 Task: Find connections with filter location Theniet el Had with filter topic #businesscoachwith filter profile language German with filter current company Flutter App Development  with filter school Punjab Engineering College with filter industry Retail Art Dealers with filter service category Customer Service with filter keywords title UX Designer & UI Developer
Action: Mouse moved to (571, 71)
Screenshot: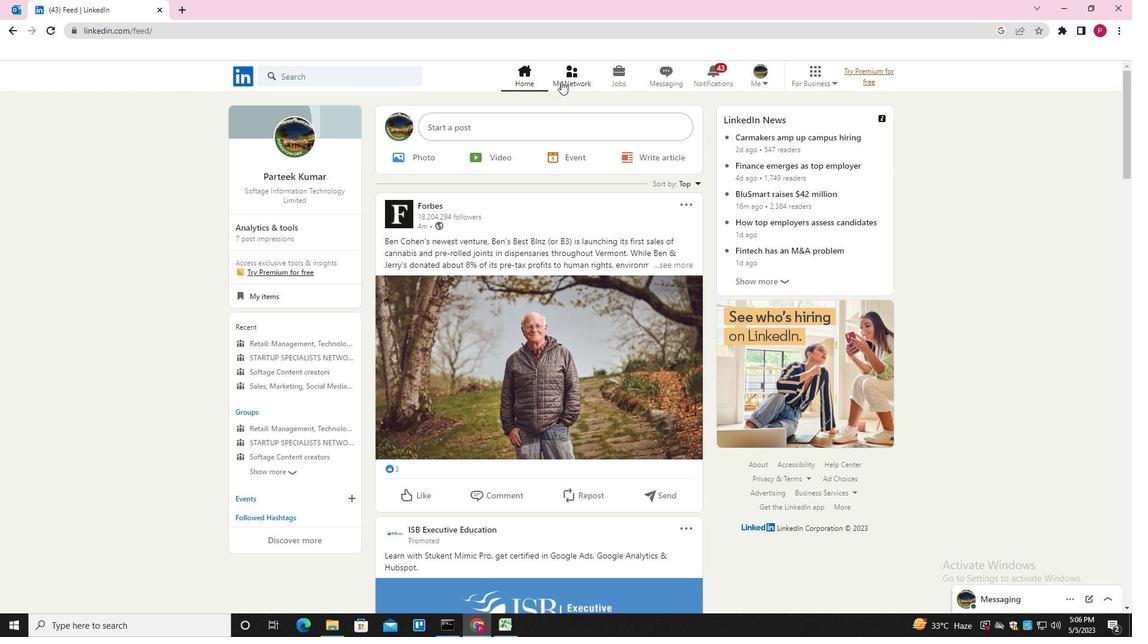 
Action: Mouse pressed left at (571, 71)
Screenshot: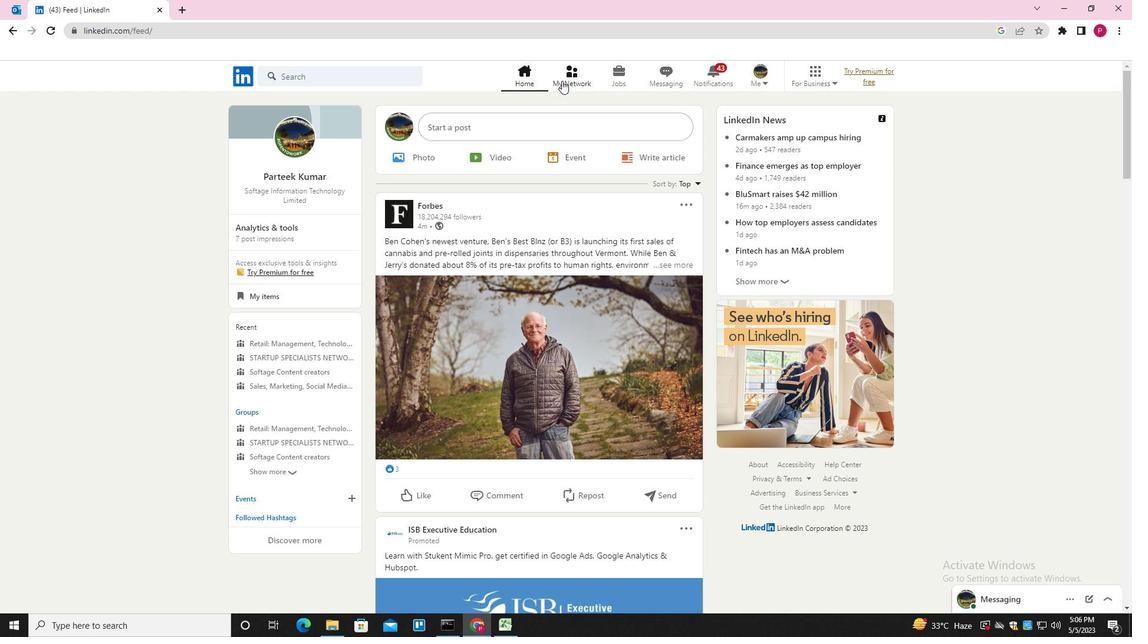 
Action: Mouse moved to (375, 141)
Screenshot: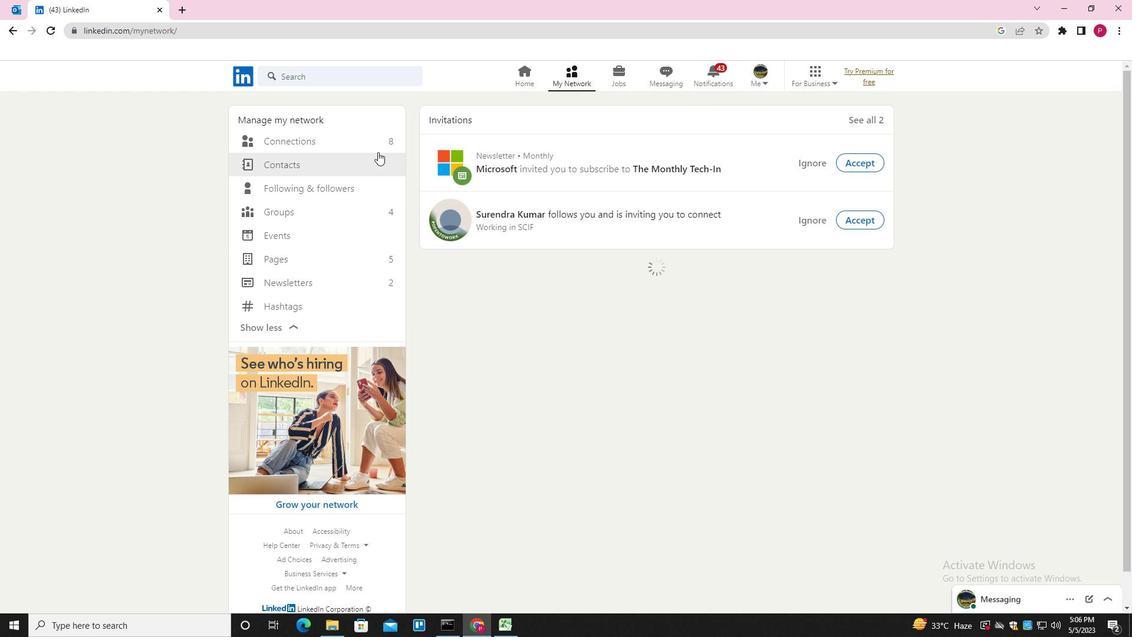 
Action: Mouse pressed left at (375, 141)
Screenshot: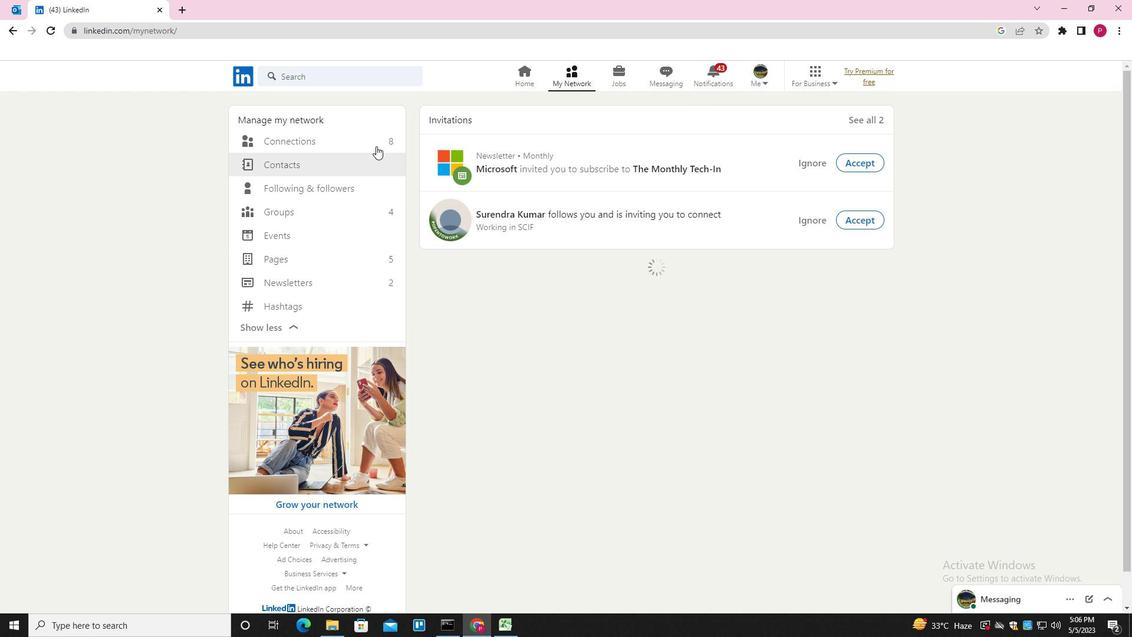 
Action: Mouse moved to (655, 138)
Screenshot: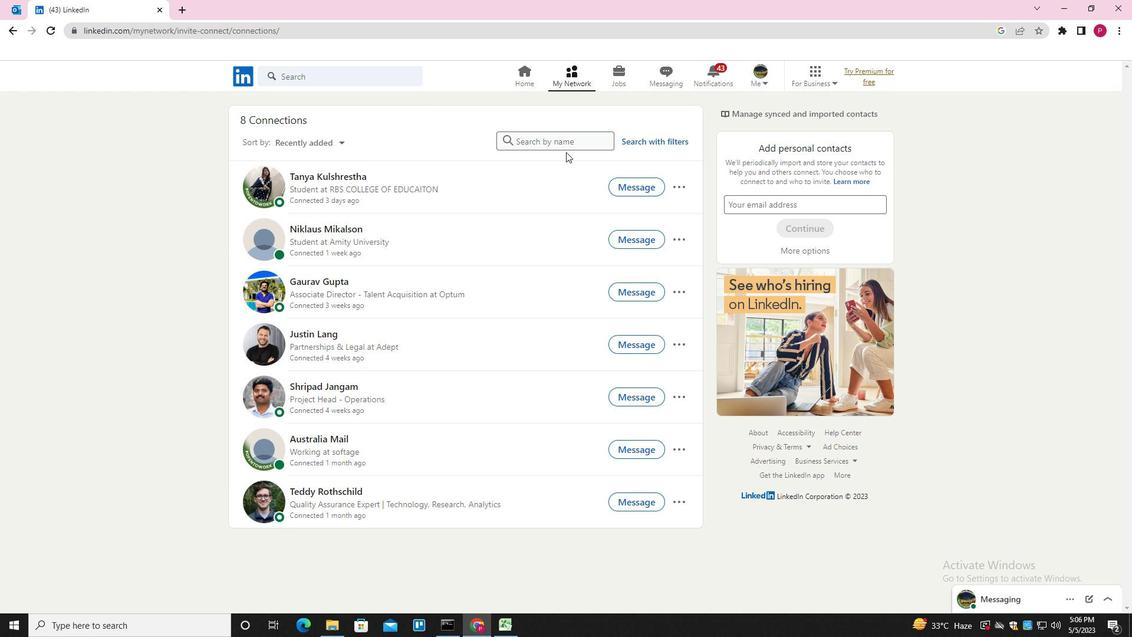 
Action: Mouse pressed left at (655, 138)
Screenshot: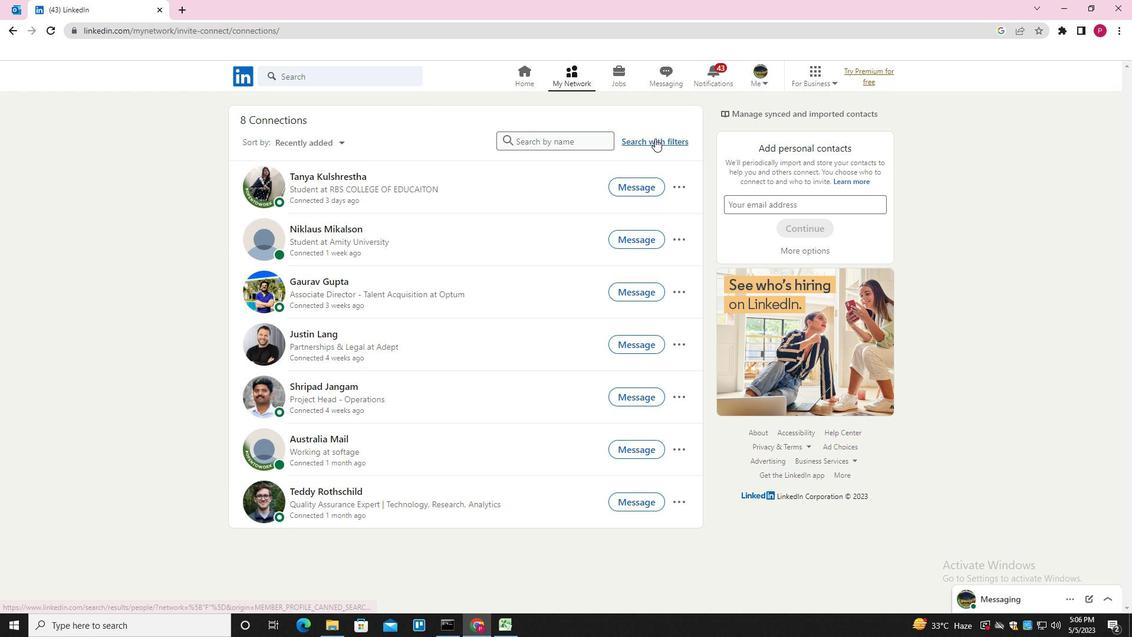 
Action: Mouse moved to (604, 110)
Screenshot: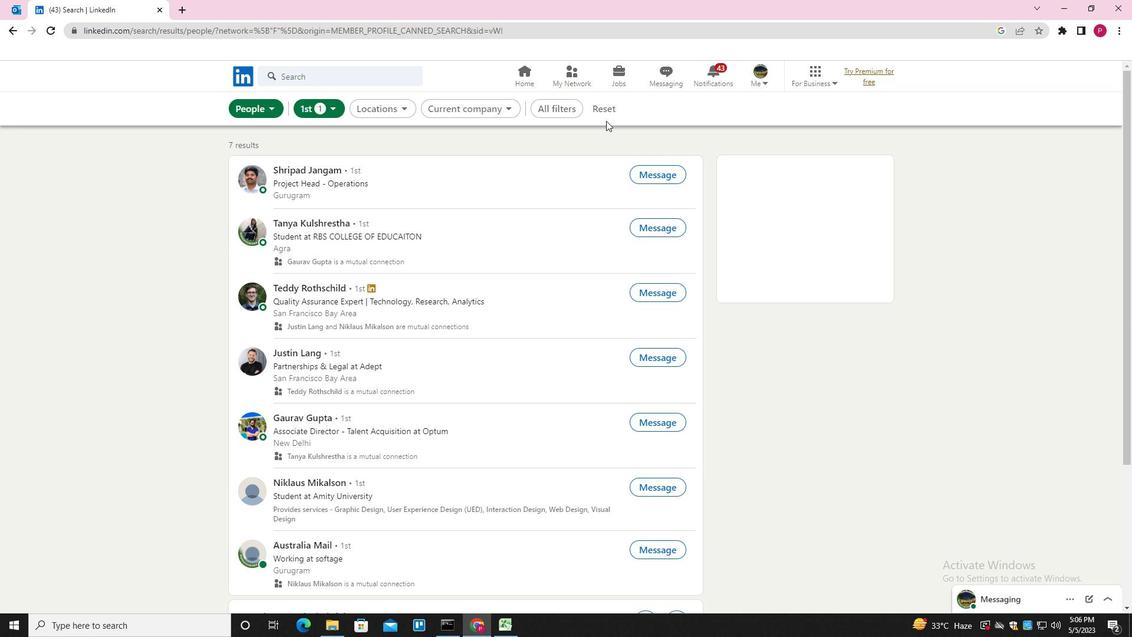 
Action: Mouse pressed left at (604, 110)
Screenshot: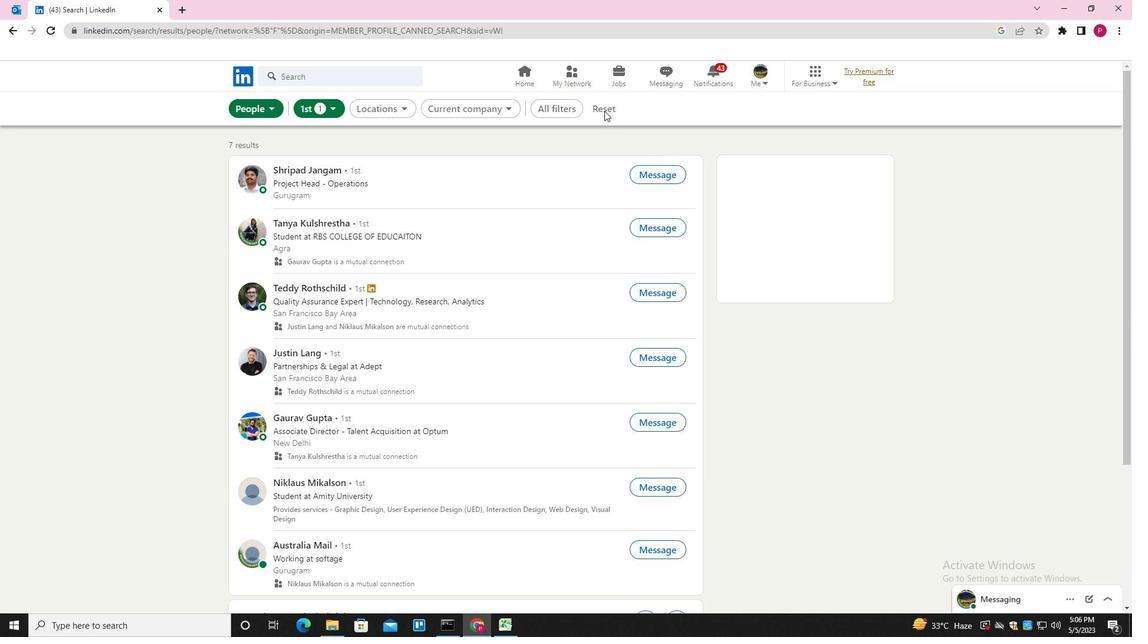 
Action: Mouse moved to (589, 109)
Screenshot: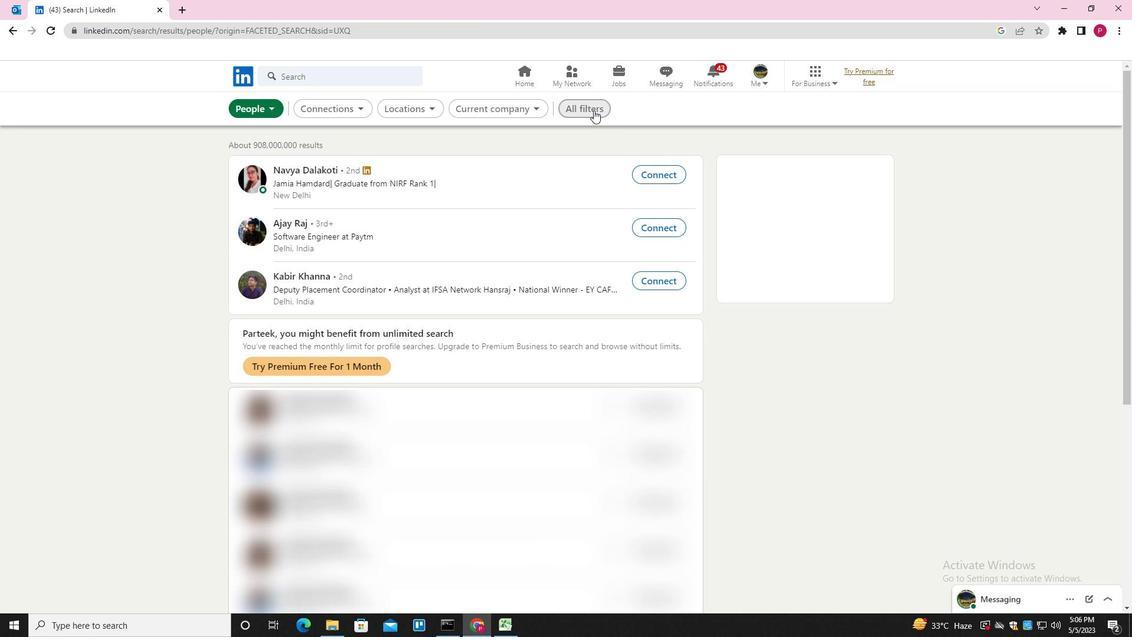 
Action: Mouse pressed left at (589, 109)
Screenshot: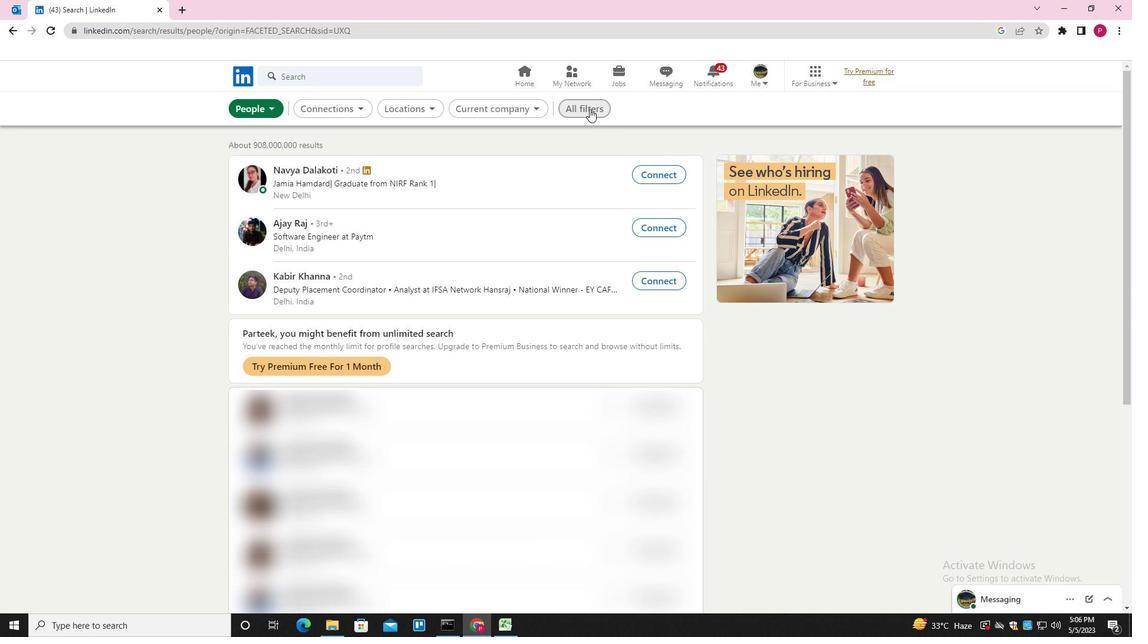 
Action: Mouse moved to (944, 407)
Screenshot: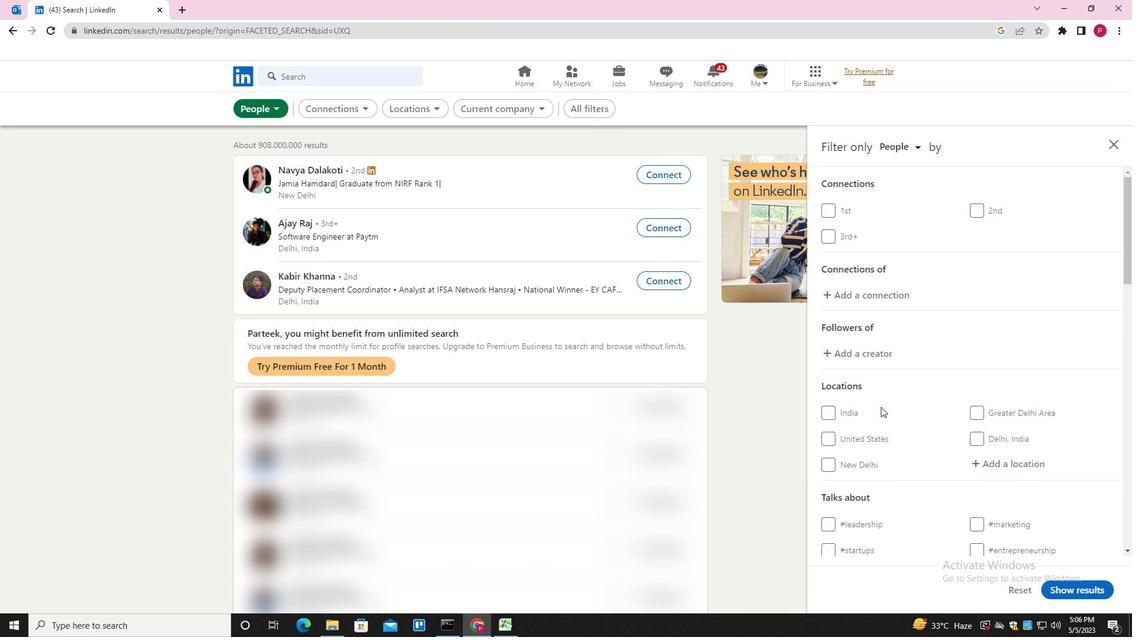 
Action: Mouse scrolled (944, 406) with delta (0, 0)
Screenshot: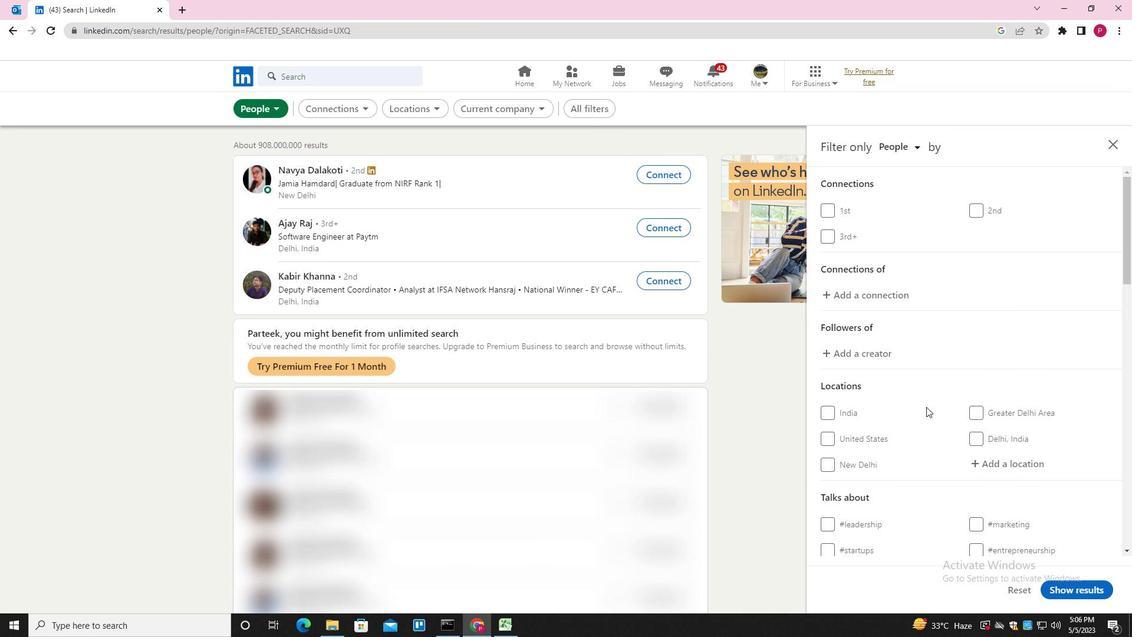 
Action: Mouse moved to (945, 407)
Screenshot: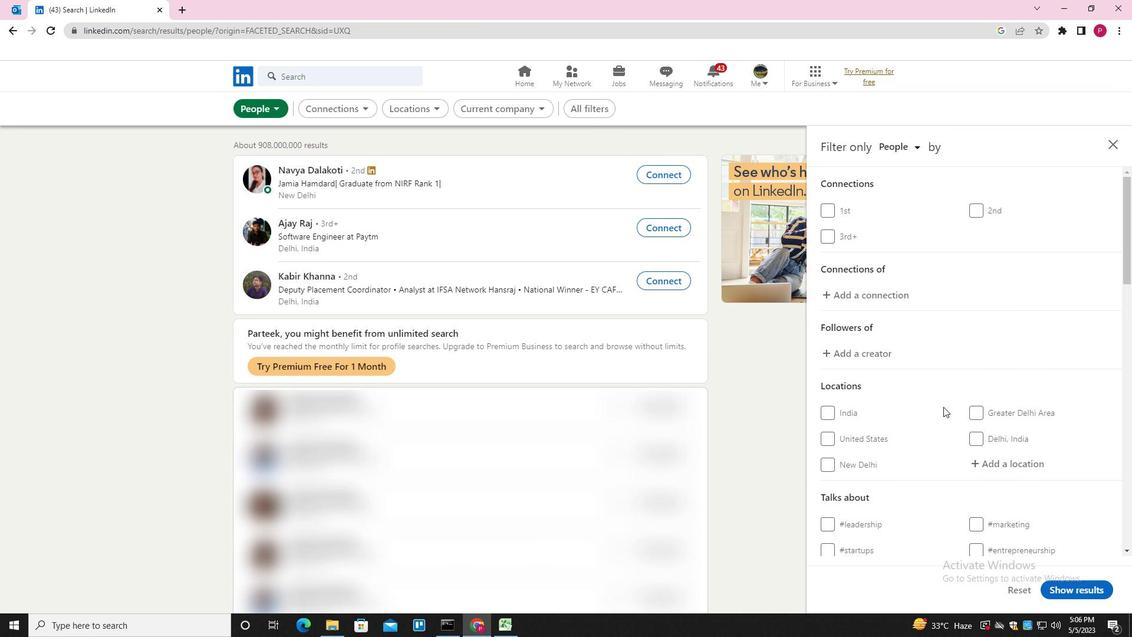 
Action: Mouse scrolled (945, 406) with delta (0, 0)
Screenshot: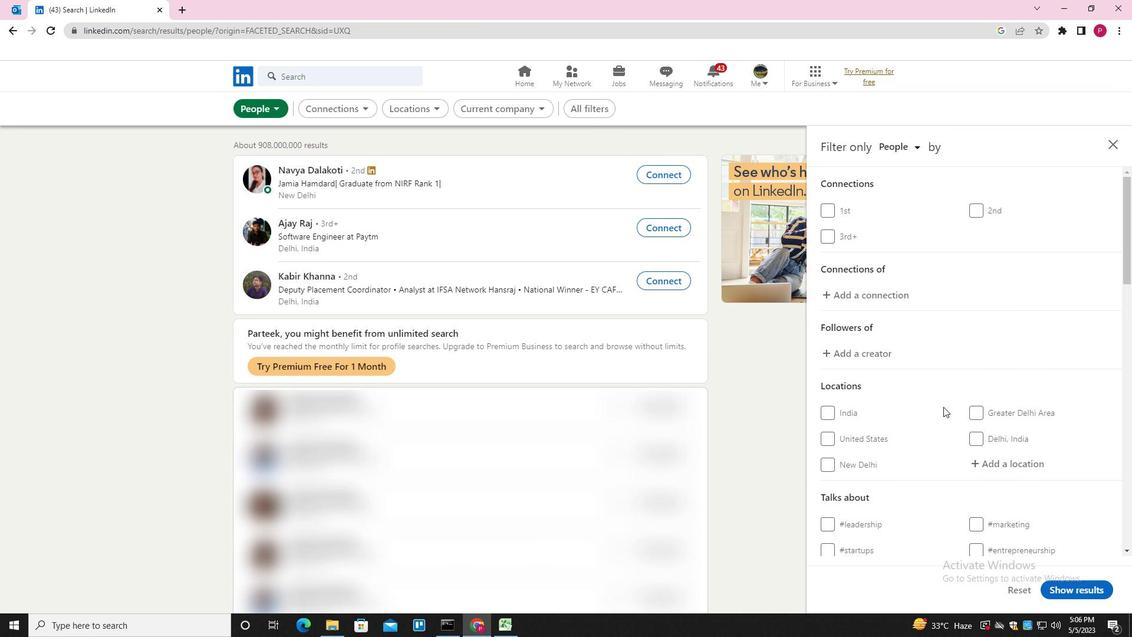 
Action: Mouse moved to (1012, 343)
Screenshot: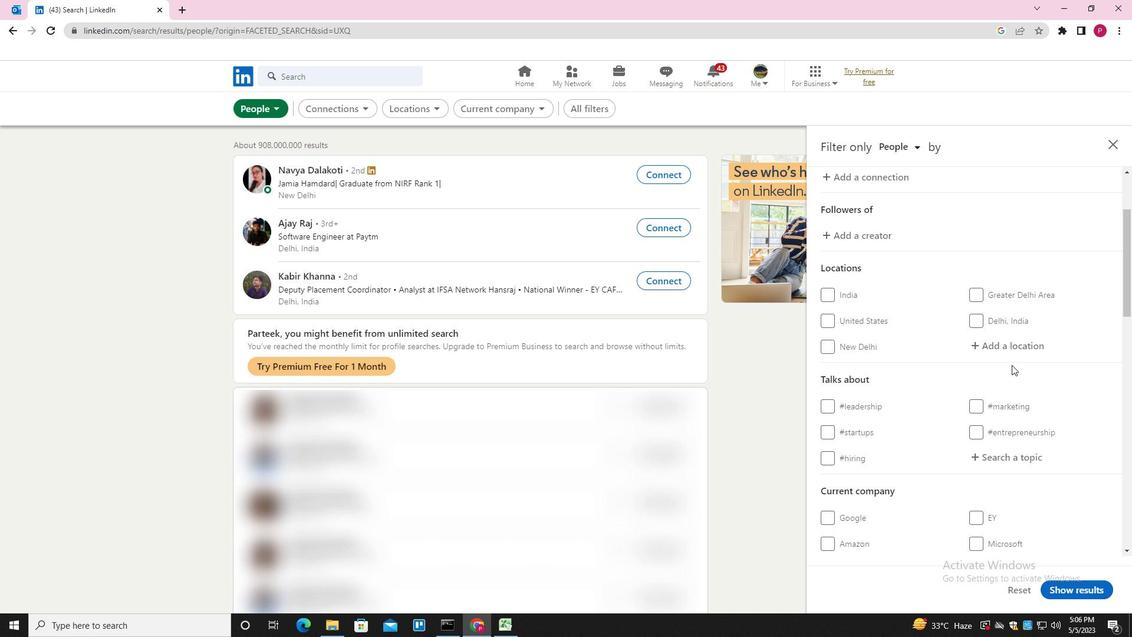 
Action: Mouse pressed left at (1012, 343)
Screenshot: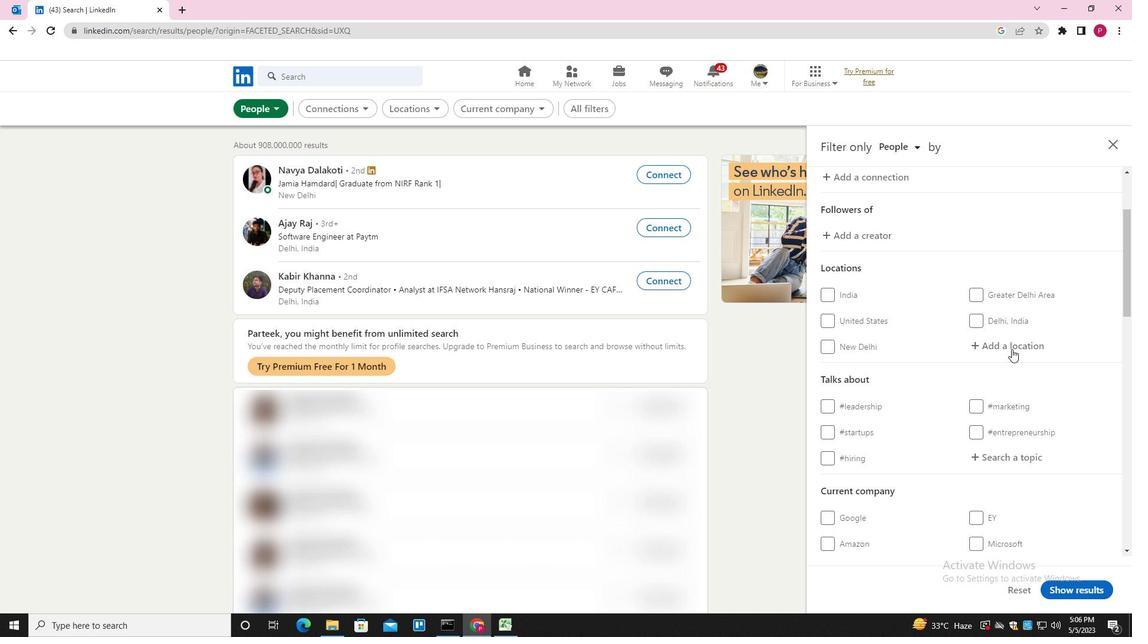
Action: Key pressed <Key.shift>THENIET<Key.down><Key.enter>
Screenshot: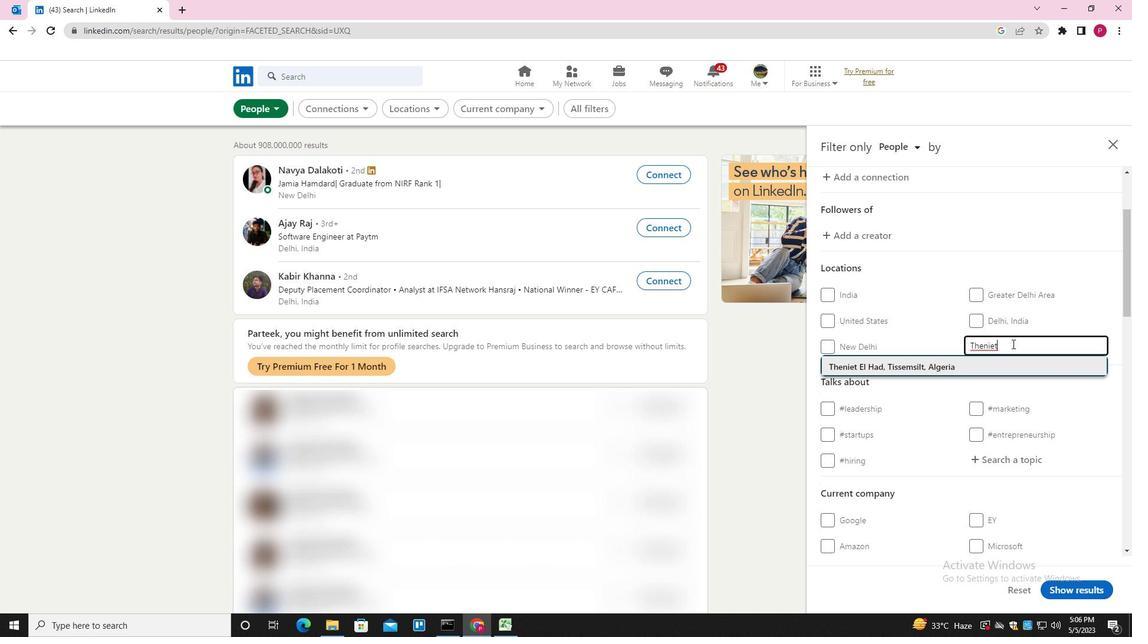 
Action: Mouse moved to (967, 432)
Screenshot: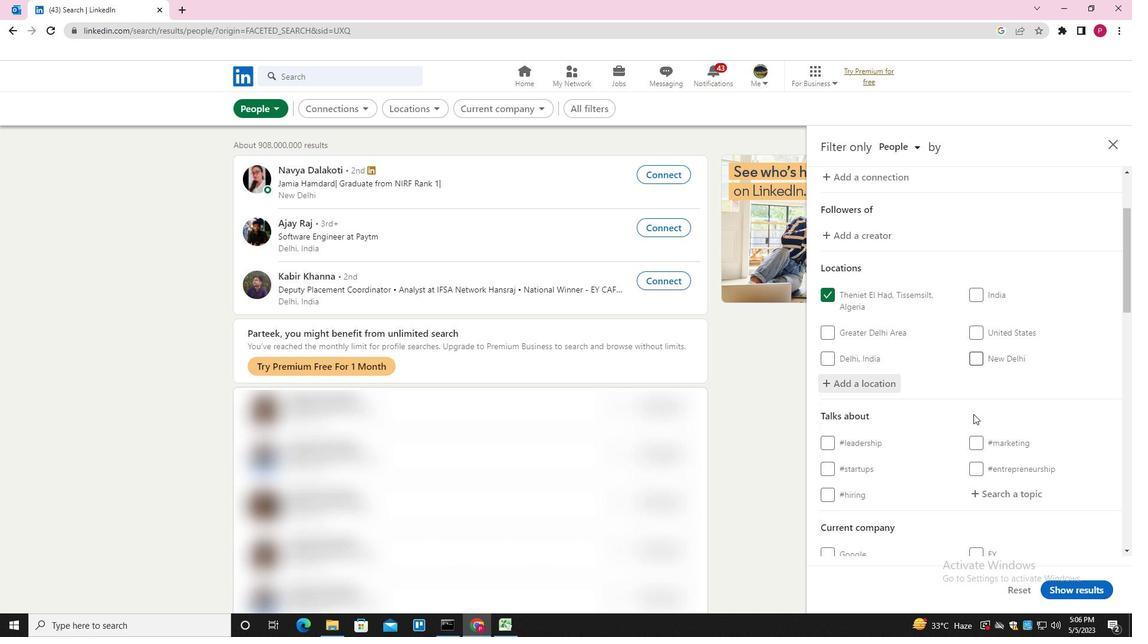 
Action: Mouse scrolled (967, 431) with delta (0, 0)
Screenshot: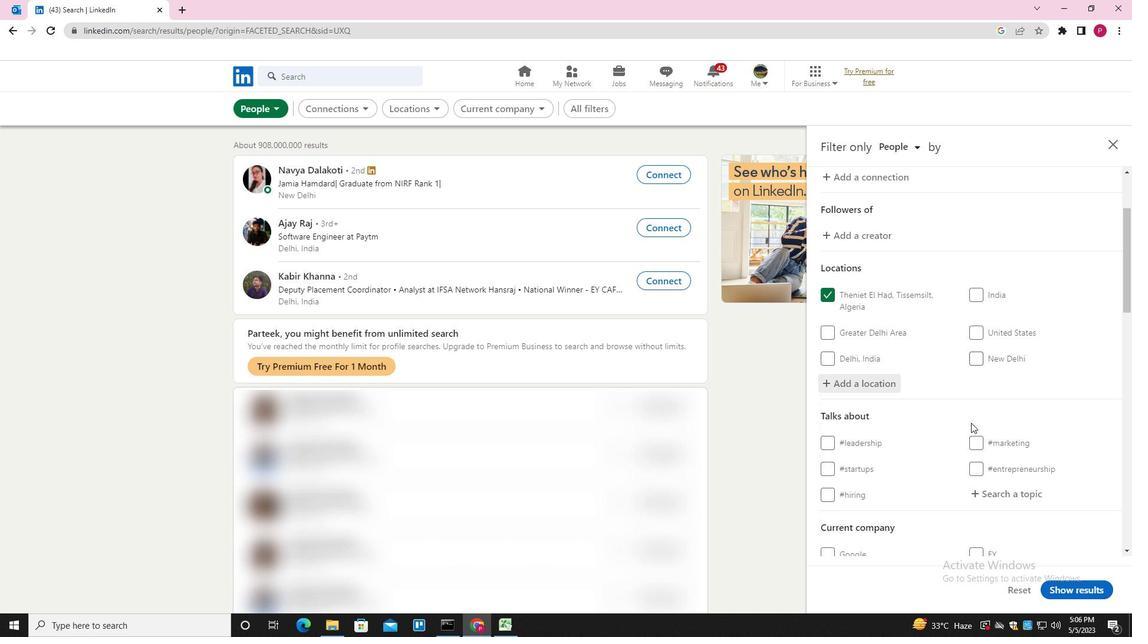 
Action: Mouse scrolled (967, 431) with delta (0, 0)
Screenshot: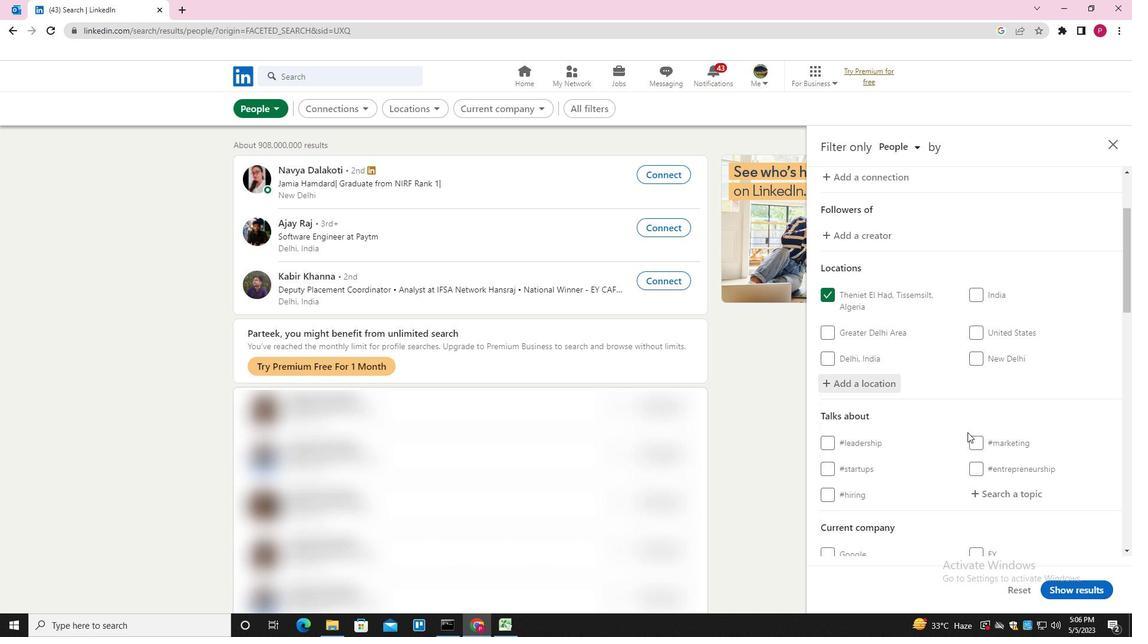 
Action: Mouse moved to (993, 381)
Screenshot: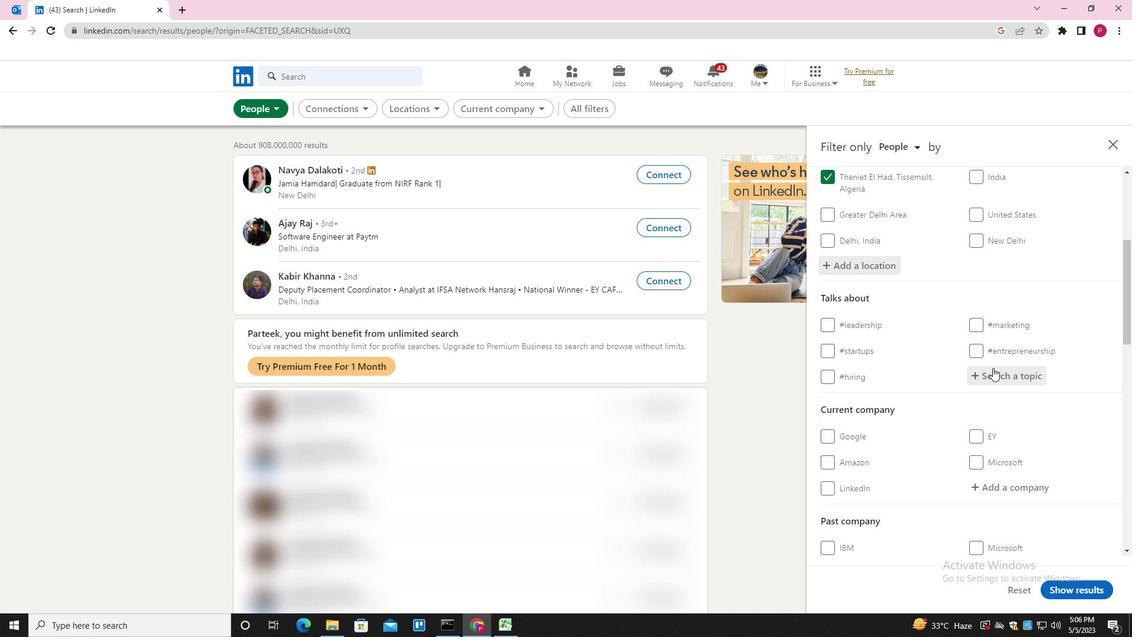
Action: Mouse pressed left at (993, 381)
Screenshot: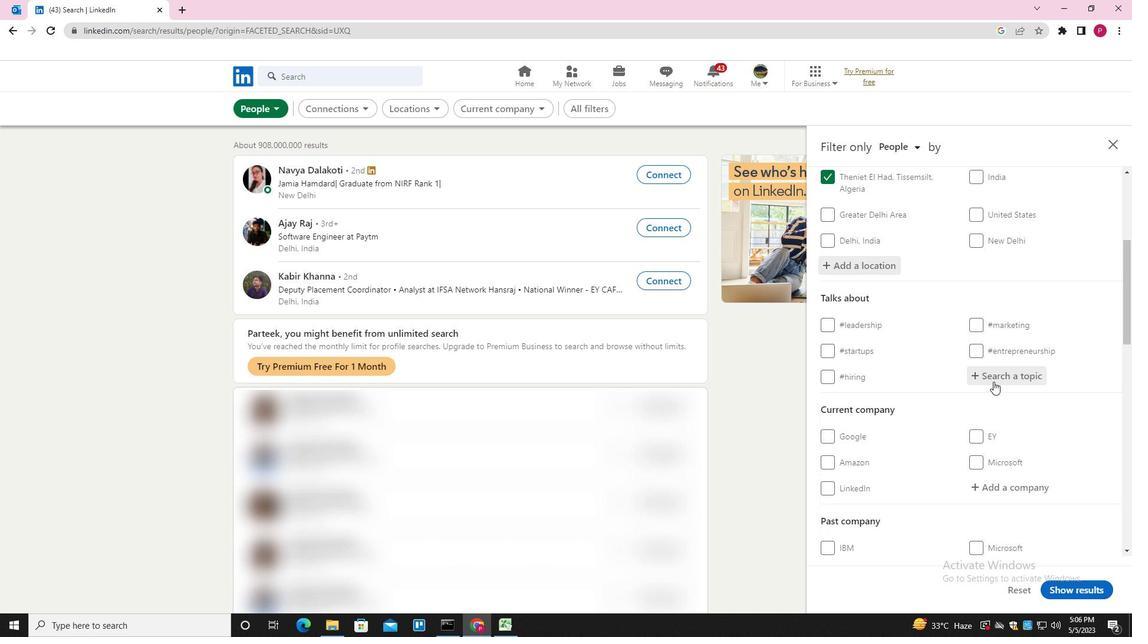 
Action: Key pressed <Key.shift>BUSINESSCOACJ<Key.backspace>H<Key.down><Key.enter>
Screenshot: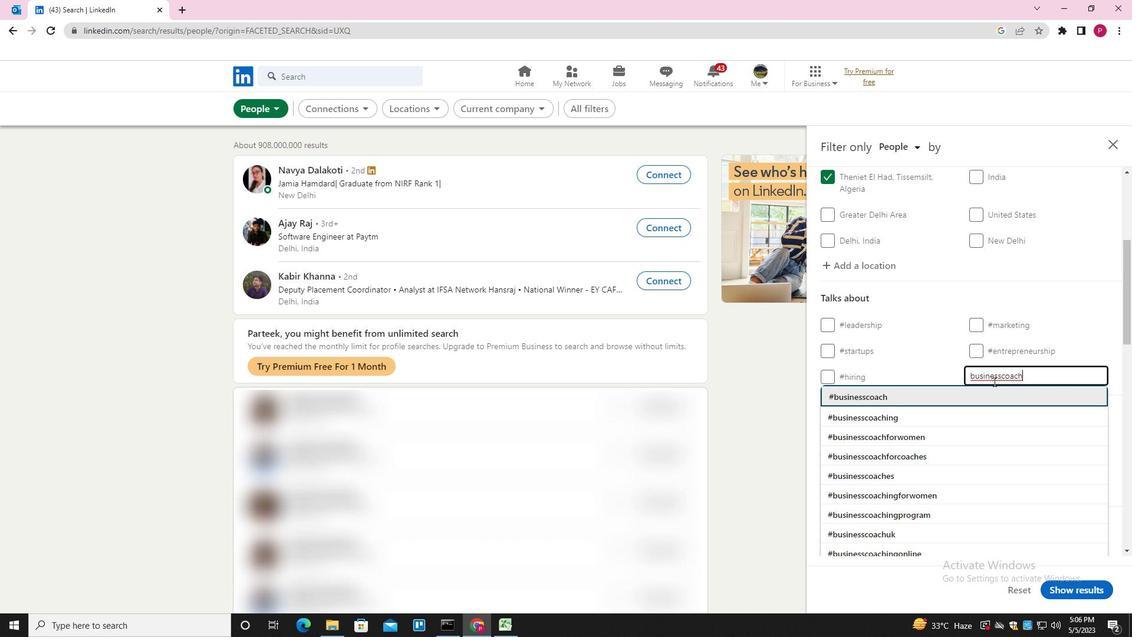 
Action: Mouse moved to (967, 376)
Screenshot: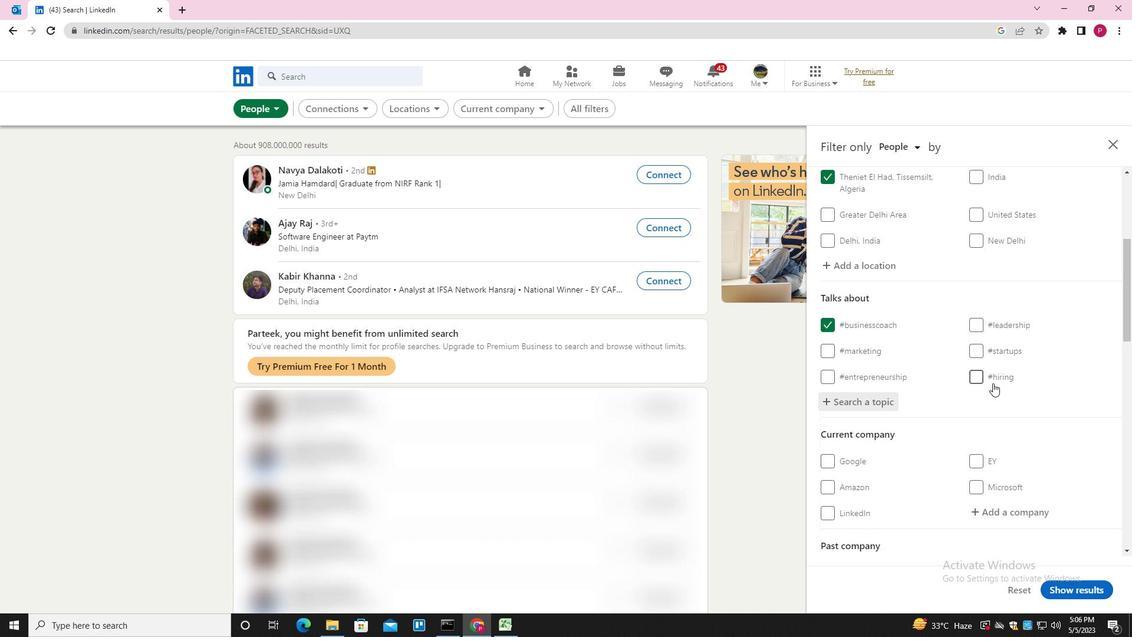 
Action: Mouse scrolled (967, 375) with delta (0, 0)
Screenshot: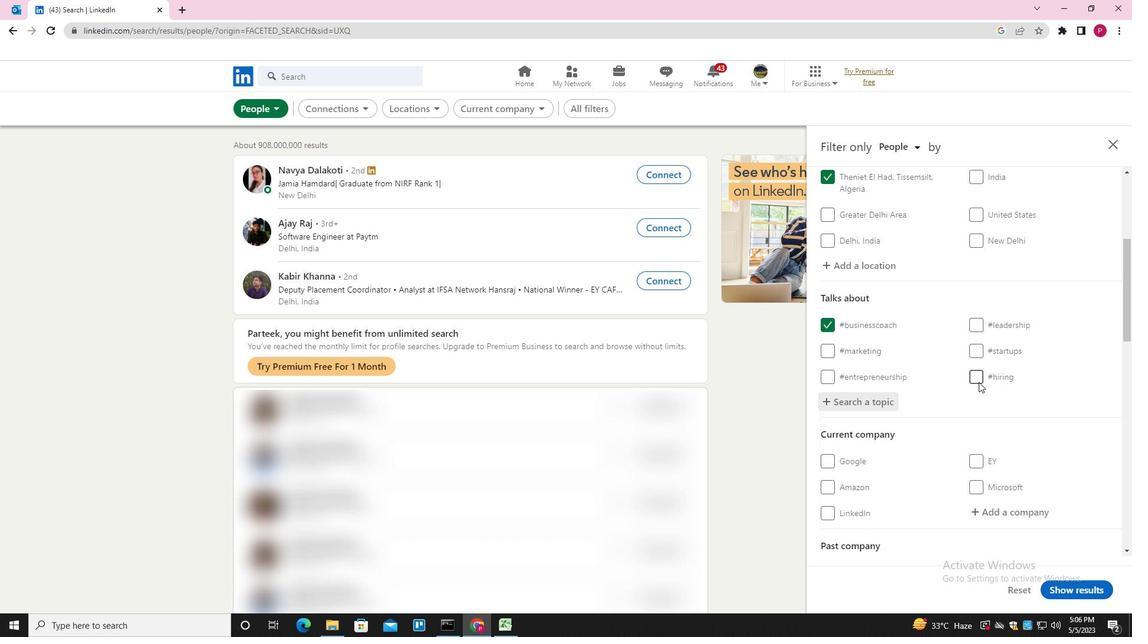 
Action: Mouse moved to (966, 376)
Screenshot: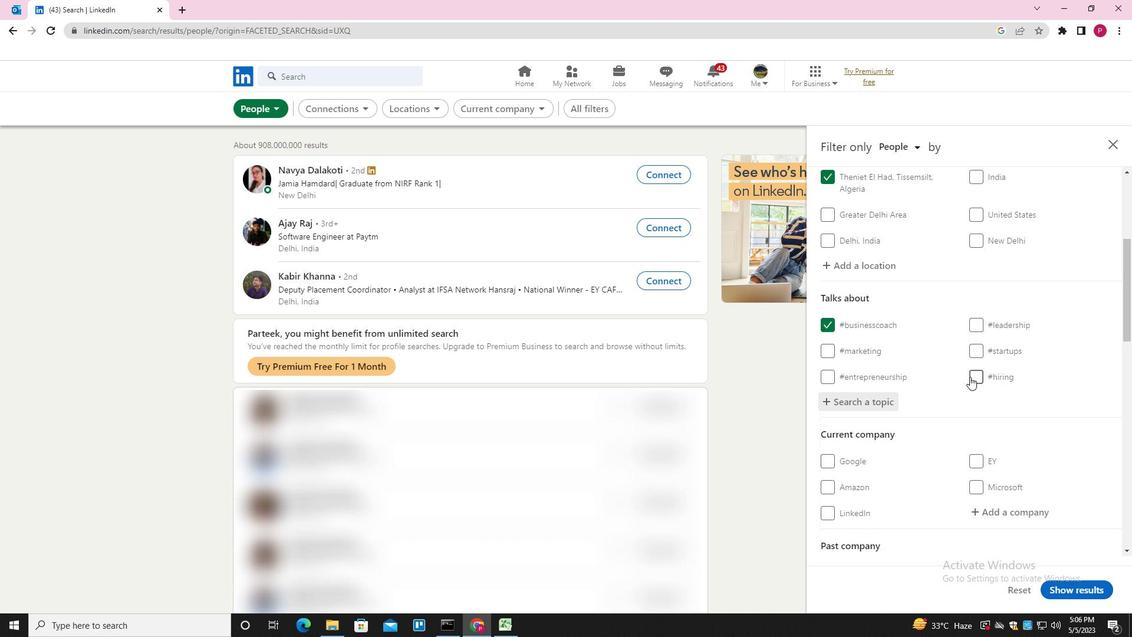 
Action: Mouse scrolled (966, 375) with delta (0, 0)
Screenshot: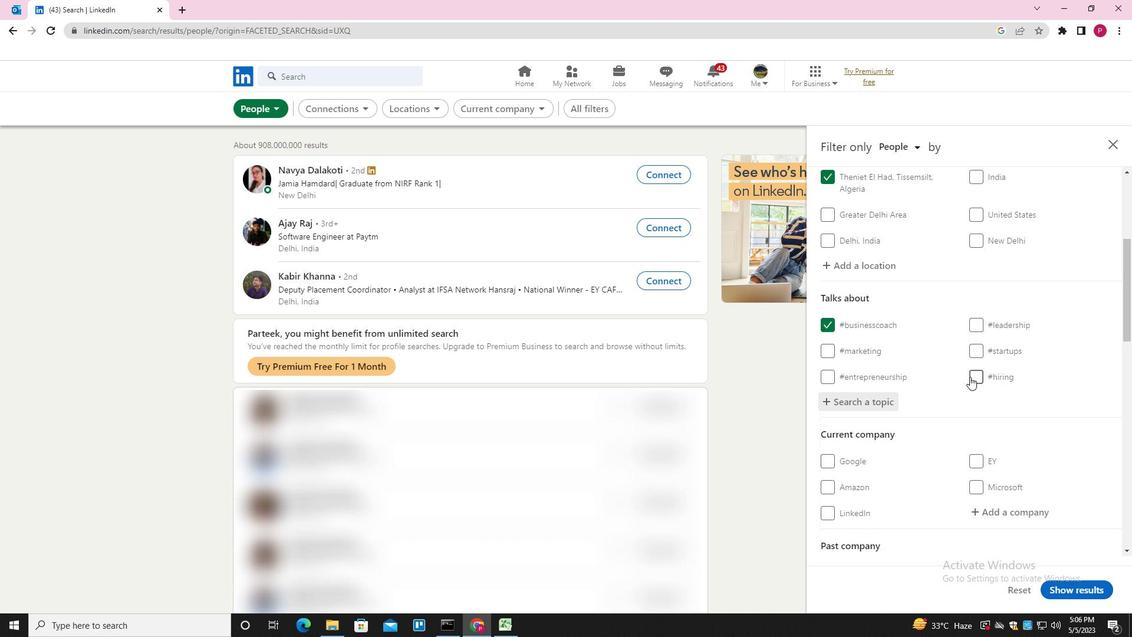 
Action: Mouse moved to (955, 375)
Screenshot: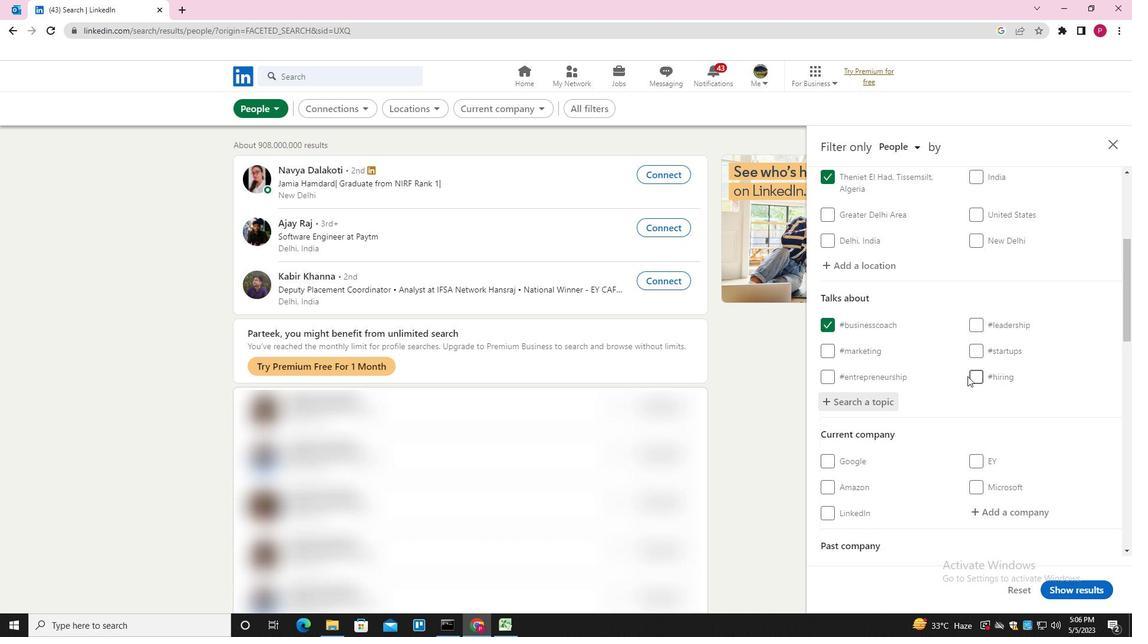 
Action: Mouse scrolled (955, 374) with delta (0, 0)
Screenshot: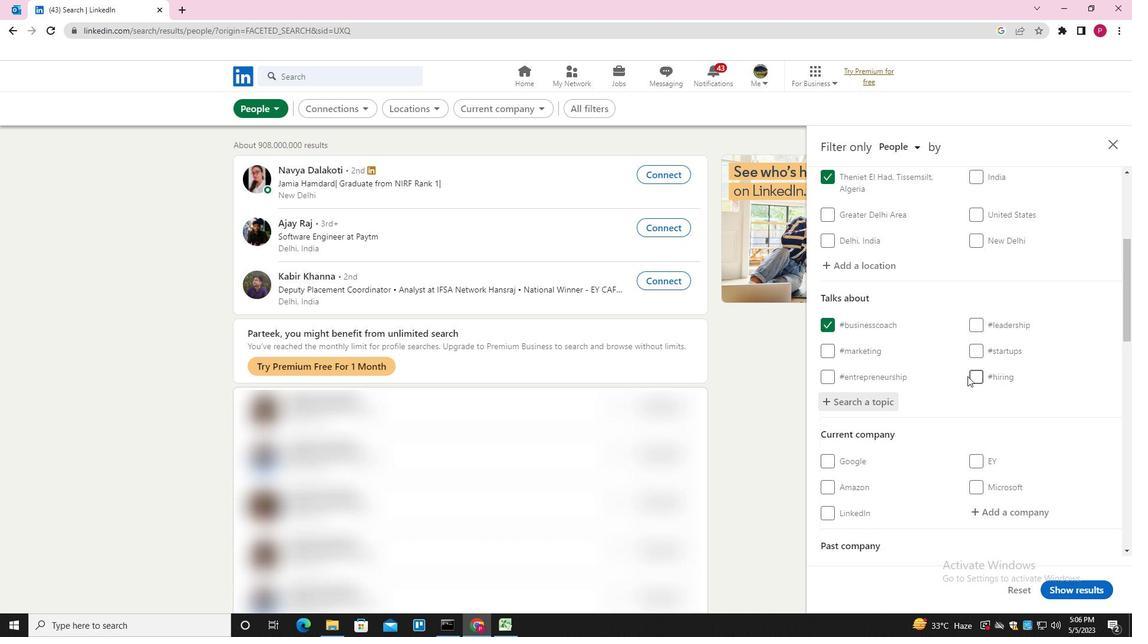 
Action: Mouse moved to (954, 375)
Screenshot: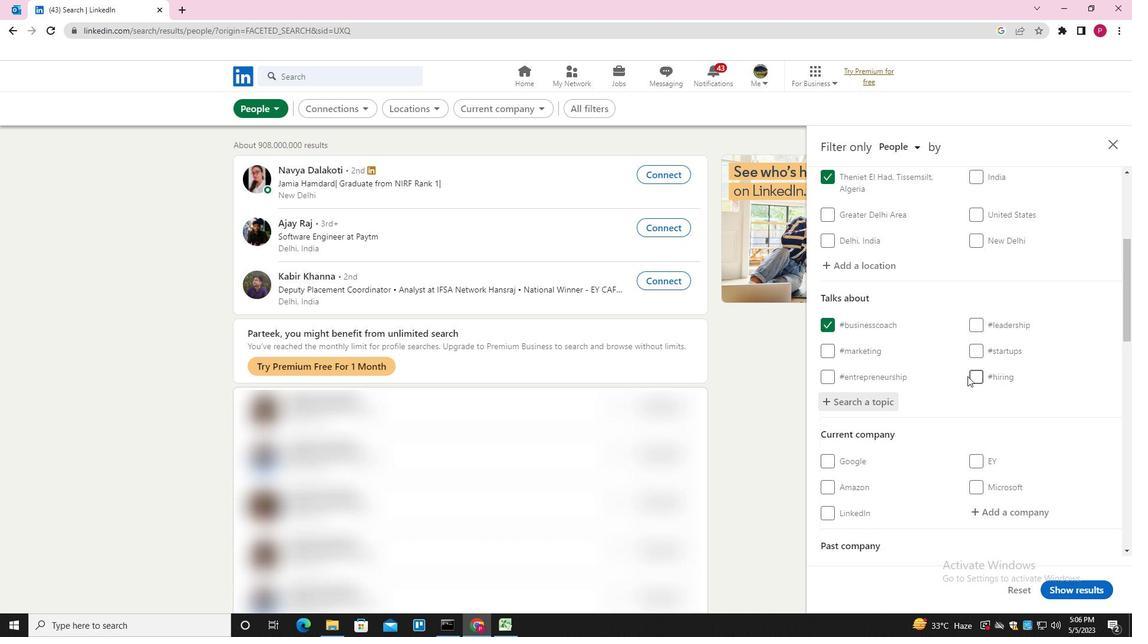 
Action: Mouse scrolled (954, 374) with delta (0, 0)
Screenshot: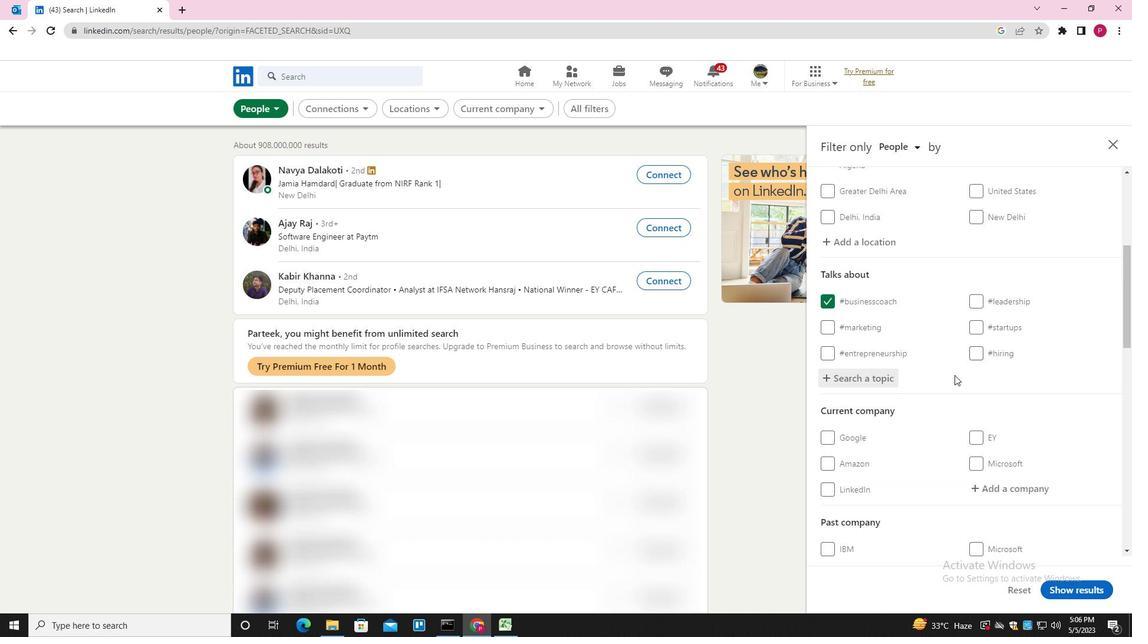 
Action: Mouse scrolled (954, 374) with delta (0, 0)
Screenshot: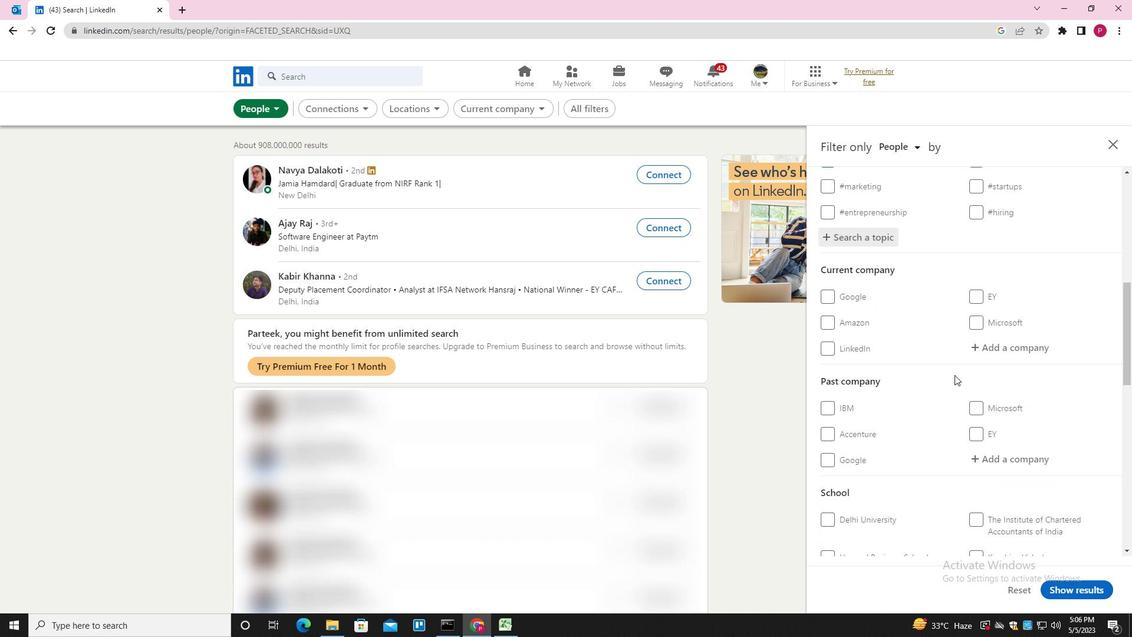 
Action: Mouse scrolled (954, 374) with delta (0, 0)
Screenshot: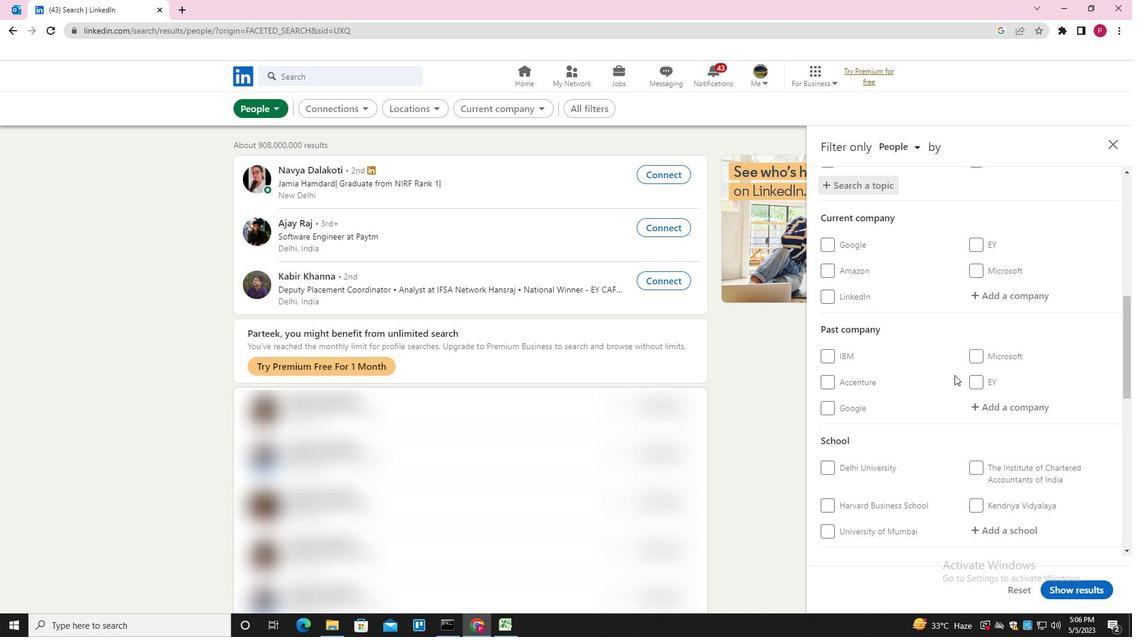 
Action: Mouse moved to (976, 350)
Screenshot: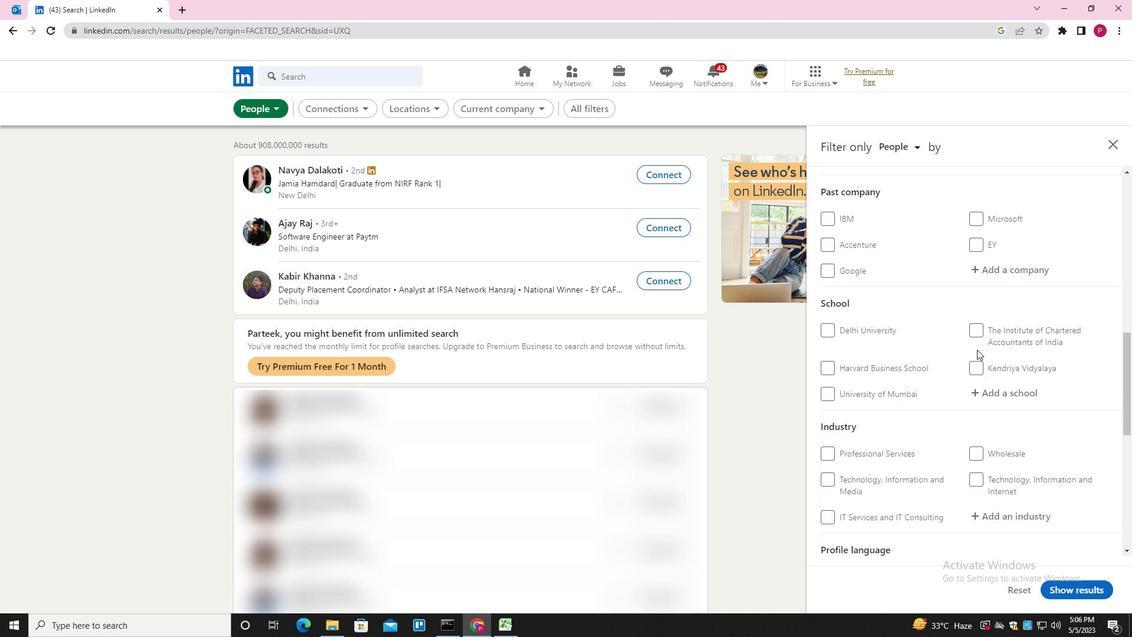 
Action: Mouse scrolled (976, 349) with delta (0, 0)
Screenshot: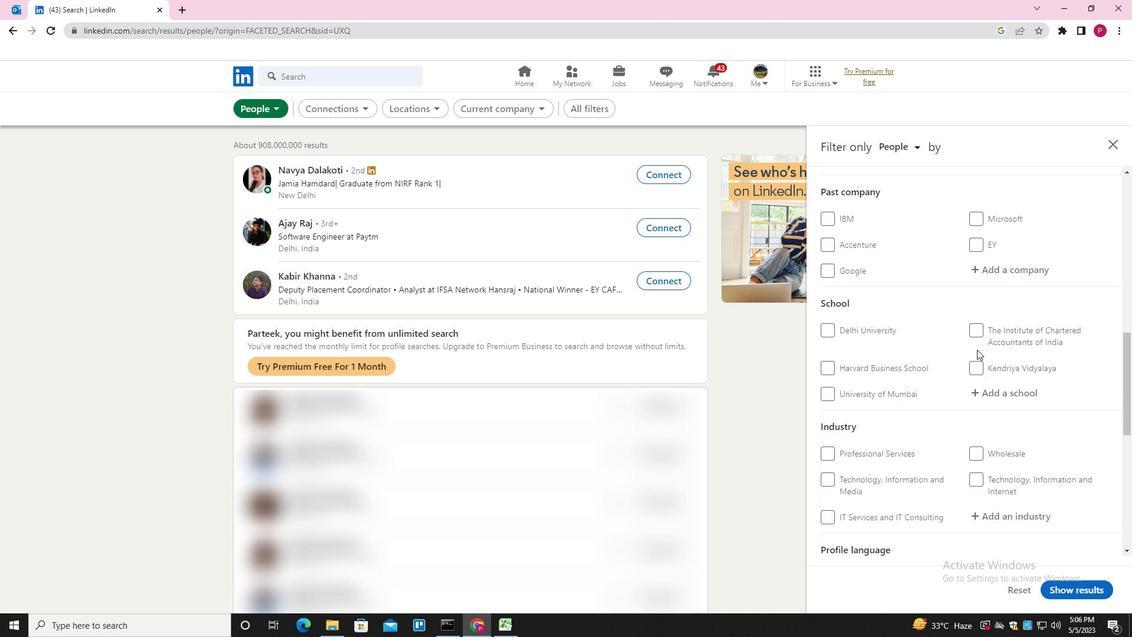 
Action: Mouse moved to (975, 350)
Screenshot: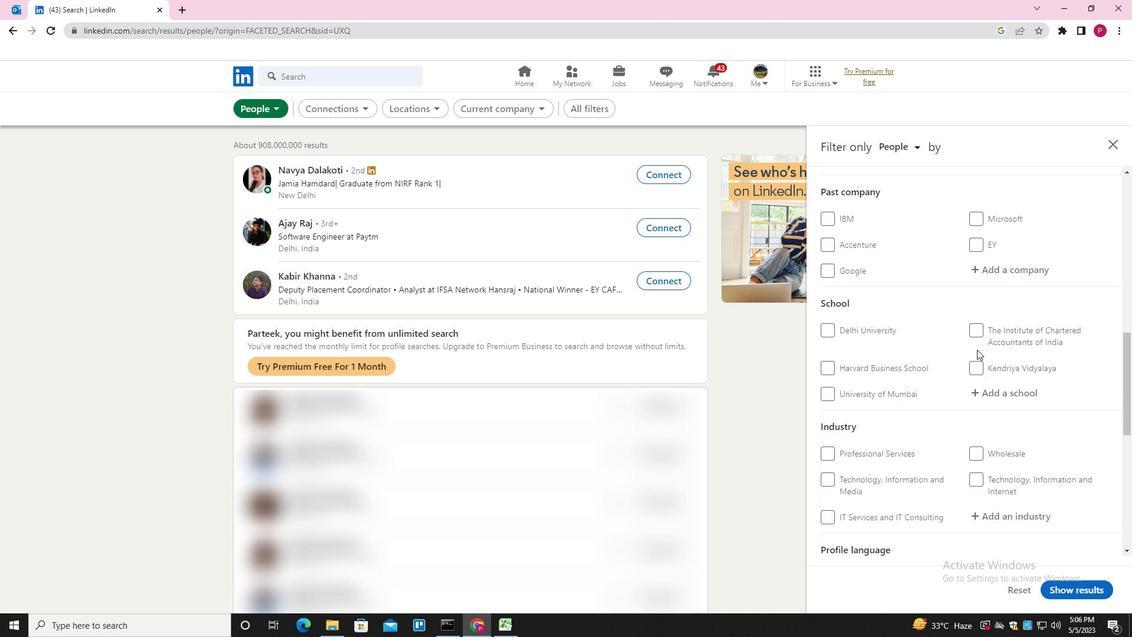 
Action: Mouse scrolled (975, 350) with delta (0, 0)
Screenshot: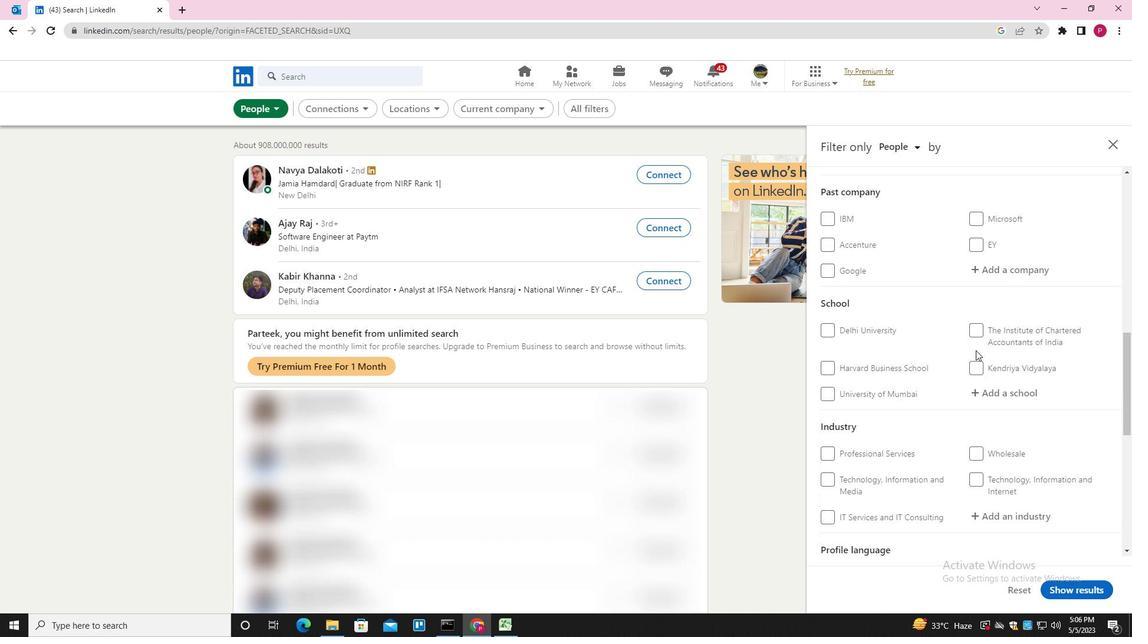 
Action: Mouse moved to (975, 351)
Screenshot: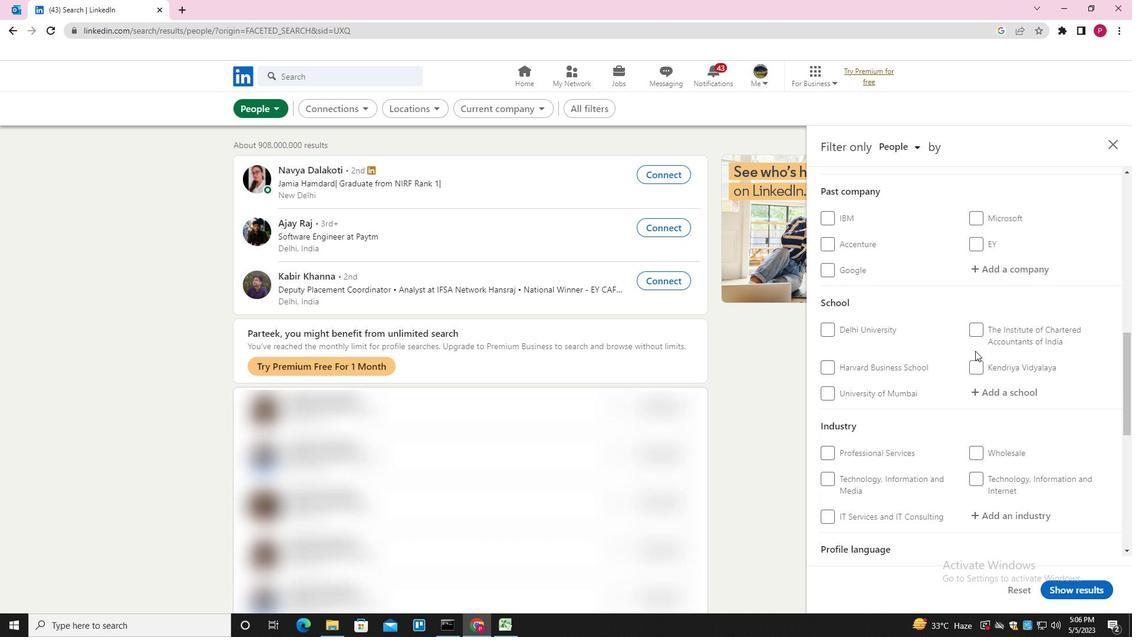
Action: Mouse scrolled (975, 350) with delta (0, 0)
Screenshot: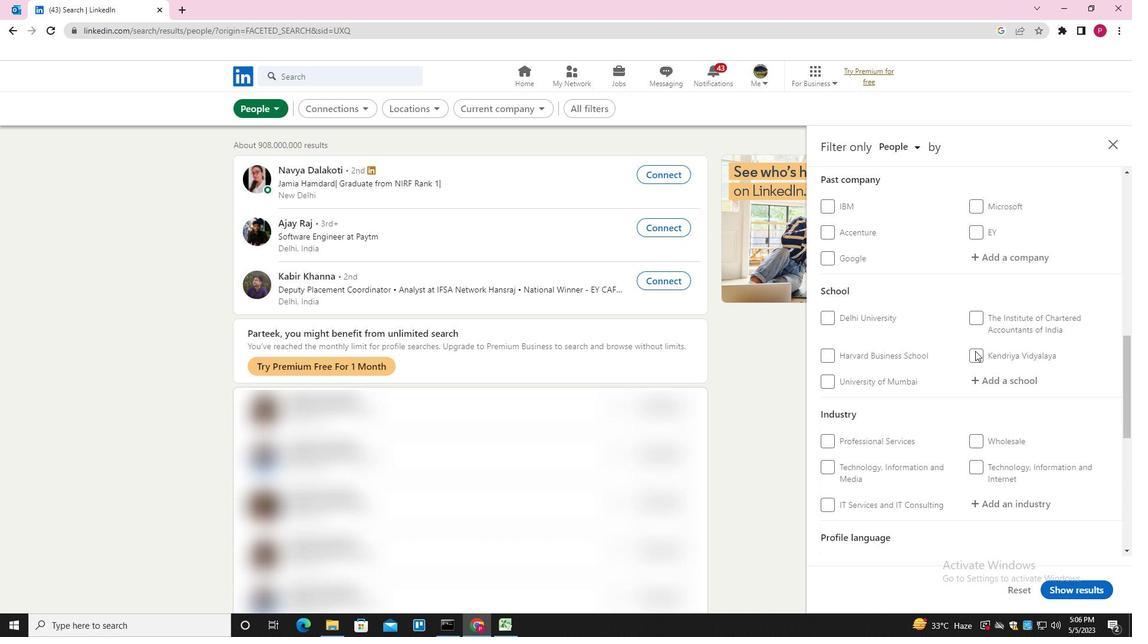 
Action: Mouse moved to (975, 358)
Screenshot: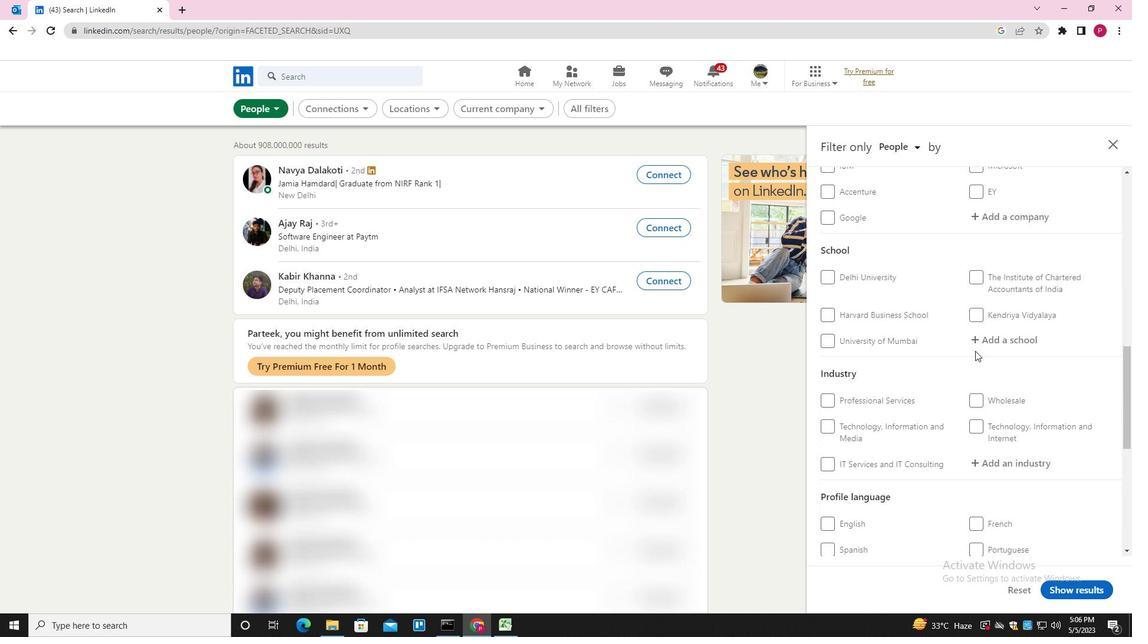 
Action: Mouse scrolled (975, 358) with delta (0, 0)
Screenshot: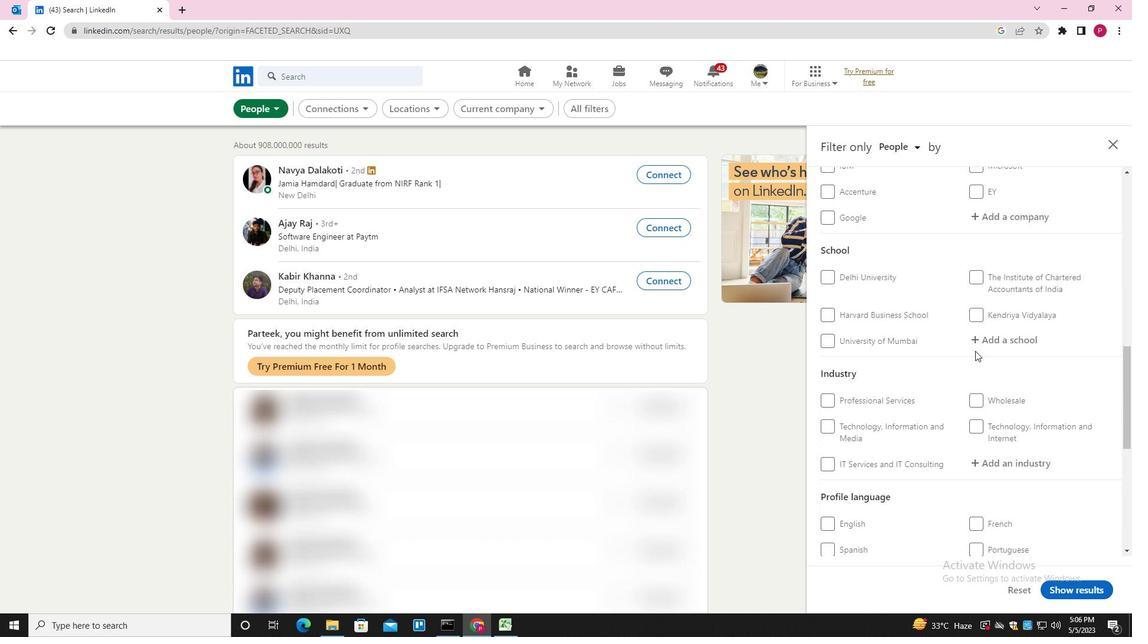 
Action: Mouse moved to (972, 370)
Screenshot: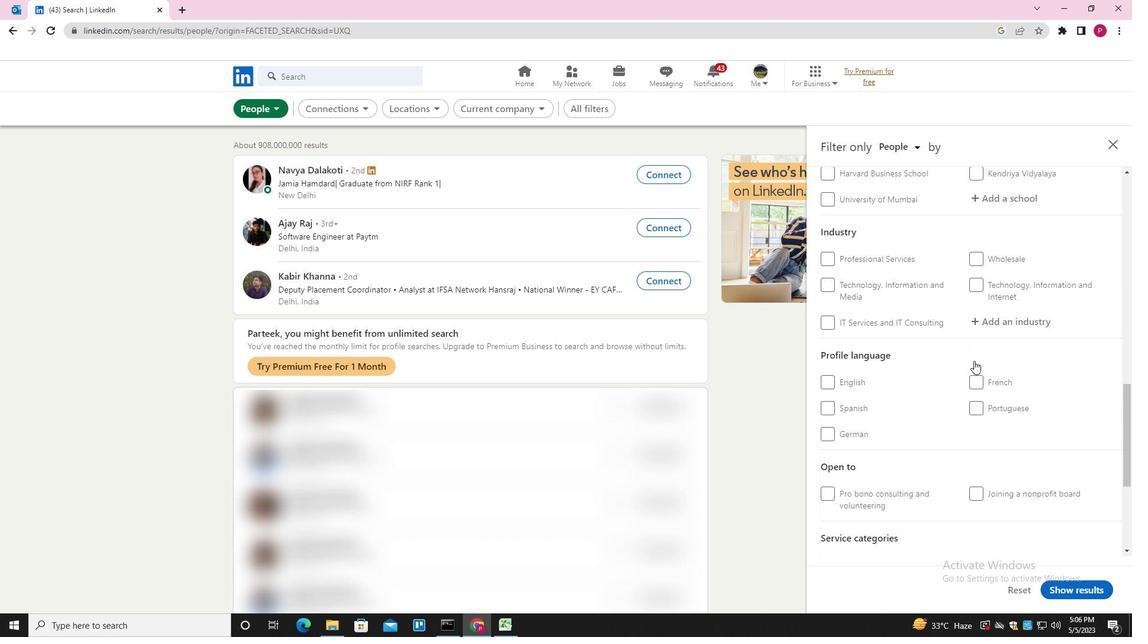 
Action: Mouse scrolled (972, 369) with delta (0, 0)
Screenshot: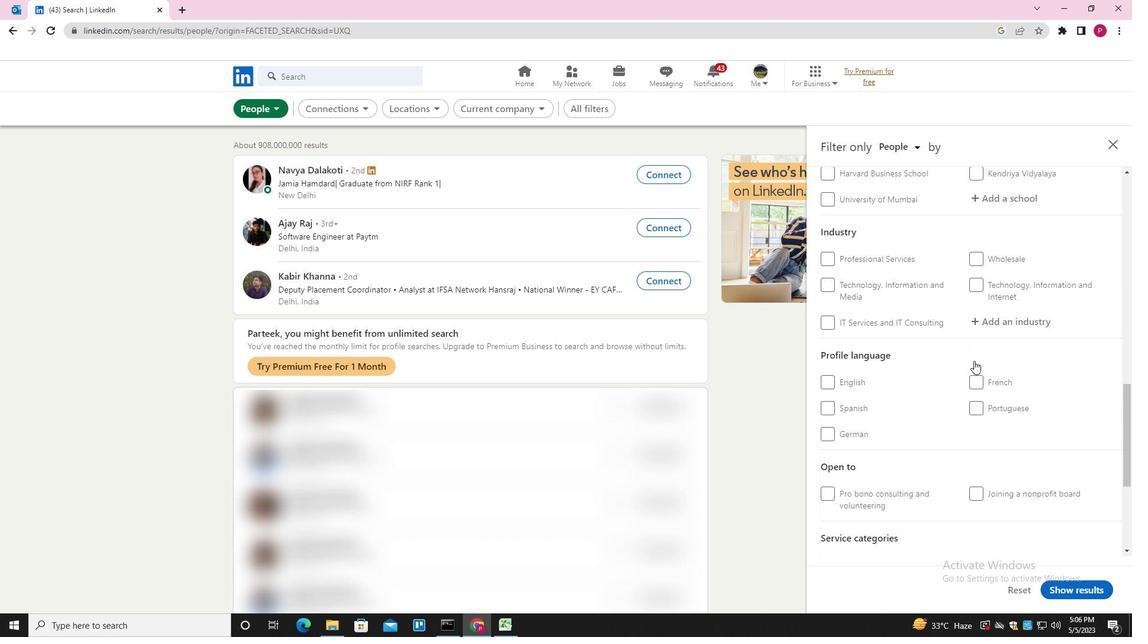 
Action: Mouse moved to (833, 334)
Screenshot: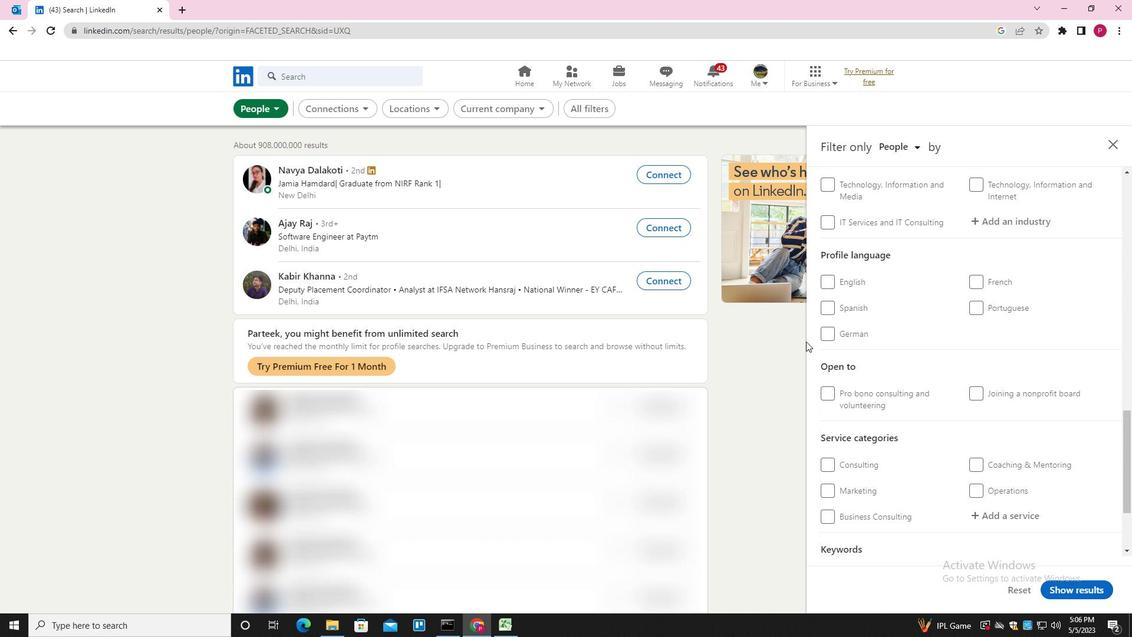 
Action: Mouse pressed left at (833, 334)
Screenshot: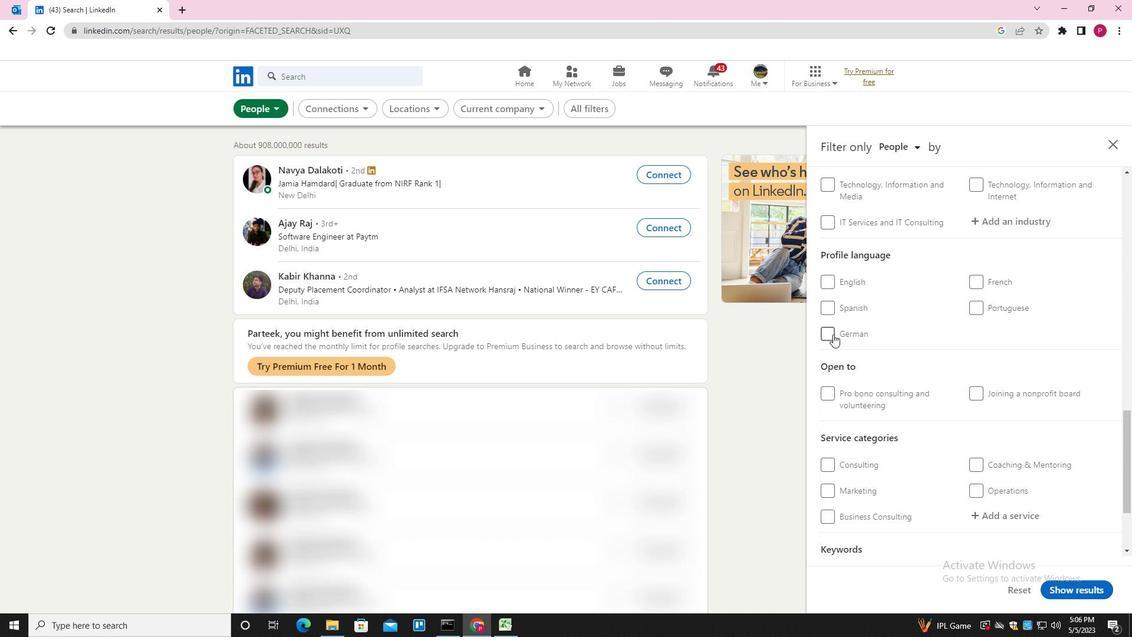 
Action: Mouse moved to (881, 339)
Screenshot: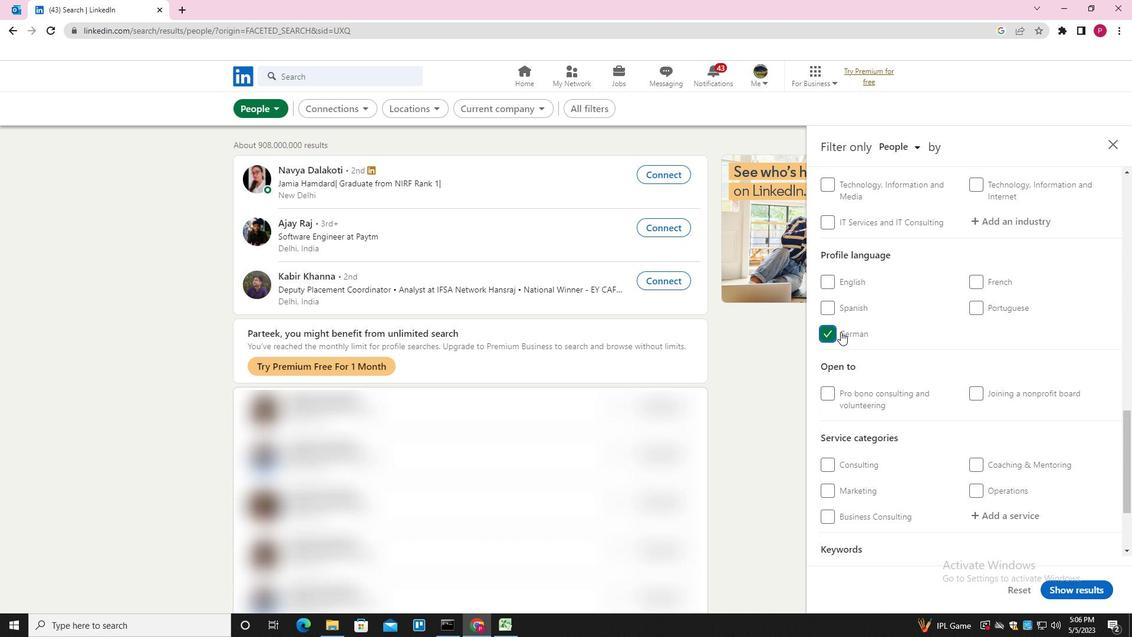 
Action: Mouse scrolled (881, 339) with delta (0, 0)
Screenshot: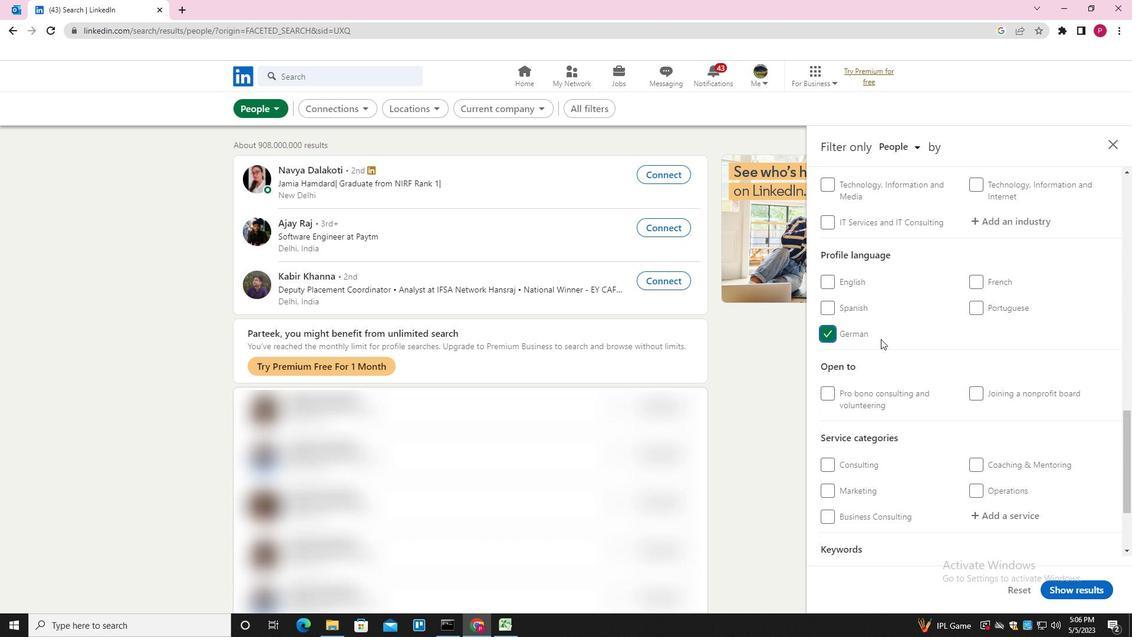 
Action: Mouse scrolled (881, 339) with delta (0, 0)
Screenshot: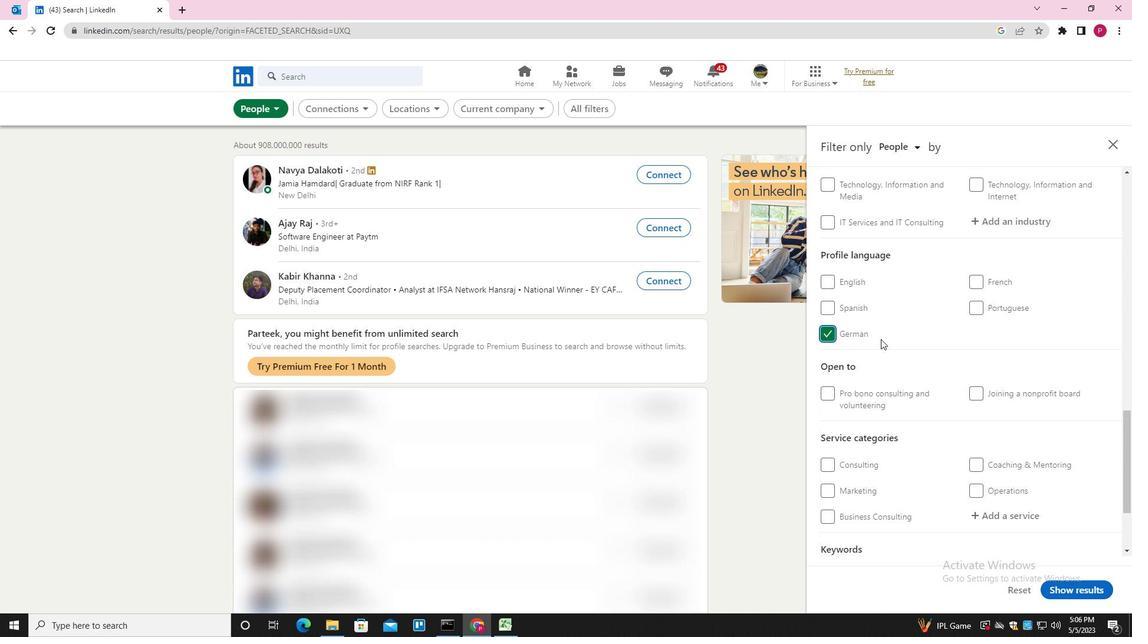 
Action: Mouse scrolled (881, 339) with delta (0, 0)
Screenshot: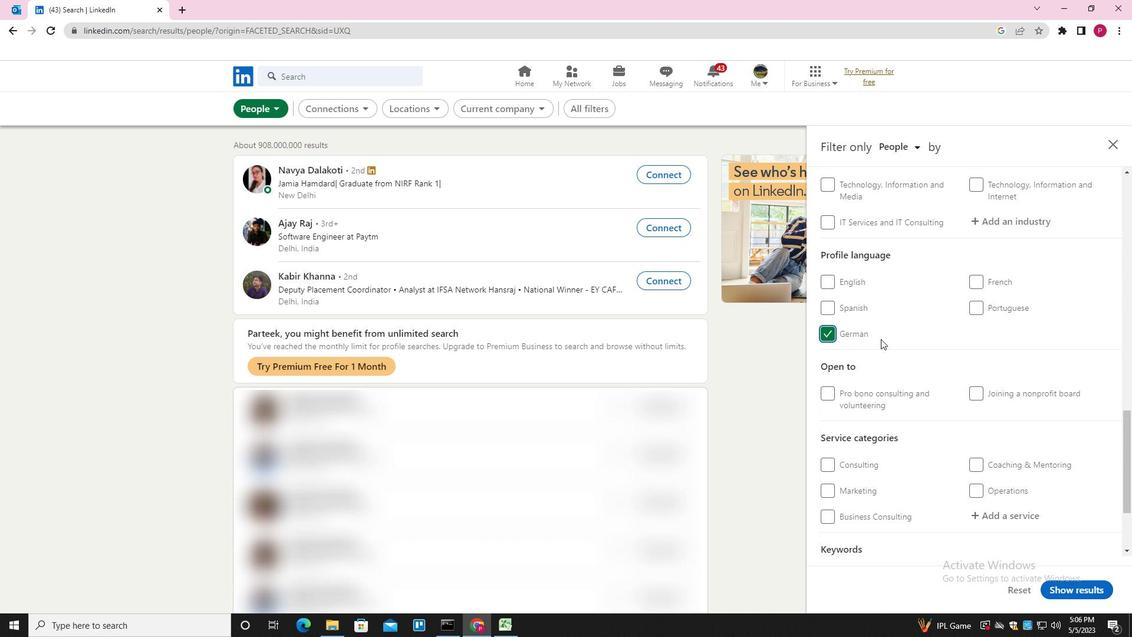 
Action: Mouse scrolled (881, 339) with delta (0, 0)
Screenshot: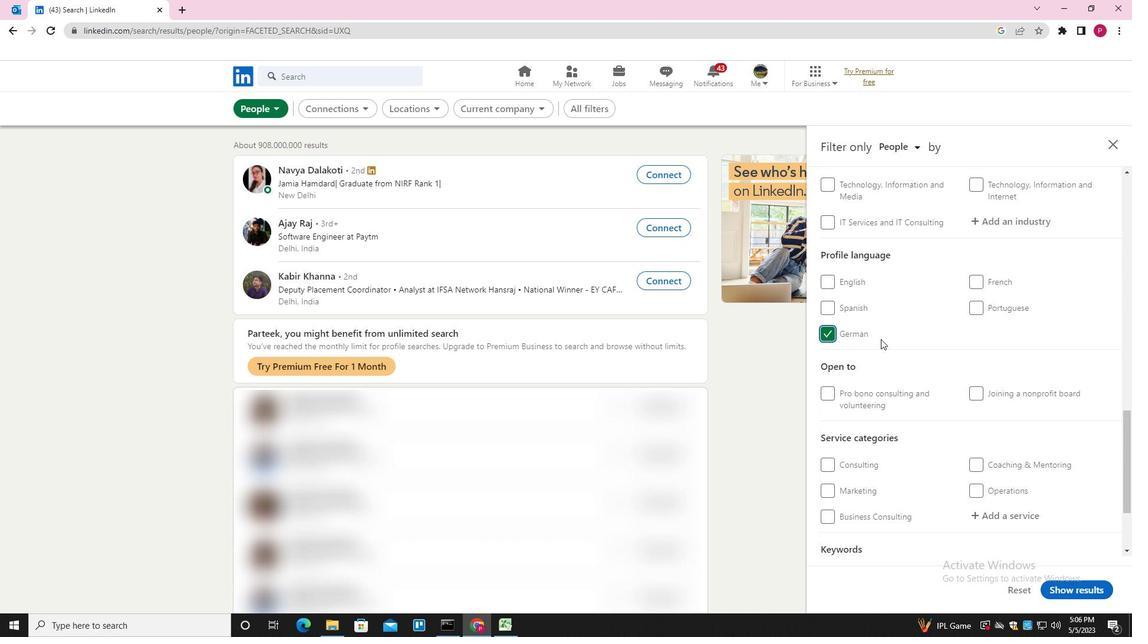 
Action: Mouse moved to (881, 342)
Screenshot: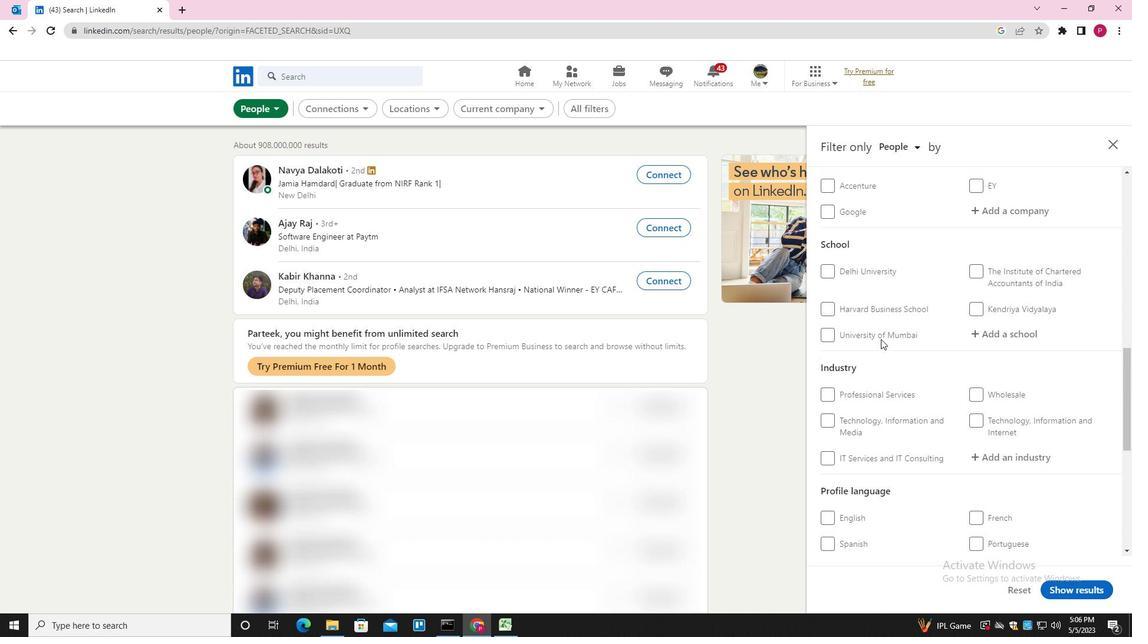 
Action: Mouse scrolled (881, 343) with delta (0, 0)
Screenshot: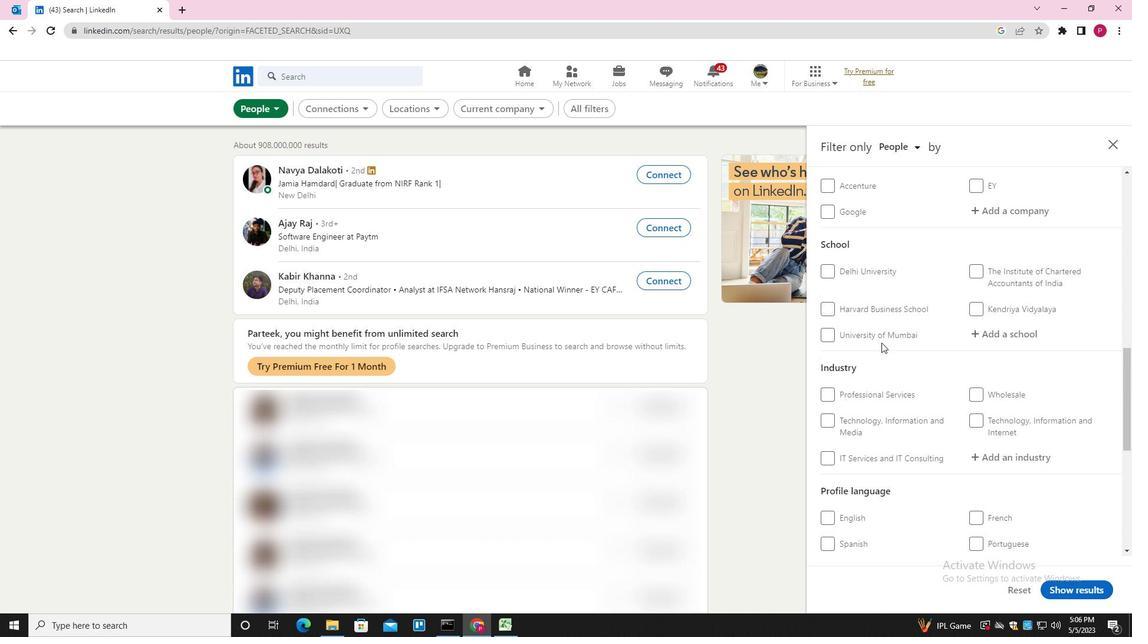 
Action: Mouse scrolled (881, 343) with delta (0, 0)
Screenshot: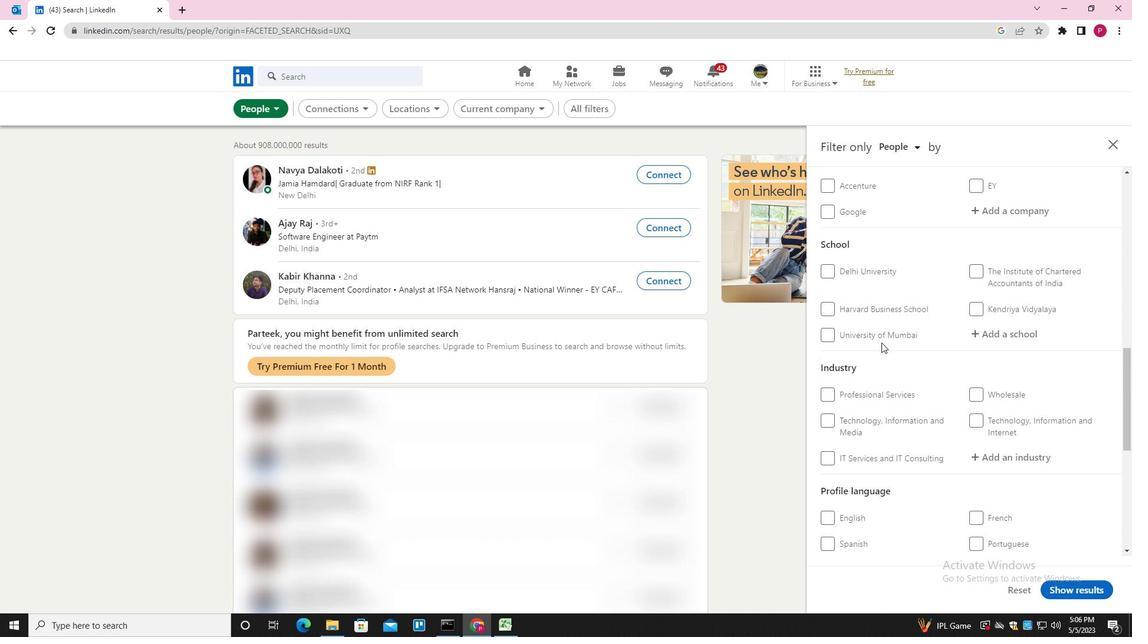 
Action: Mouse scrolled (881, 343) with delta (0, 0)
Screenshot: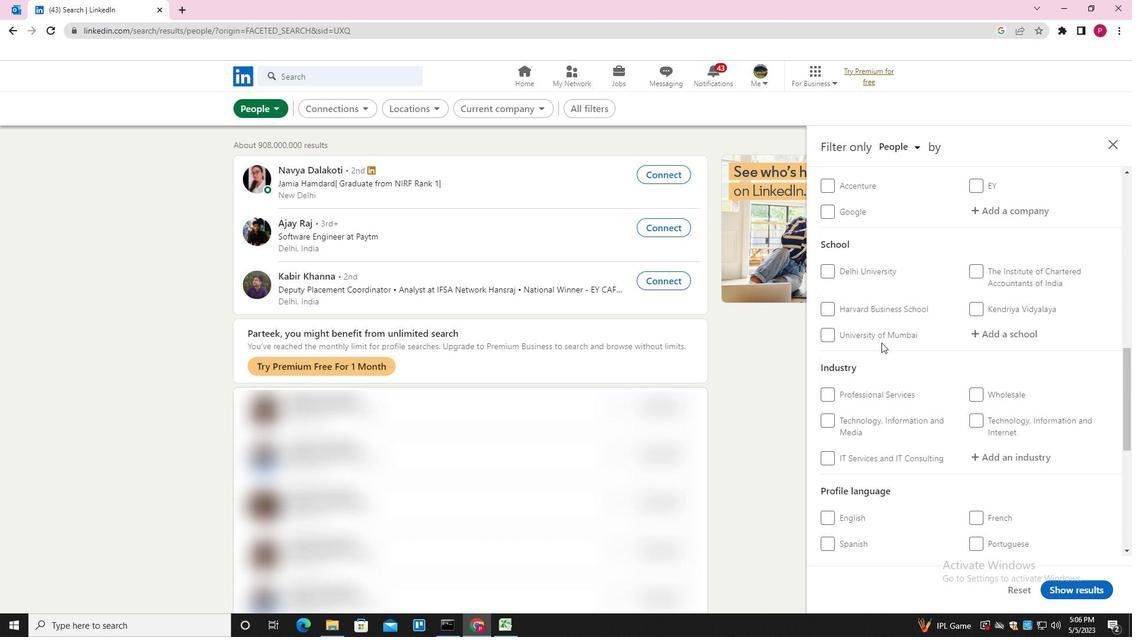 
Action: Mouse scrolled (881, 343) with delta (0, 0)
Screenshot: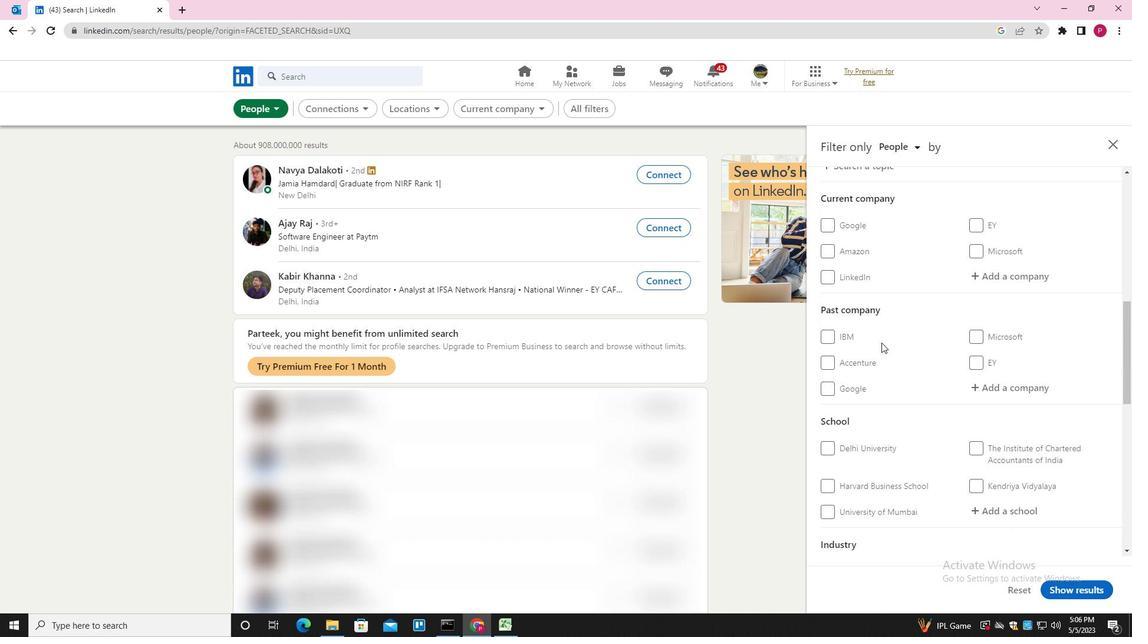 
Action: Mouse scrolled (881, 343) with delta (0, 0)
Screenshot: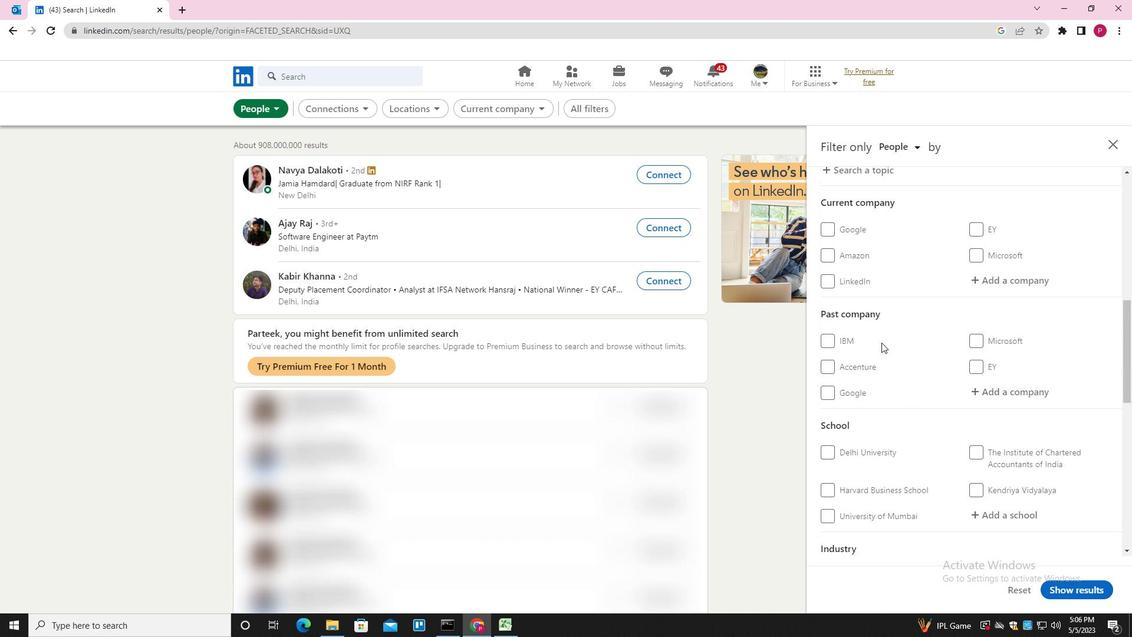 
Action: Mouse moved to (991, 391)
Screenshot: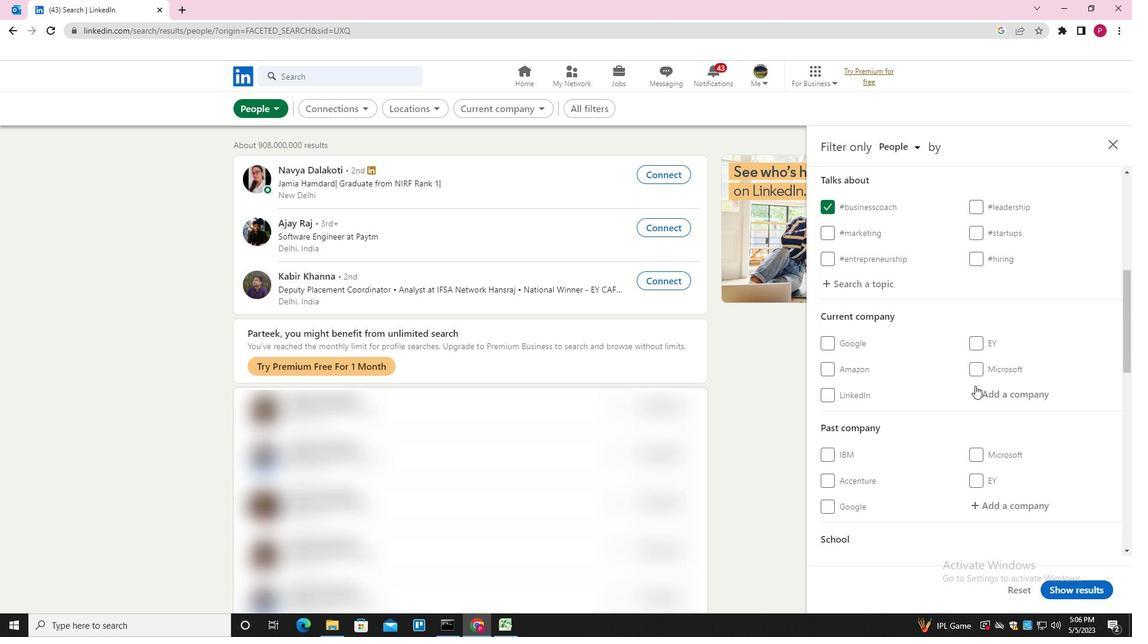 
Action: Mouse pressed left at (991, 391)
Screenshot: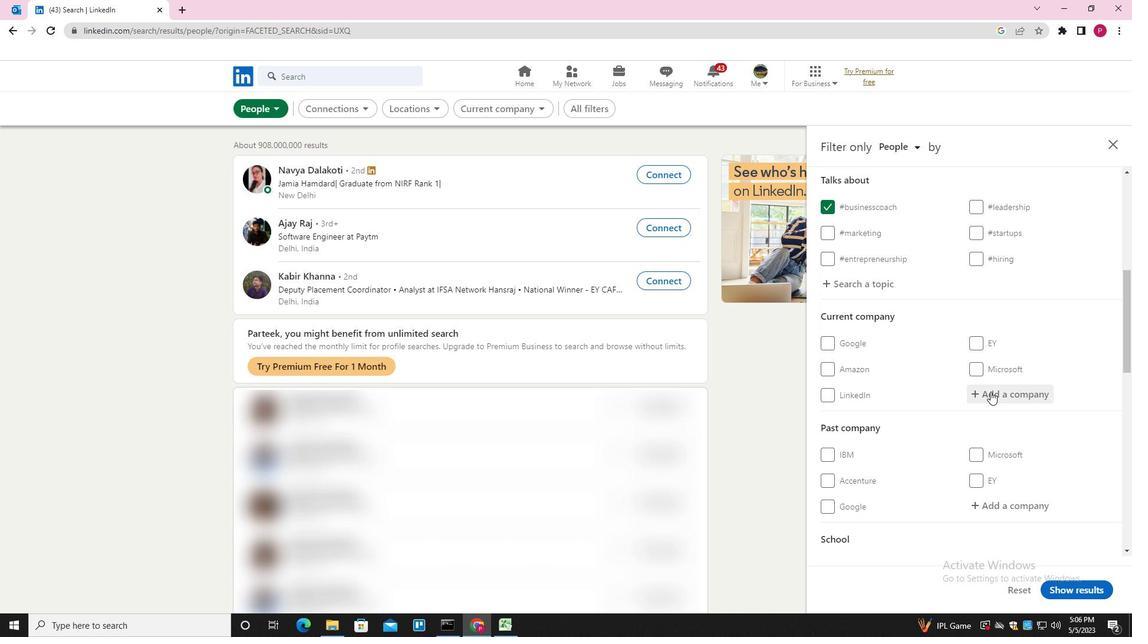 
Action: Key pressed <Key.shift><Key.shift><Key.shift><Key.shift>FLUTTER<Key.space><Key.shift>APP<Key.space><Key.shift><Key.shift><Key.shift><Key.shift><Key.shift><Key.shift><Key.shift><Key.shift><Key.shift><Key.shift>DEVELOPMENT<Key.down><Key.enter>
Screenshot: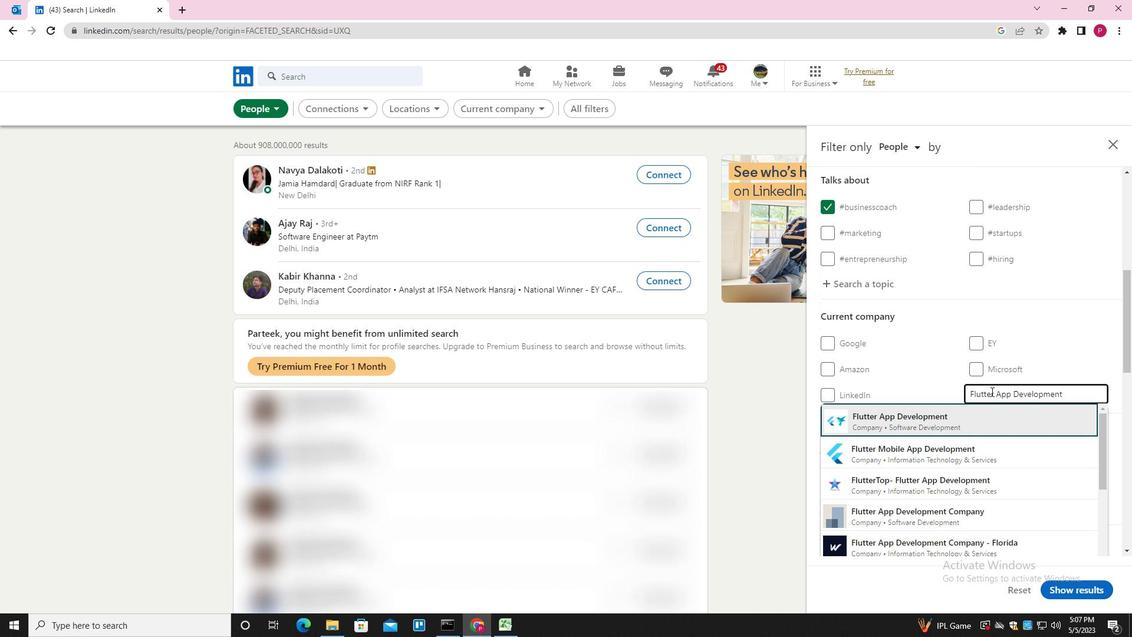 
Action: Mouse moved to (954, 375)
Screenshot: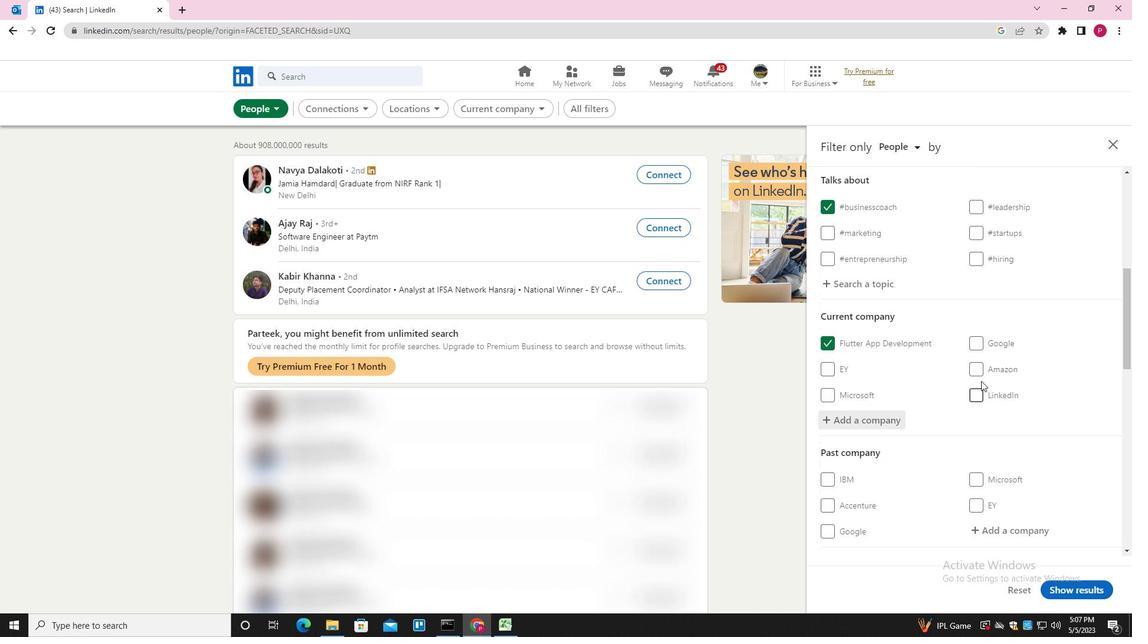 
Action: Mouse scrolled (954, 374) with delta (0, 0)
Screenshot: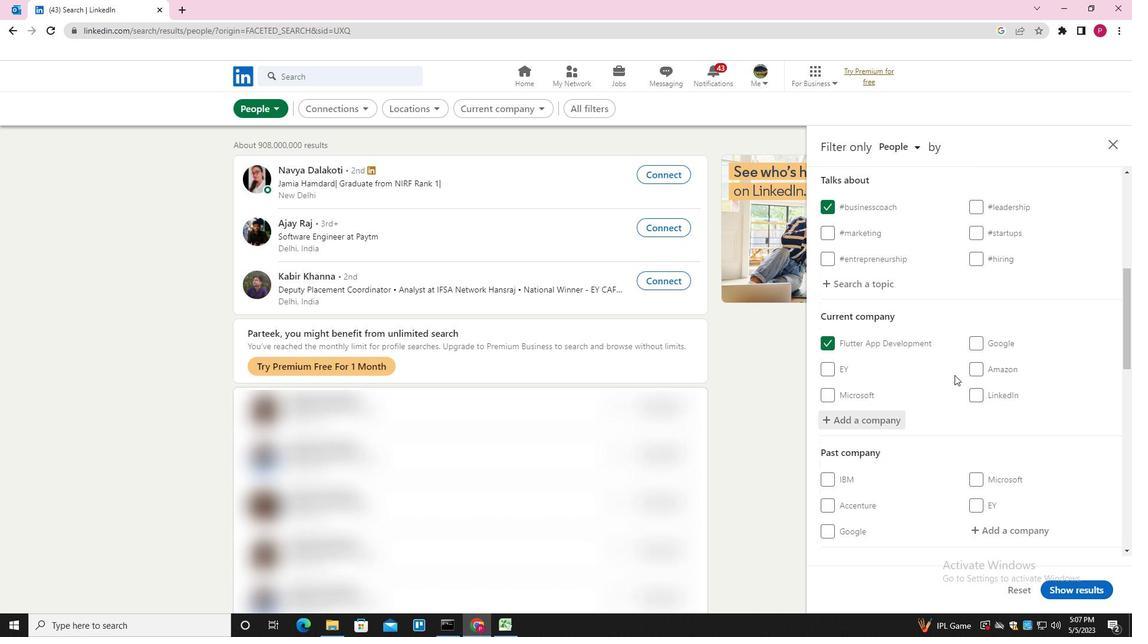 
Action: Mouse scrolled (954, 374) with delta (0, 0)
Screenshot: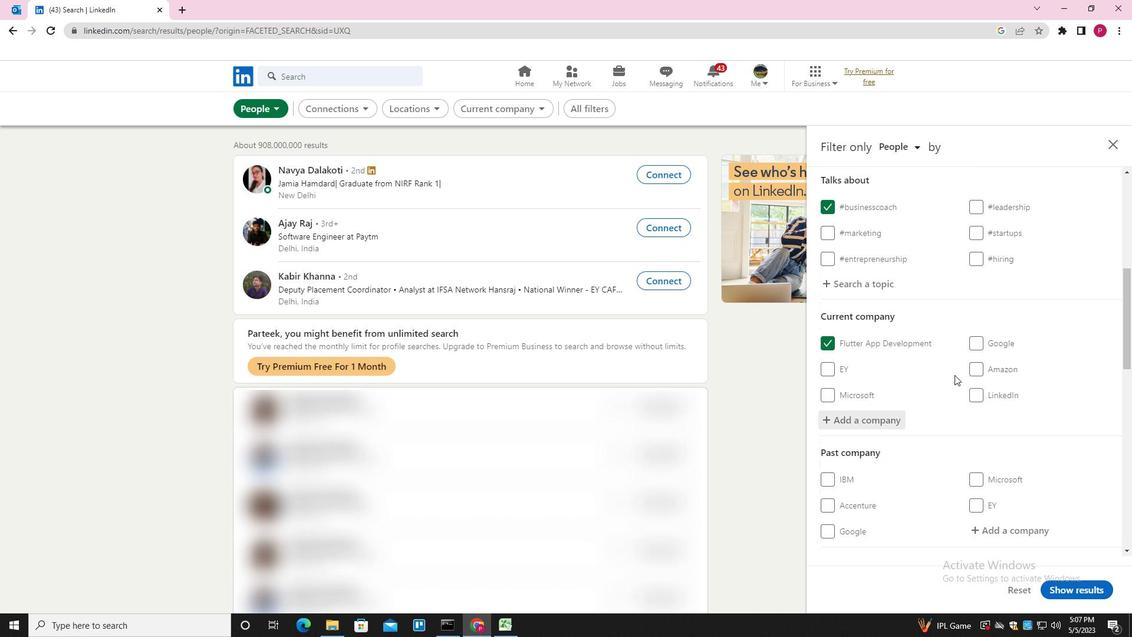 
Action: Mouse scrolled (954, 374) with delta (0, 0)
Screenshot: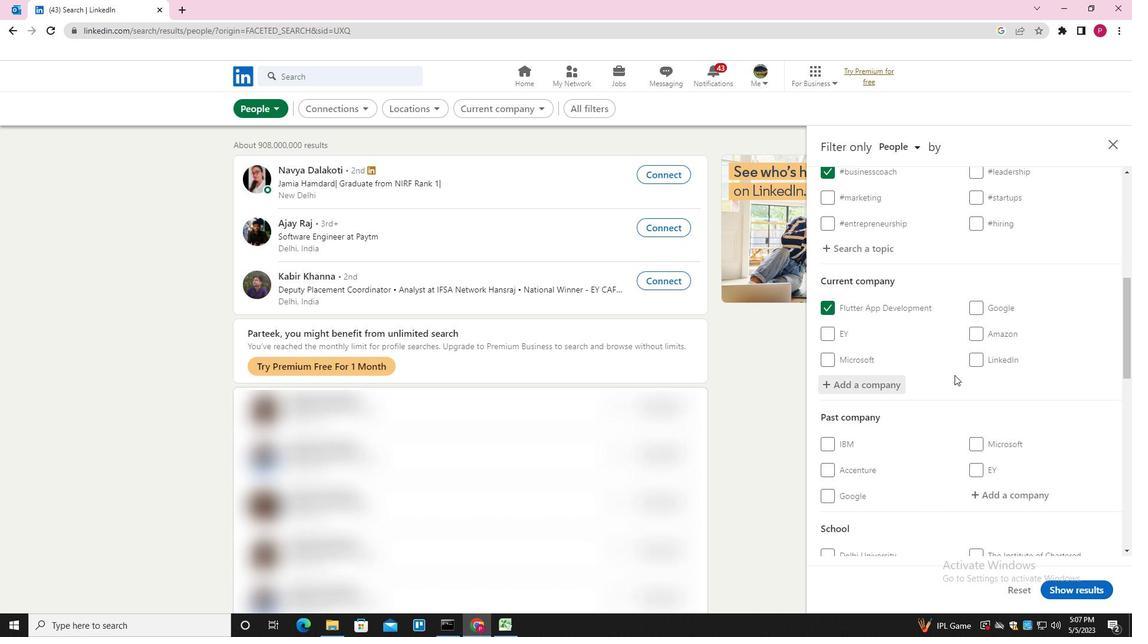 
Action: Mouse moved to (949, 378)
Screenshot: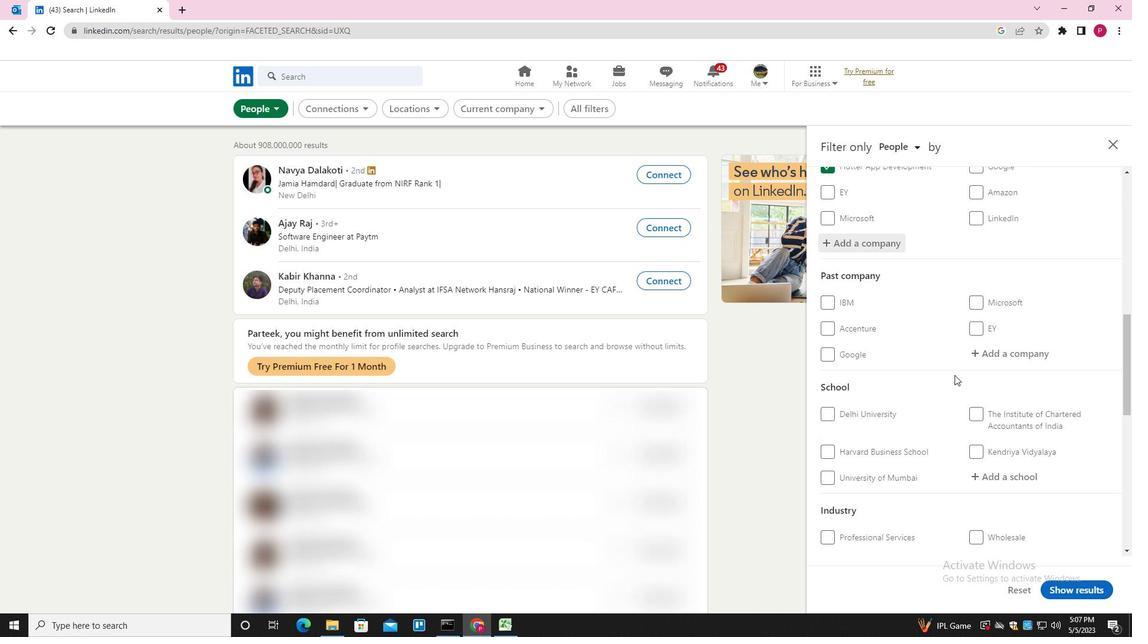 
Action: Mouse scrolled (949, 378) with delta (0, 0)
Screenshot: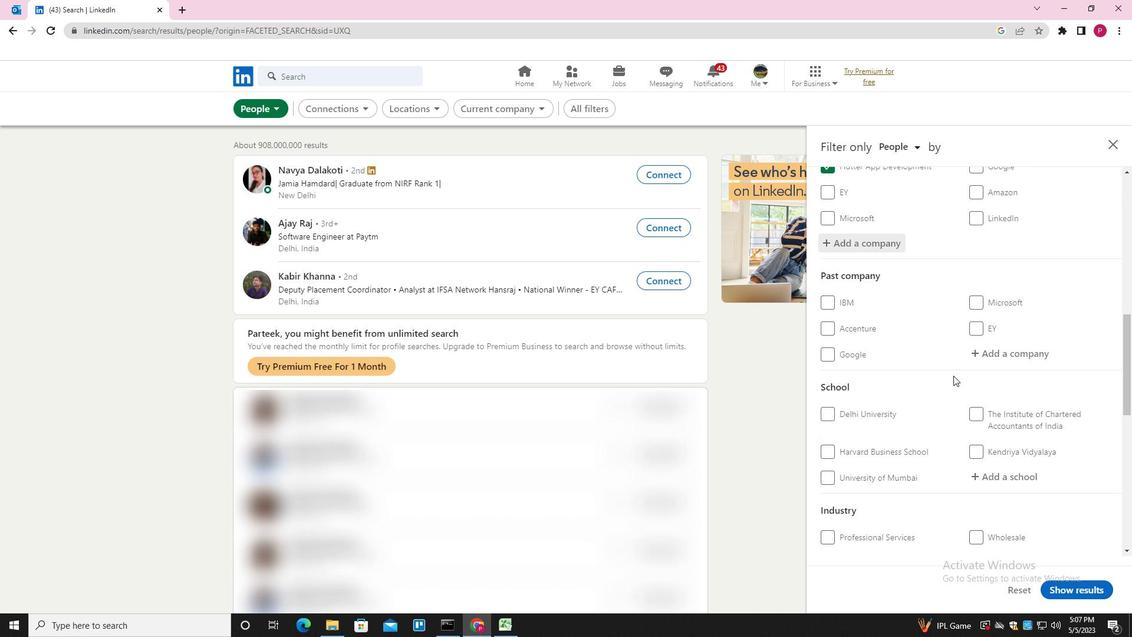 
Action: Mouse scrolled (949, 378) with delta (0, 0)
Screenshot: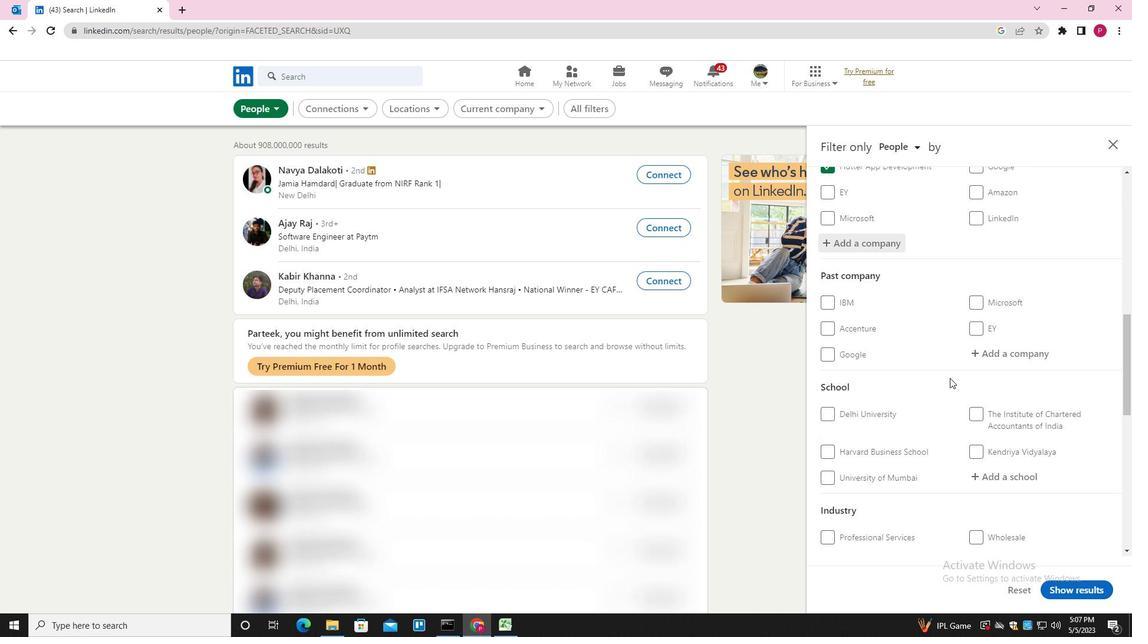 
Action: Mouse scrolled (949, 378) with delta (0, 0)
Screenshot: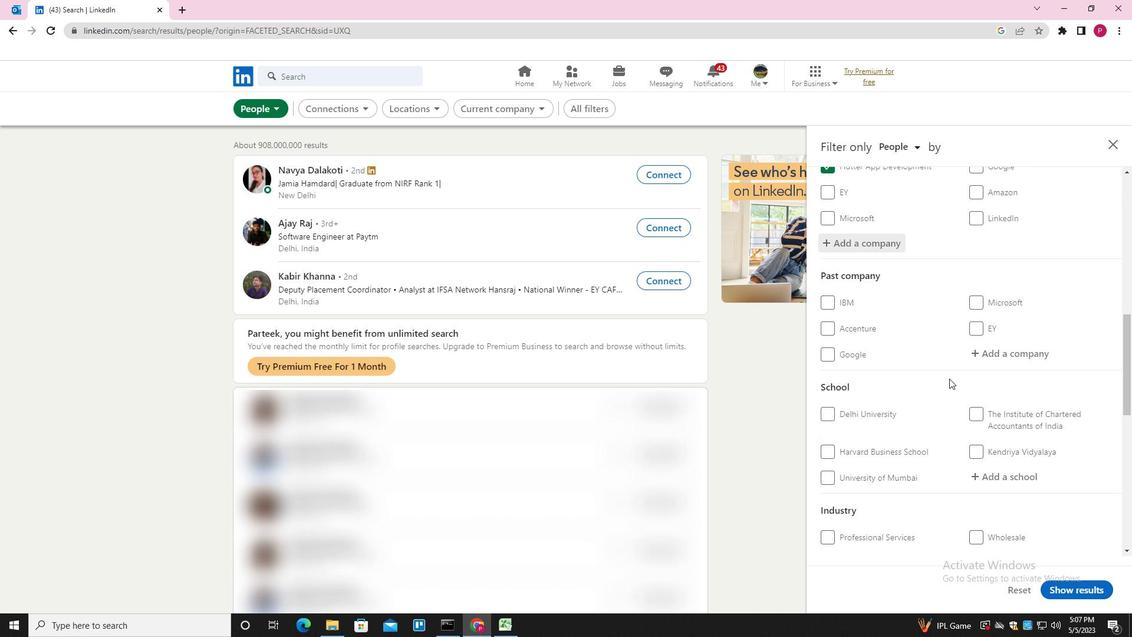 
Action: Mouse moved to (1002, 301)
Screenshot: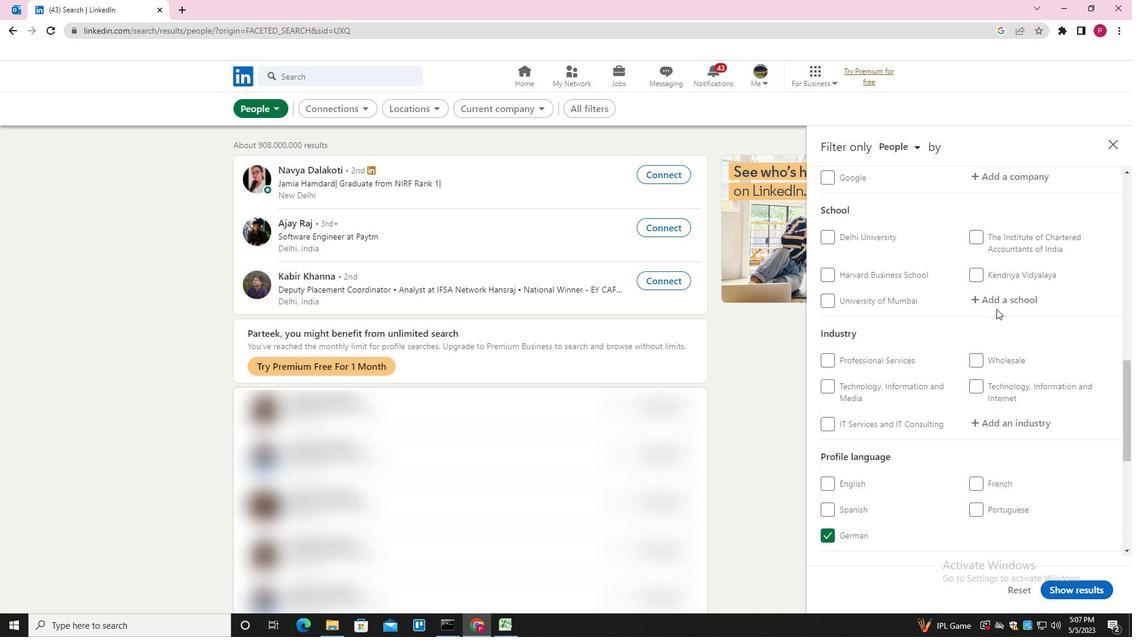 
Action: Mouse pressed left at (1002, 301)
Screenshot: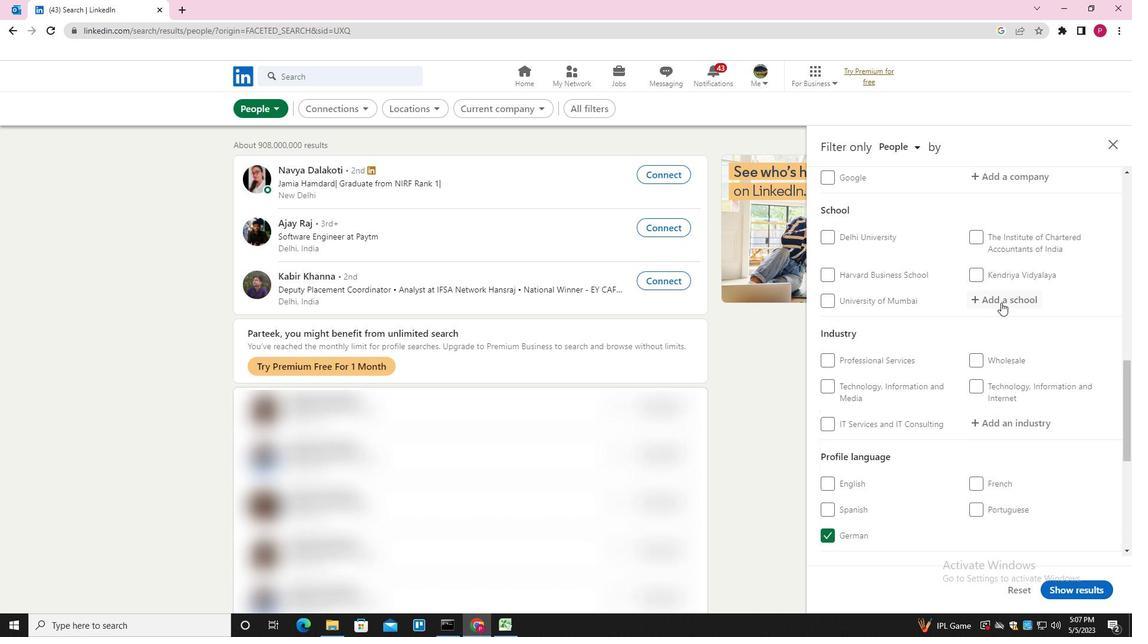 
Action: Key pressed <Key.shift><Key.shift><Key.shift><Key.shift><Key.shift><Key.shift><Key.shift><Key.shift><Key.shift><Key.shift><Key.shift><Key.shift><Key.shift>PUNJAB<Key.space><Key.shift><Key.shift><Key.shift><Key.shift><Key.shift>ENGINEERING<Key.space><Key.down><Key.enter>
Screenshot: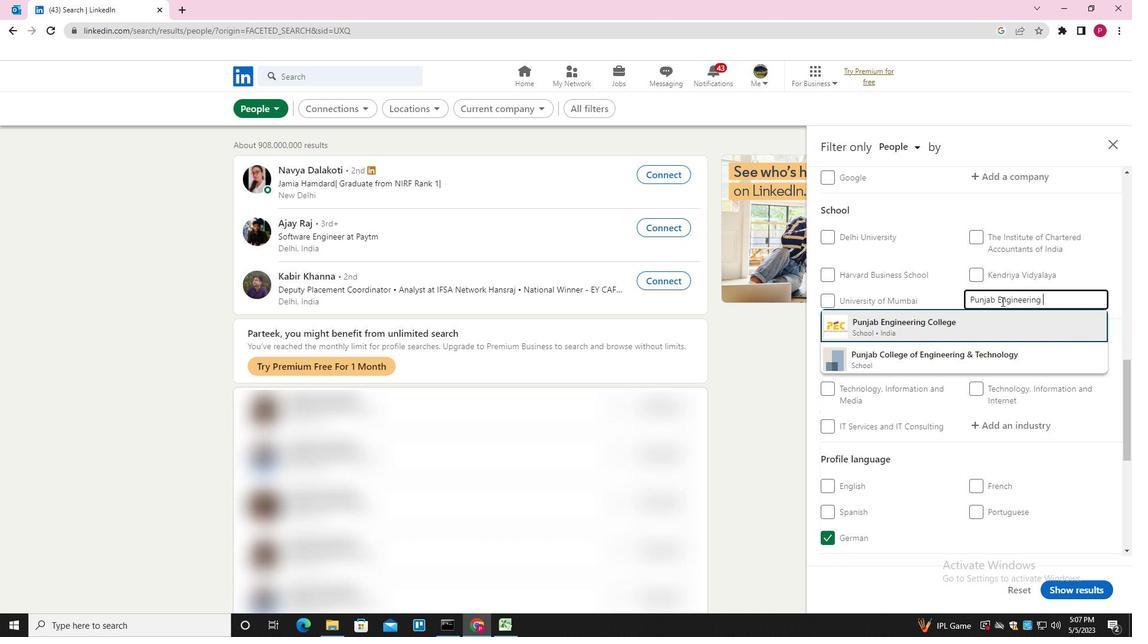 
Action: Mouse moved to (997, 316)
Screenshot: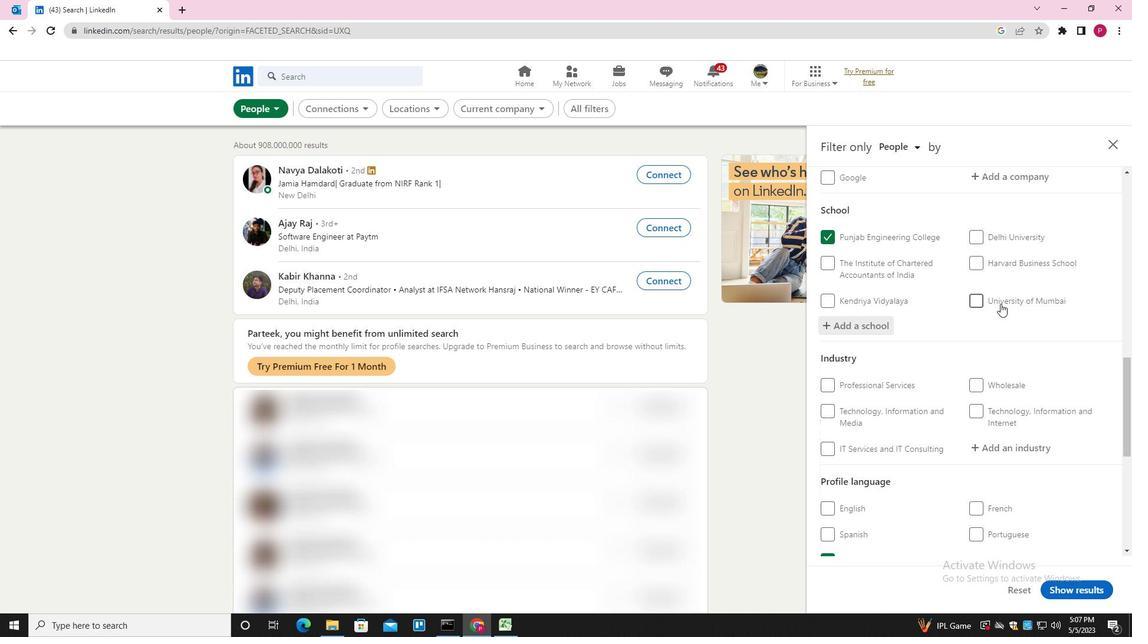 
Action: Mouse scrolled (997, 315) with delta (0, 0)
Screenshot: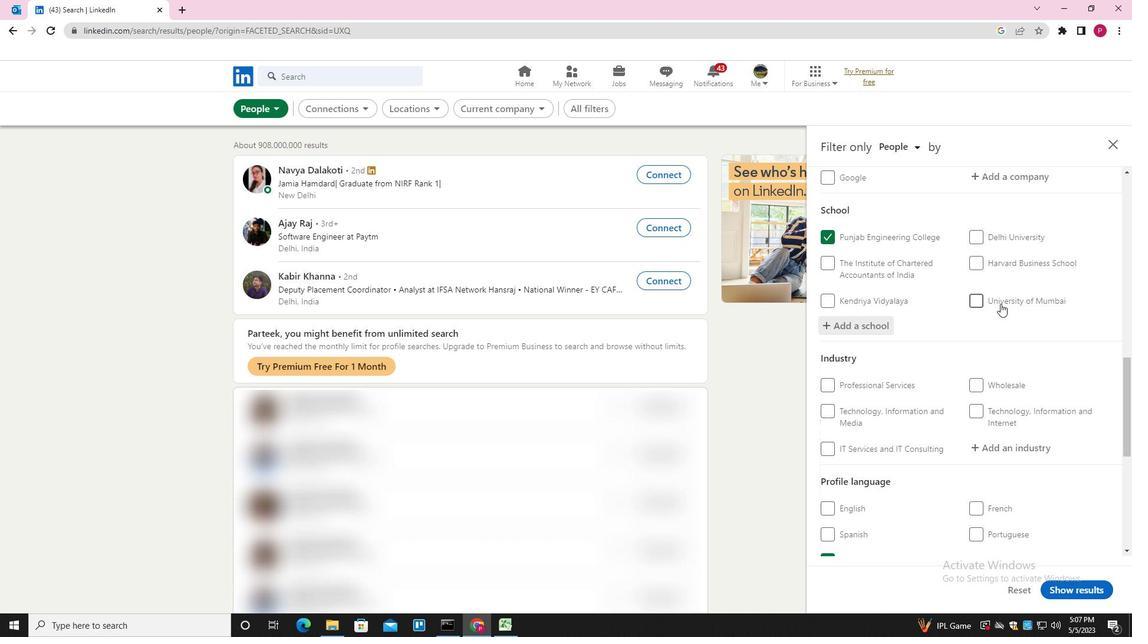 
Action: Mouse scrolled (997, 315) with delta (0, 0)
Screenshot: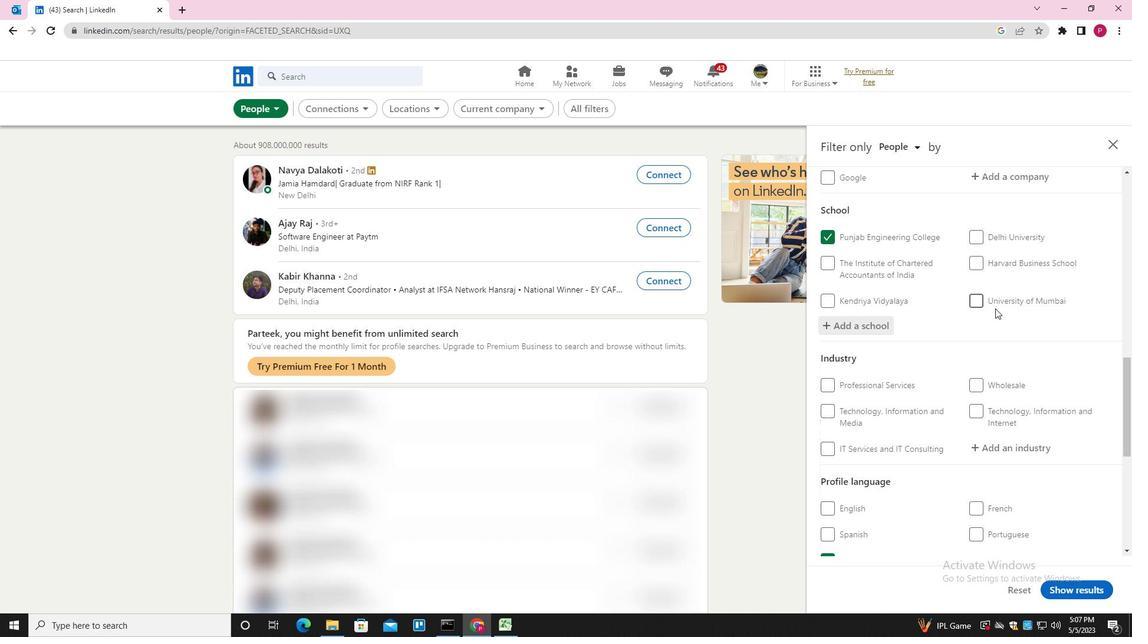 
Action: Mouse scrolled (997, 315) with delta (0, 0)
Screenshot: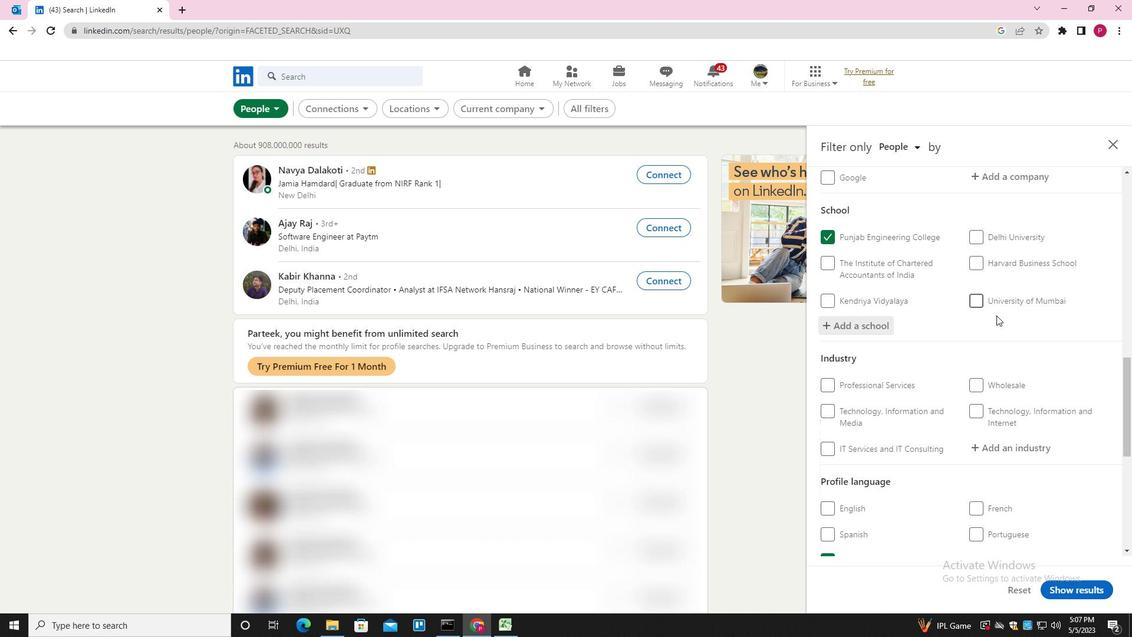 
Action: Mouse moved to (1026, 264)
Screenshot: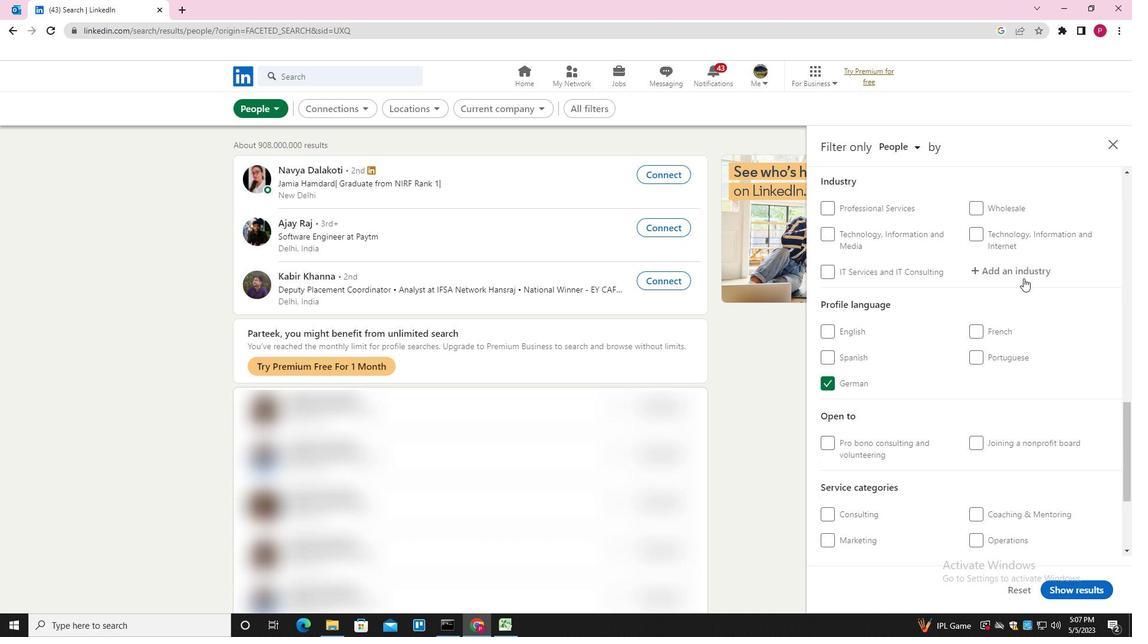 
Action: Mouse pressed left at (1026, 264)
Screenshot: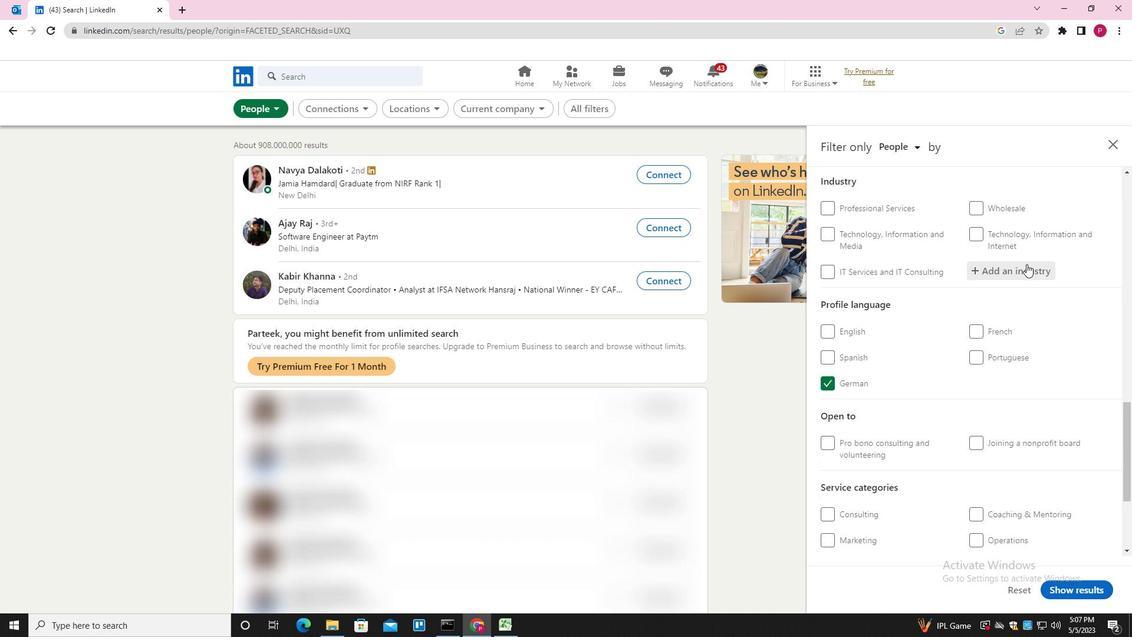 
Action: Mouse moved to (998, 342)
Screenshot: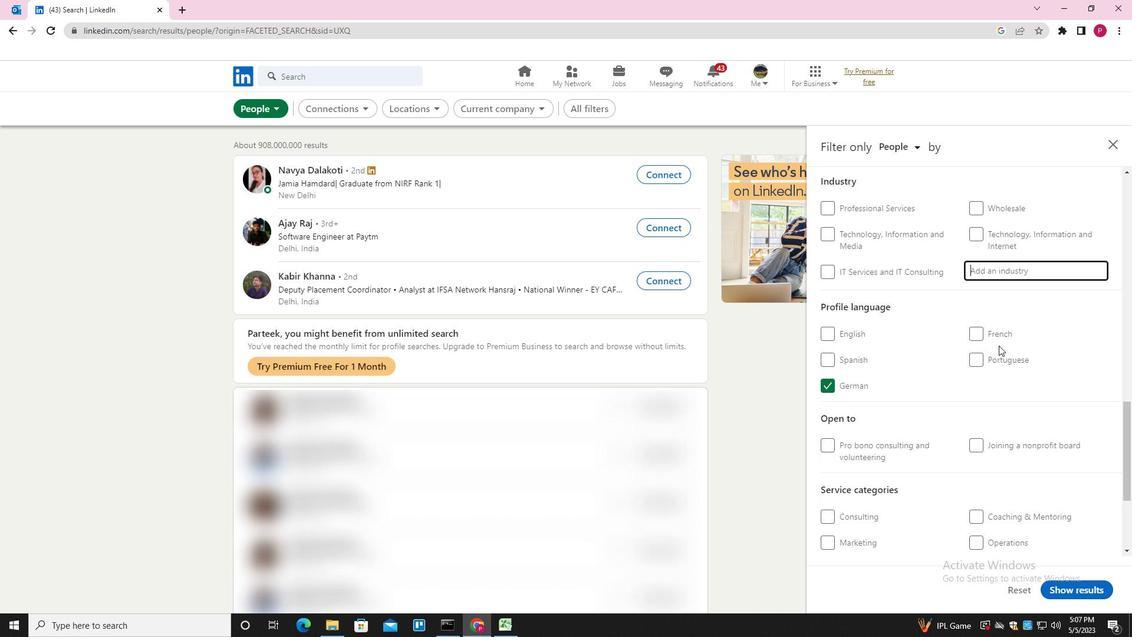 
Action: Mouse scrolled (998, 342) with delta (0, 0)
Screenshot: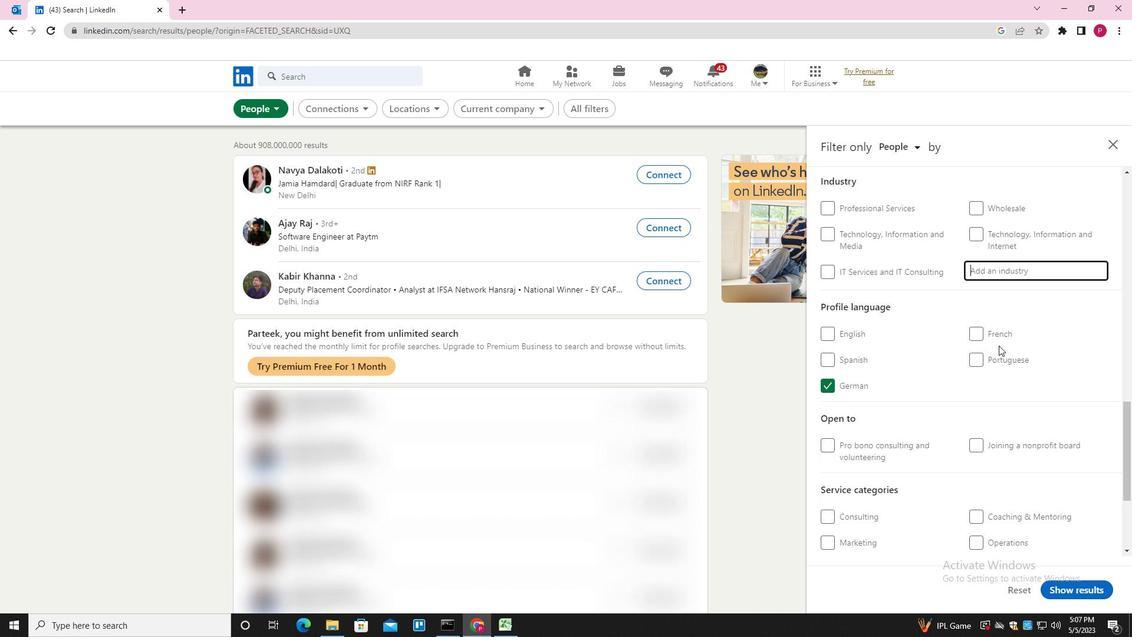 
Action: Mouse moved to (1007, 302)
Screenshot: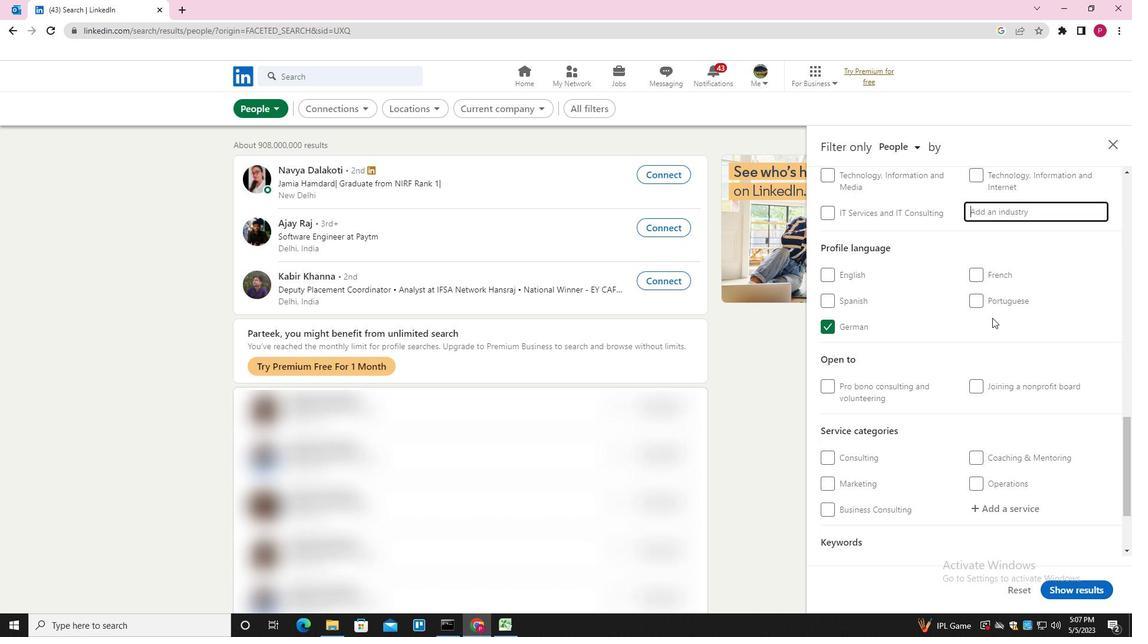 
Action: Key pressed <Key.shift>RETAIL<Key.space><Key.shift>ART<Key.space><Key.shift>DEALERS<Key.down><Key.enter>
Screenshot: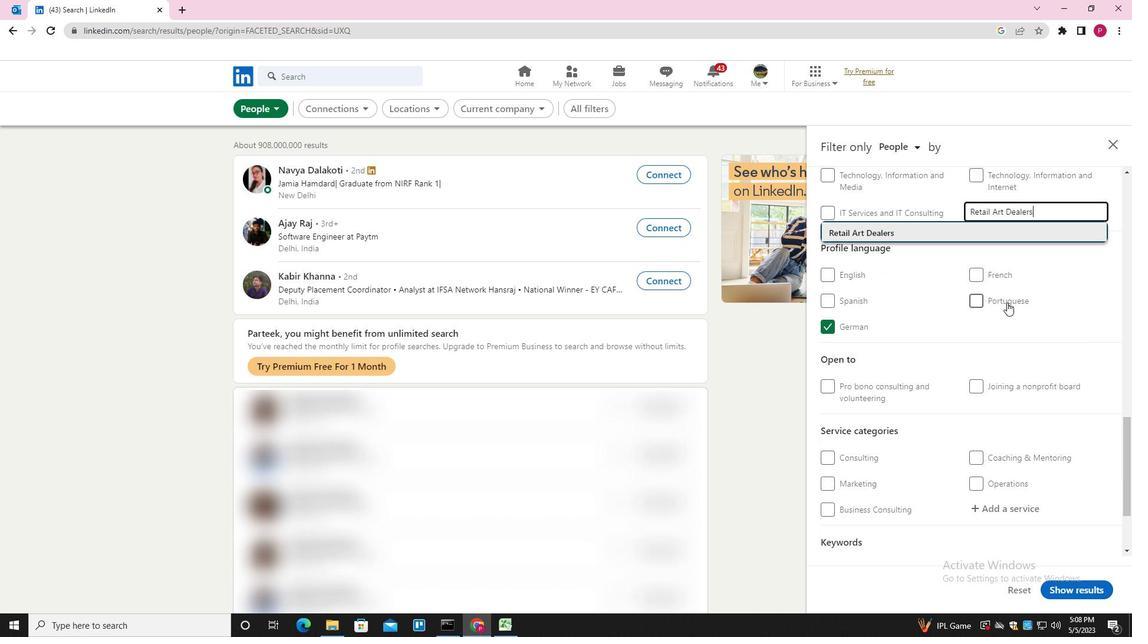 
Action: Mouse moved to (971, 330)
Screenshot: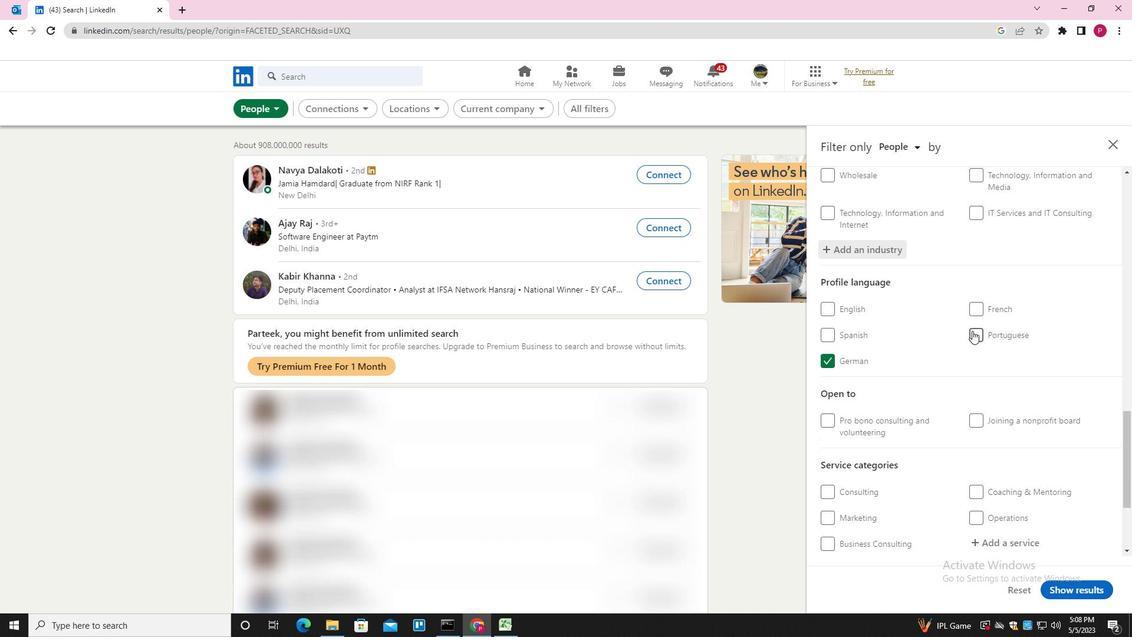 
Action: Mouse scrolled (971, 330) with delta (0, 0)
Screenshot: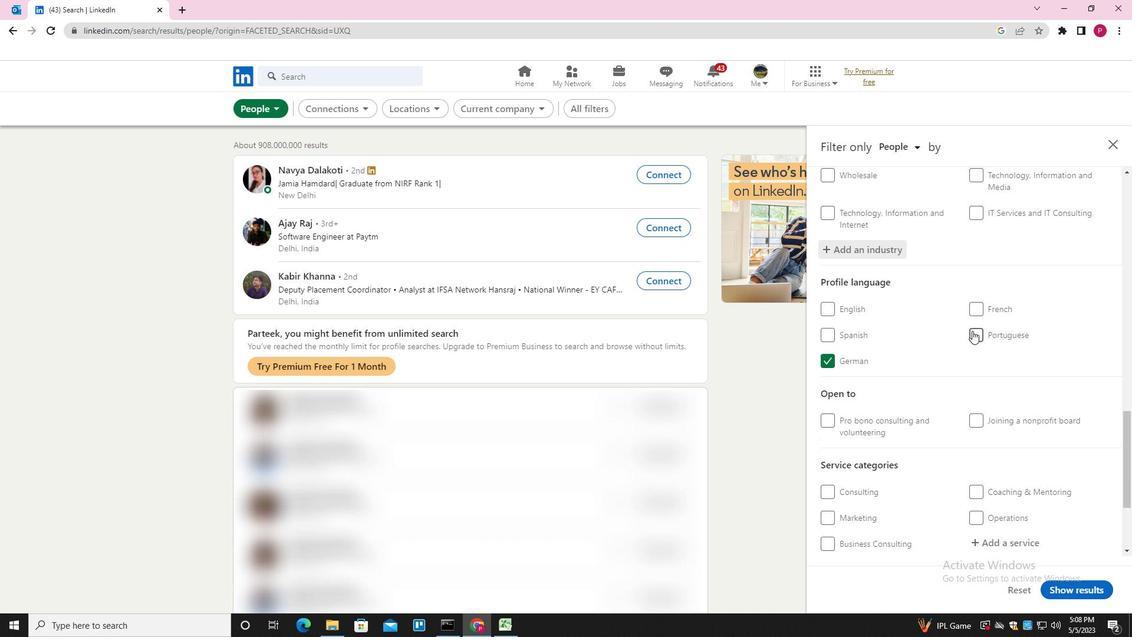 
Action: Mouse moved to (969, 331)
Screenshot: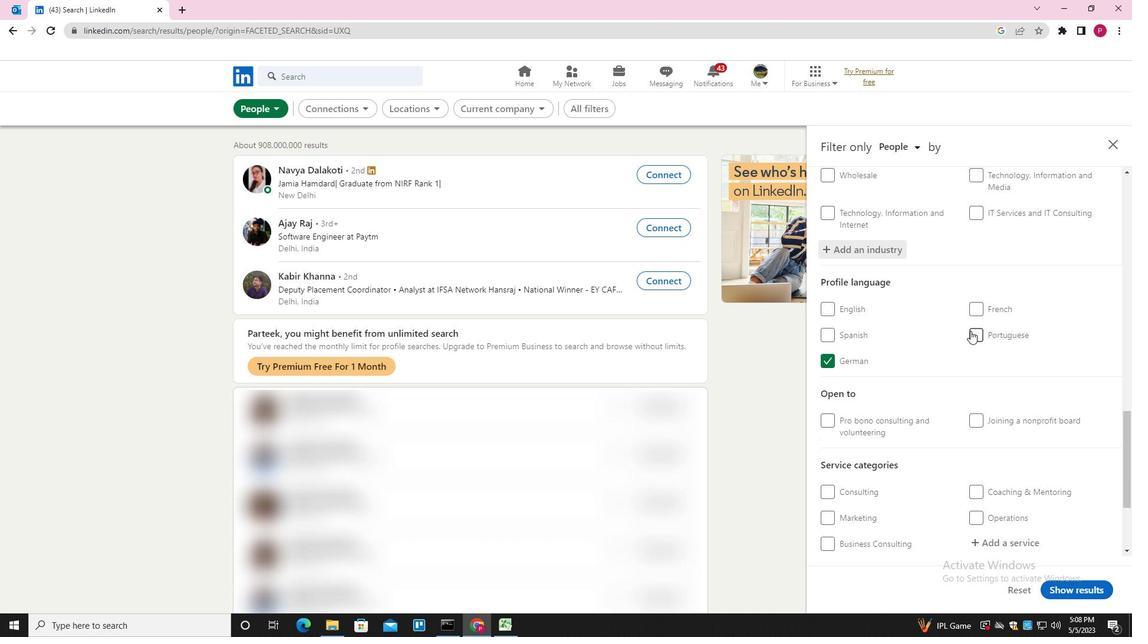 
Action: Mouse scrolled (969, 330) with delta (0, 0)
Screenshot: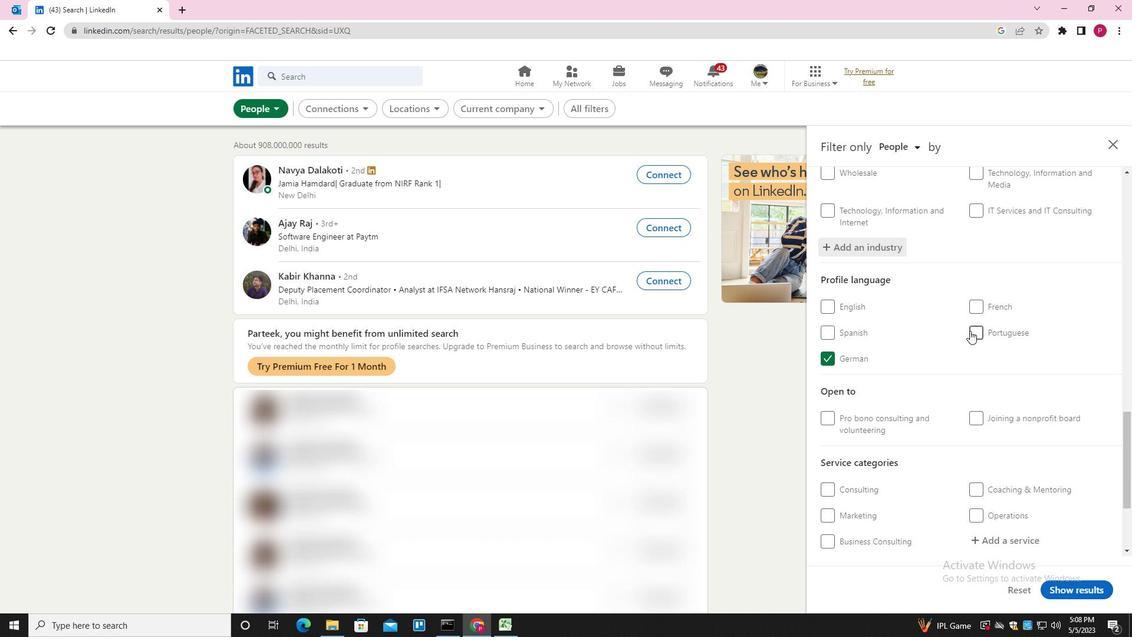 
Action: Mouse moved to (956, 352)
Screenshot: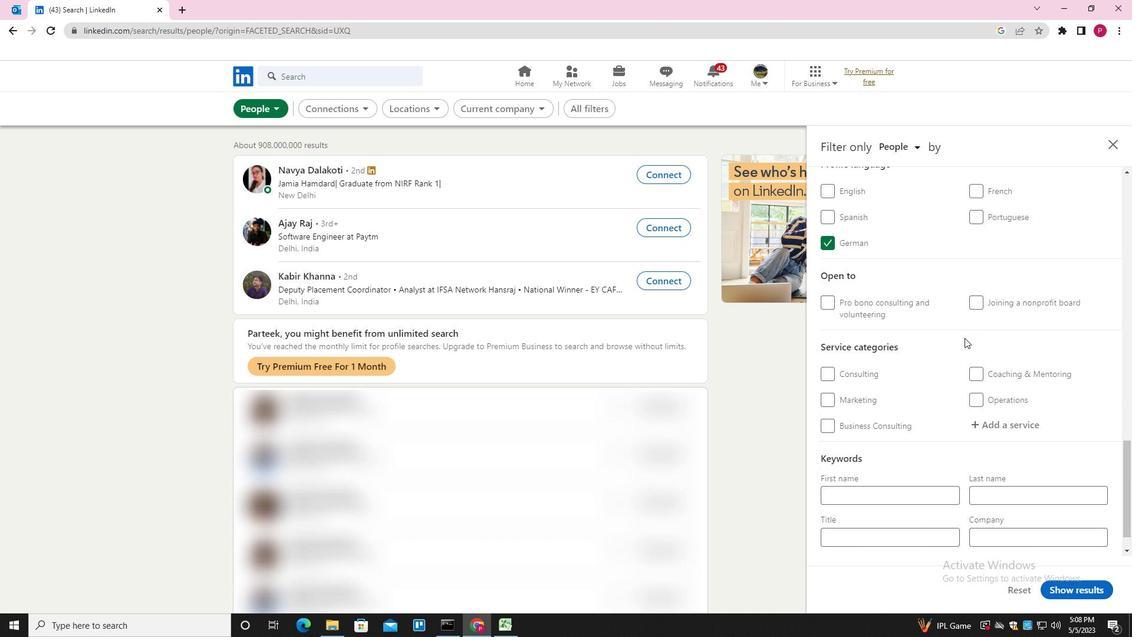 
Action: Mouse scrolled (956, 352) with delta (0, 0)
Screenshot: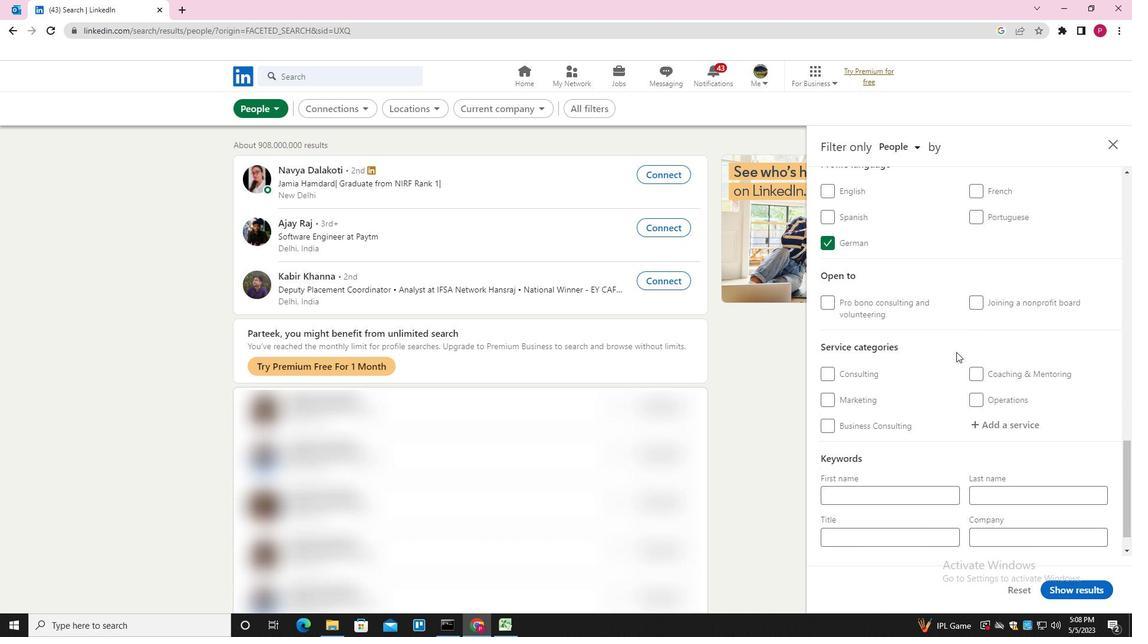 
Action: Mouse scrolled (956, 352) with delta (0, 0)
Screenshot: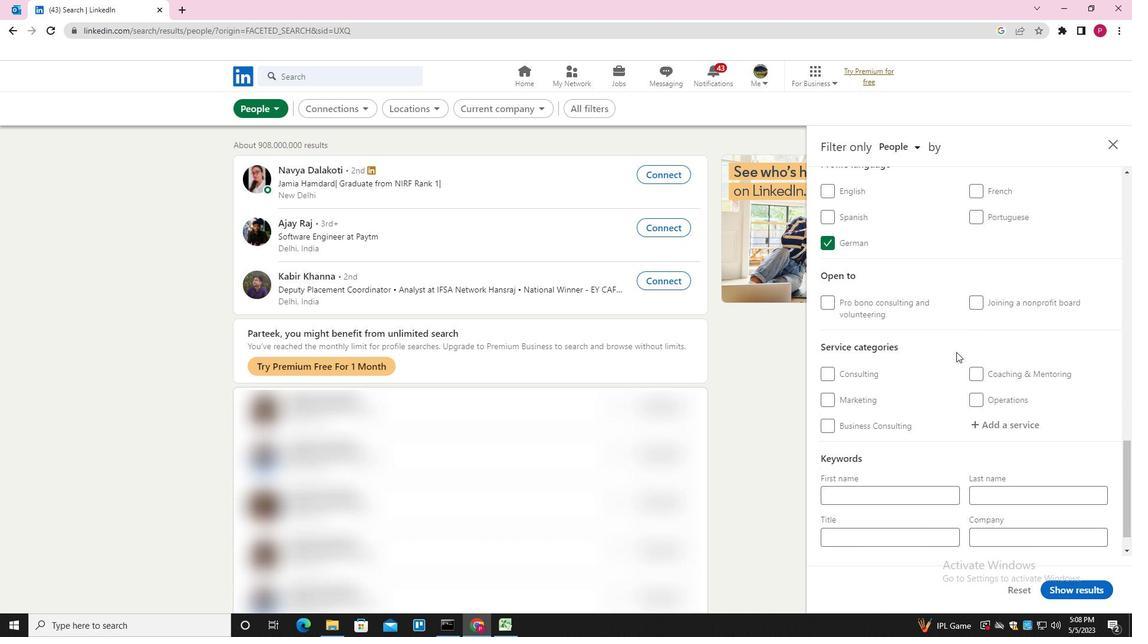 
Action: Mouse scrolled (956, 351) with delta (0, 0)
Screenshot: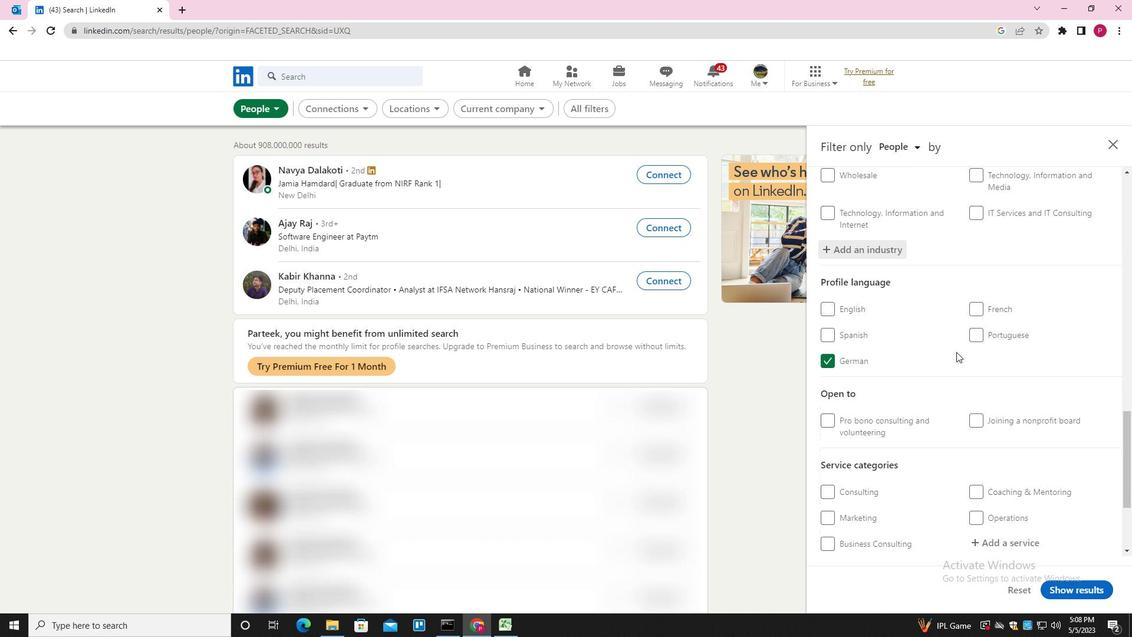 
Action: Mouse scrolled (956, 351) with delta (0, 0)
Screenshot: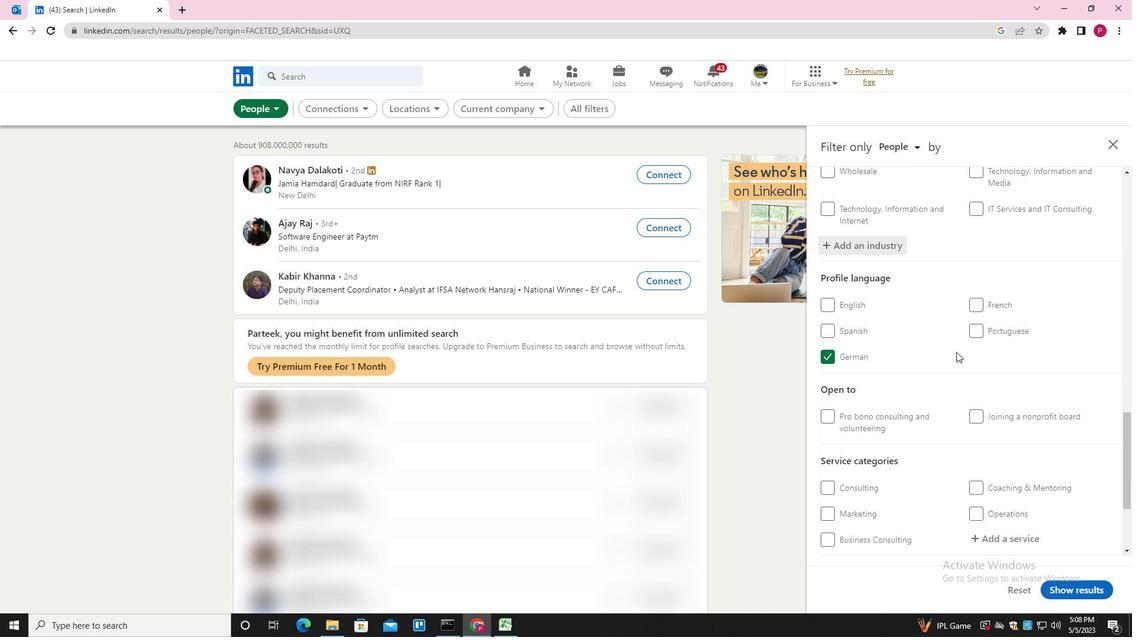 
Action: Mouse scrolled (956, 351) with delta (0, 0)
Screenshot: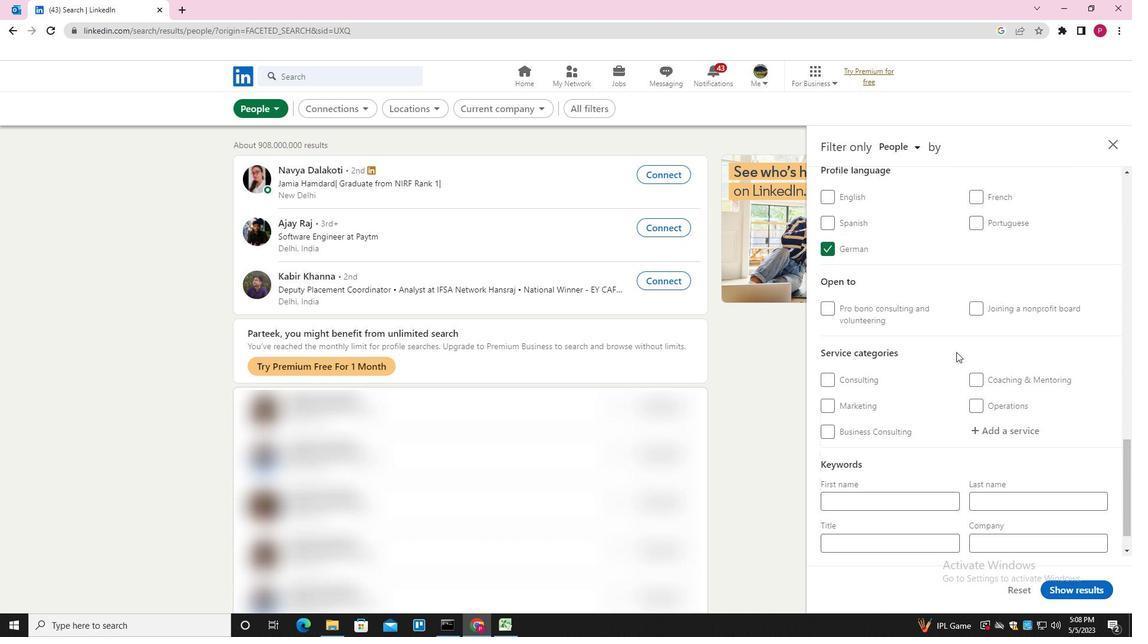
Action: Mouse moved to (1001, 384)
Screenshot: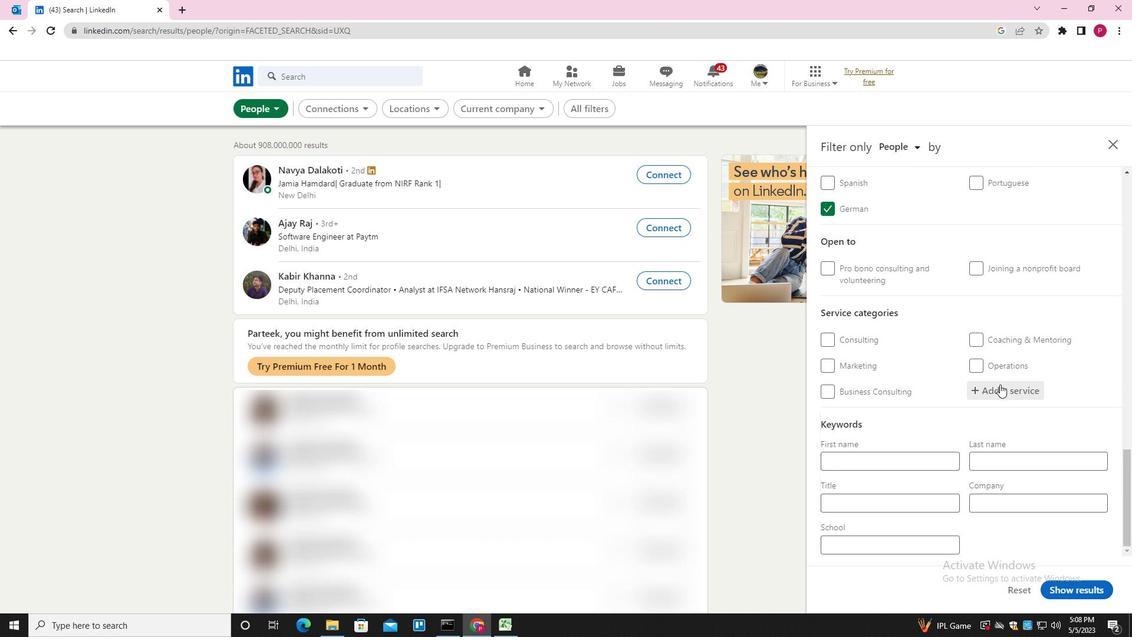 
Action: Mouse pressed left at (1001, 384)
Screenshot: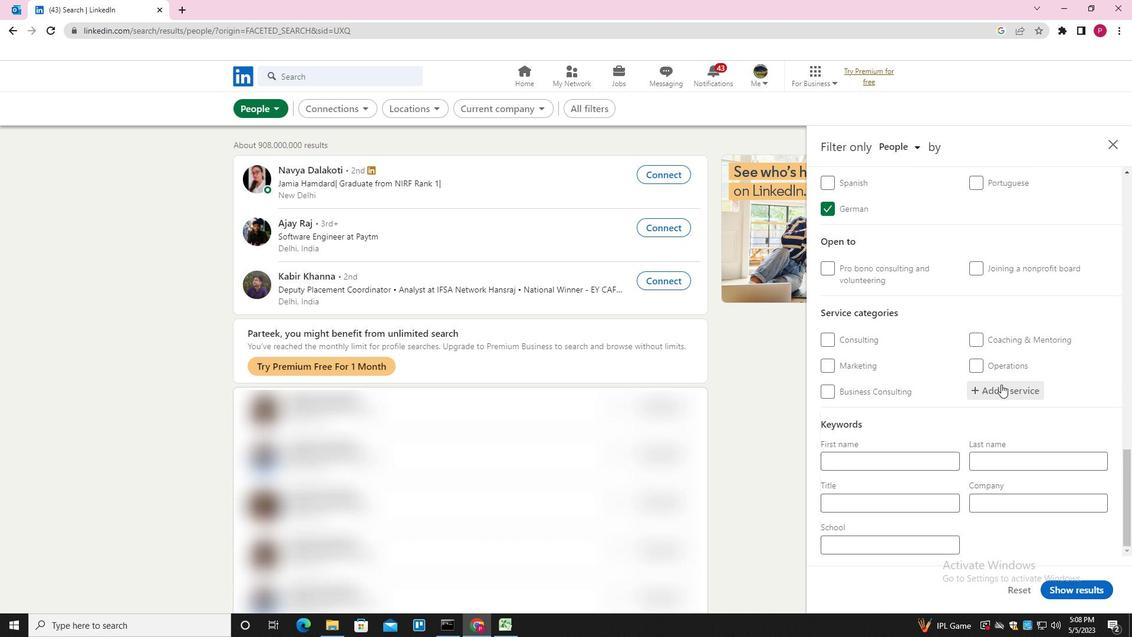 
Action: Key pressed <Key.shift>CUSTOMER<Key.space>SERVICE<Key.down><Key.enter>
Screenshot: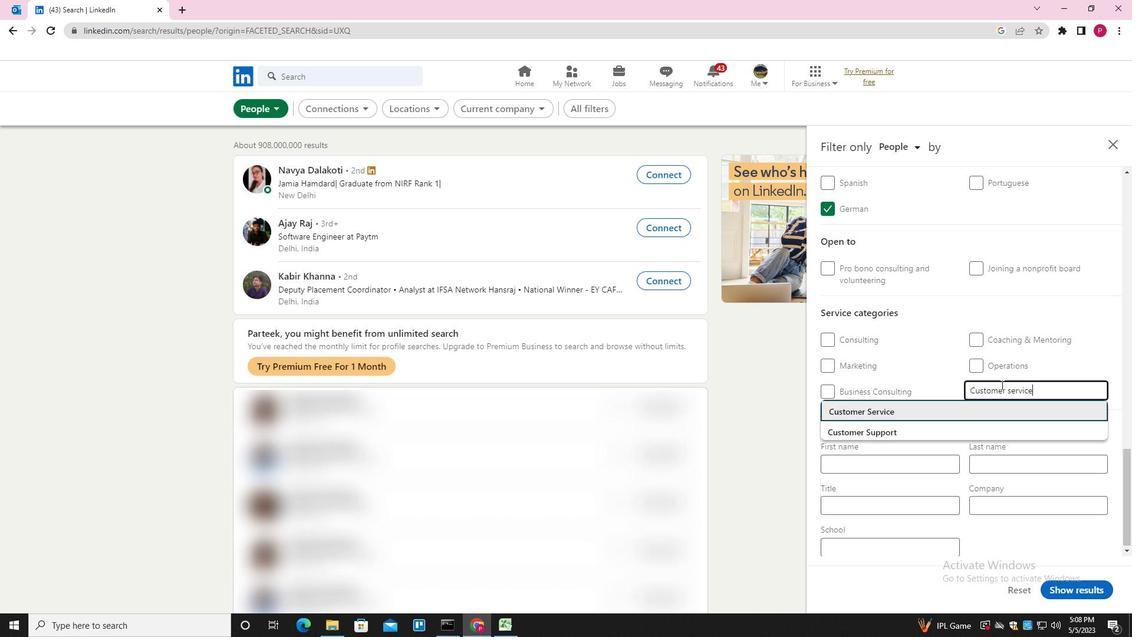 
Action: Mouse moved to (993, 386)
Screenshot: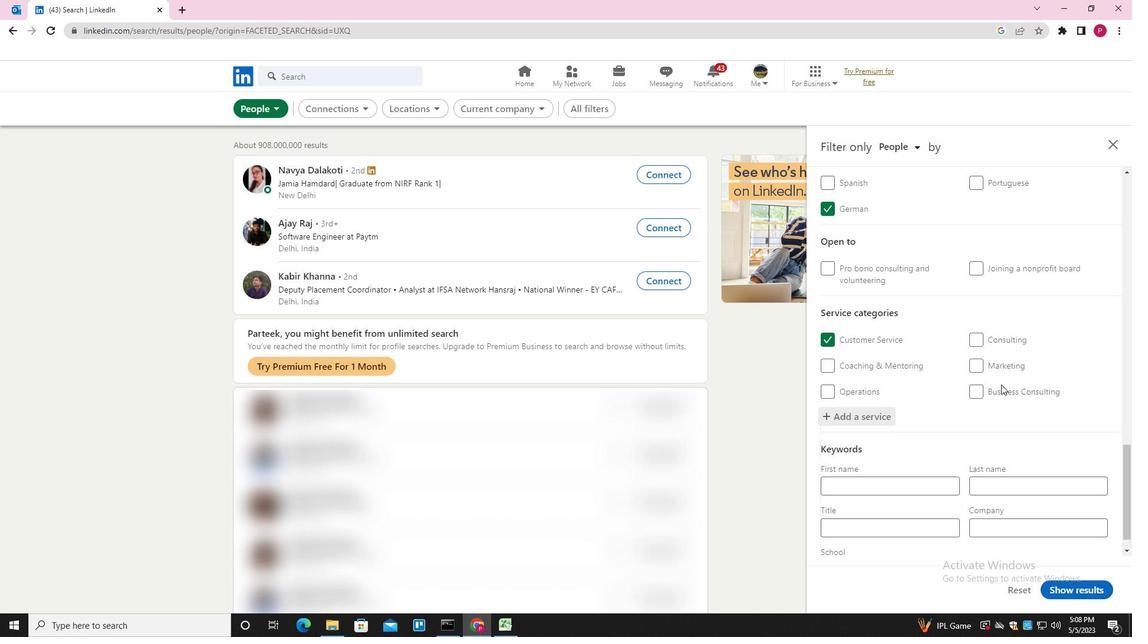 
Action: Mouse scrolled (993, 386) with delta (0, 0)
Screenshot: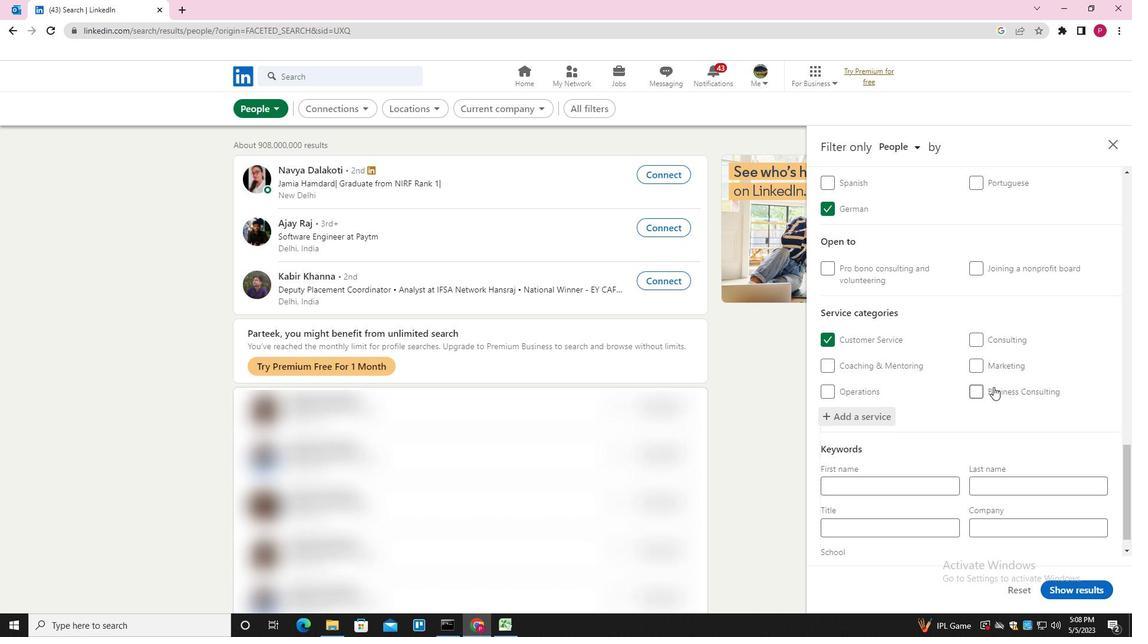 
Action: Mouse moved to (992, 388)
Screenshot: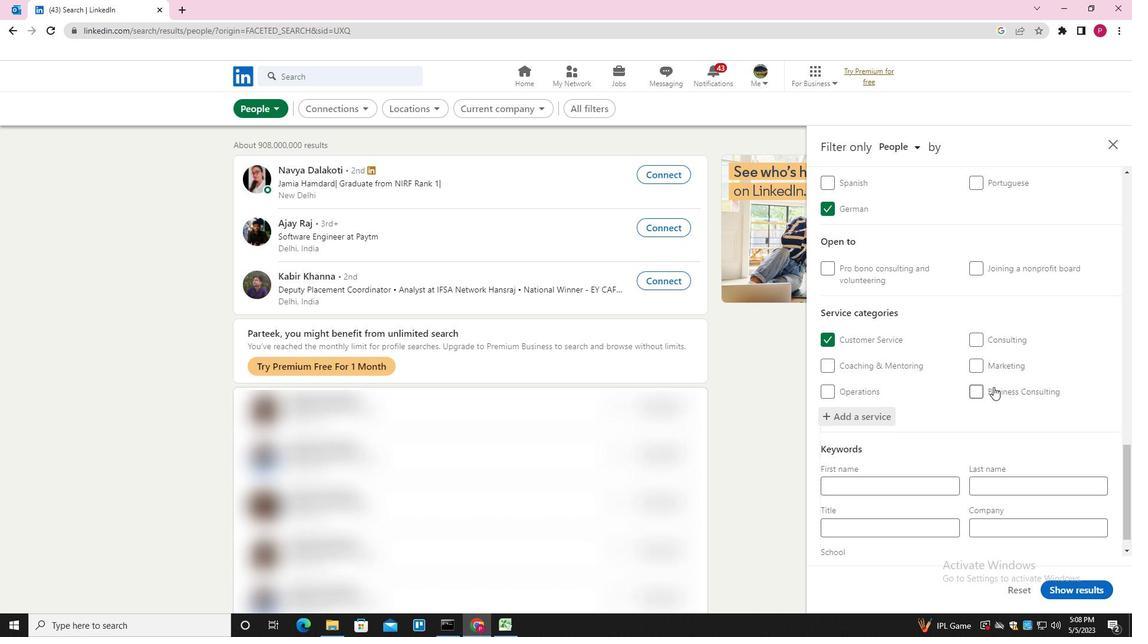 
Action: Mouse scrolled (992, 388) with delta (0, 0)
Screenshot: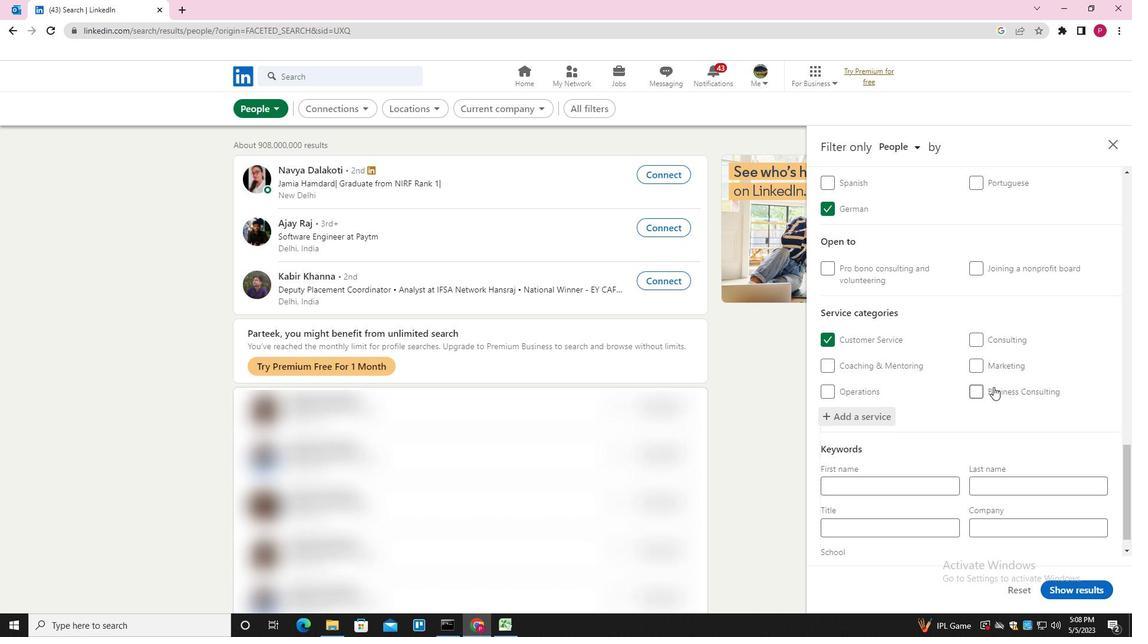 
Action: Mouse moved to (990, 389)
Screenshot: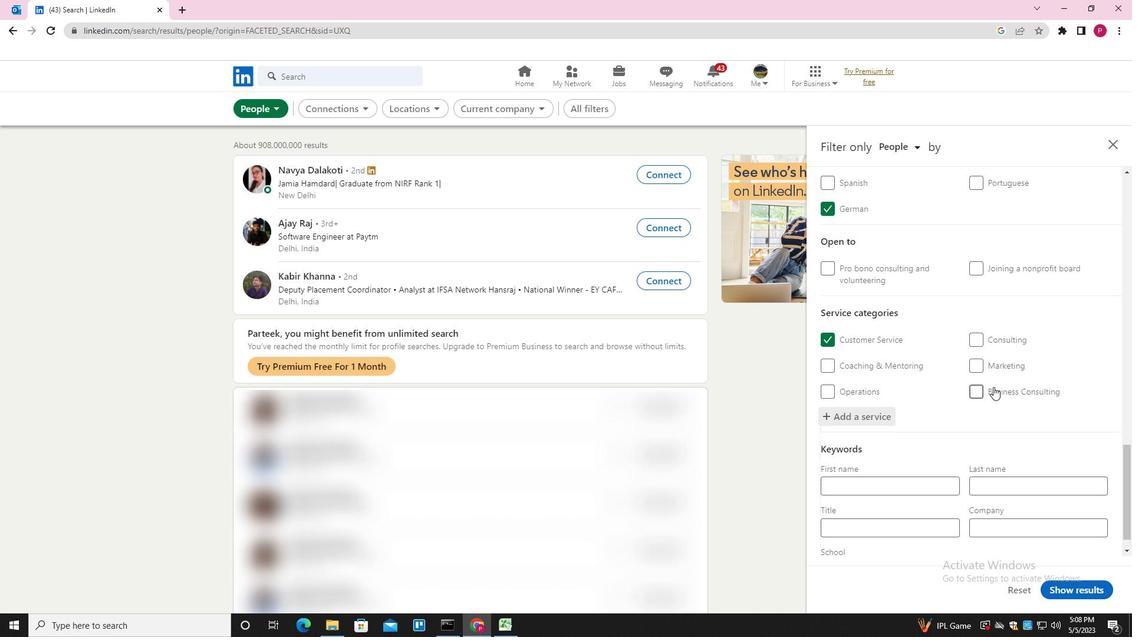 
Action: Mouse scrolled (990, 389) with delta (0, 0)
Screenshot: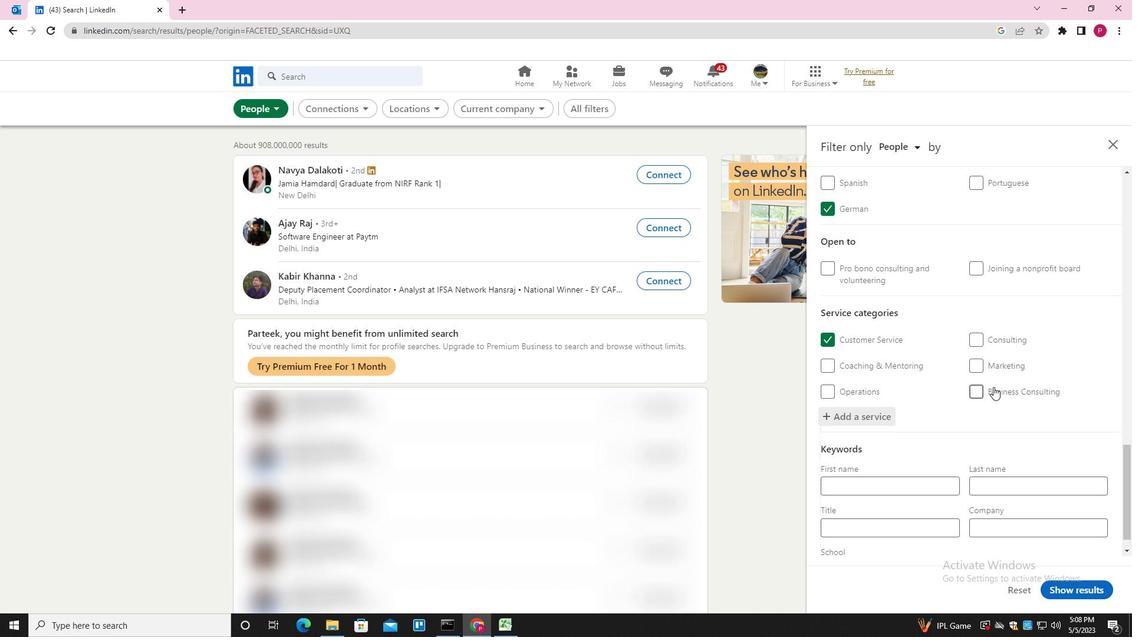 
Action: Mouse scrolled (990, 389) with delta (0, 0)
Screenshot: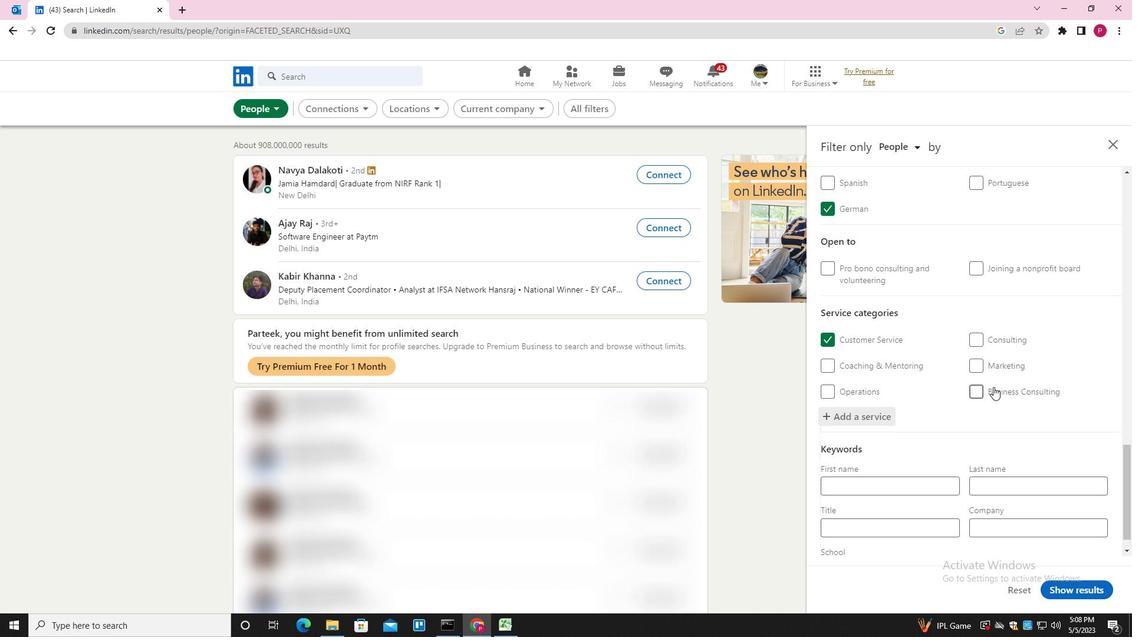 
Action: Mouse scrolled (990, 389) with delta (0, 0)
Screenshot: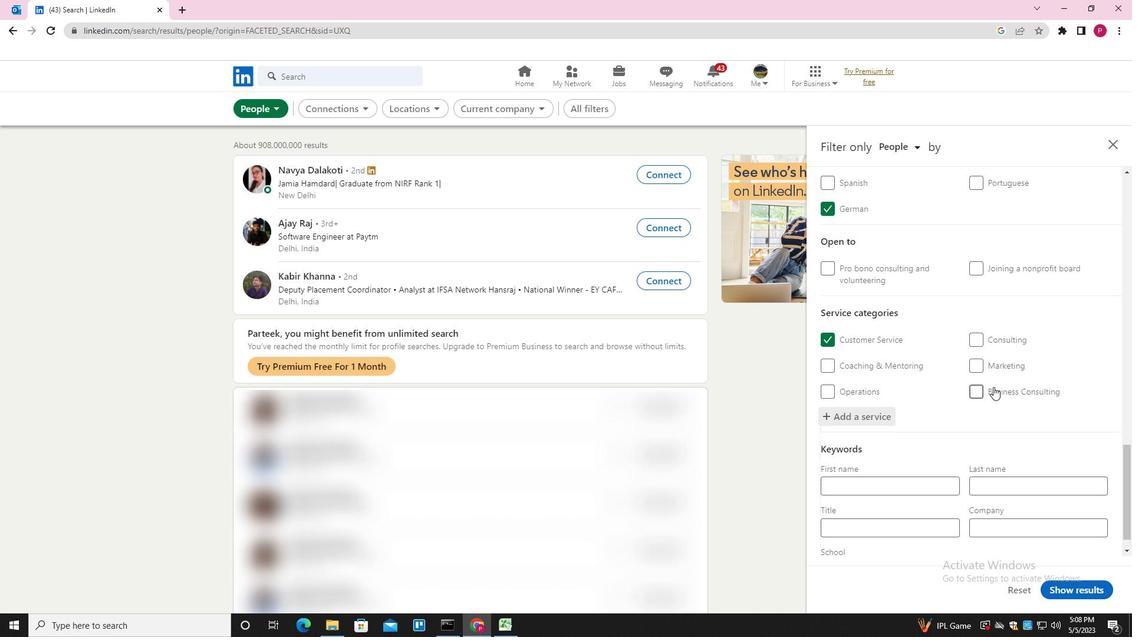 
Action: Mouse moved to (990, 389)
Screenshot: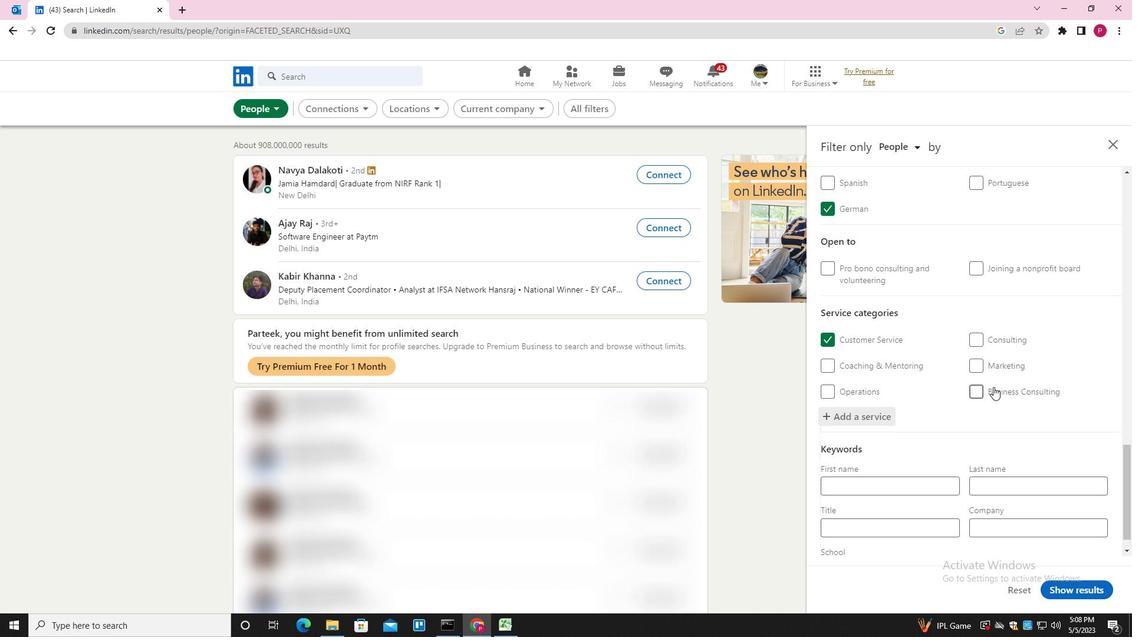 
Action: Mouse scrolled (990, 389) with delta (0, 0)
Screenshot: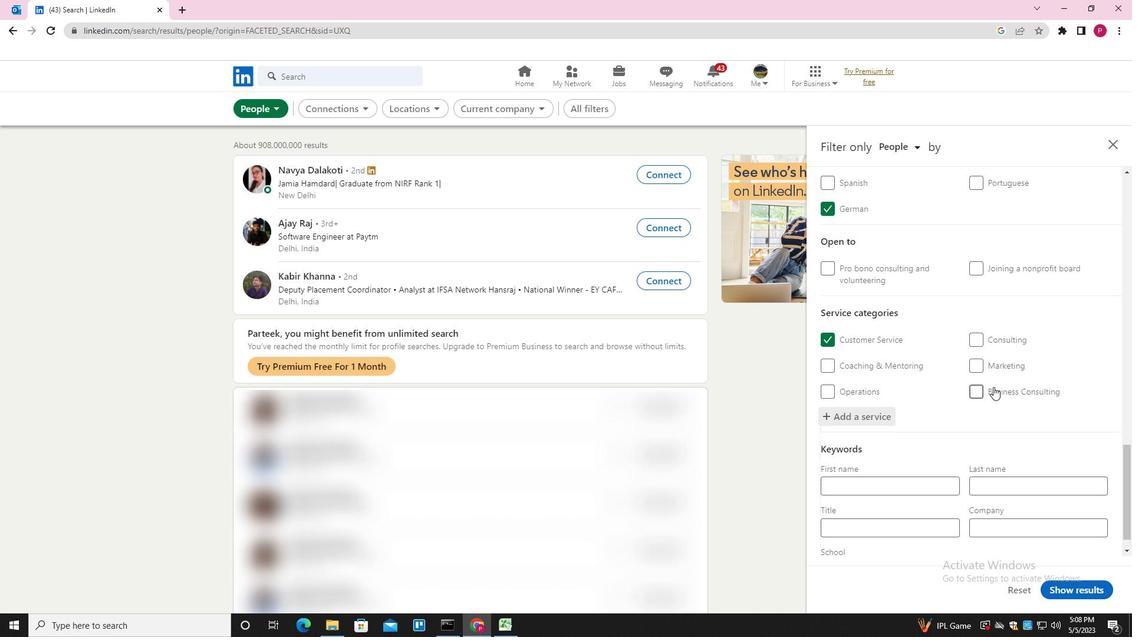 
Action: Mouse moved to (989, 392)
Screenshot: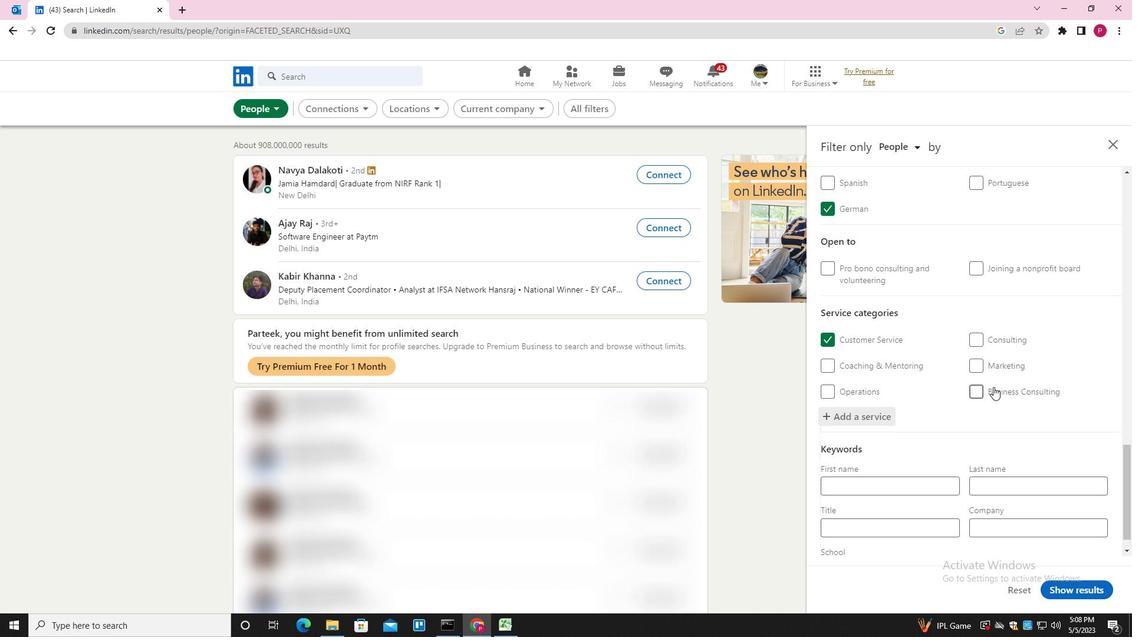 
Action: Mouse scrolled (989, 391) with delta (0, 0)
Screenshot: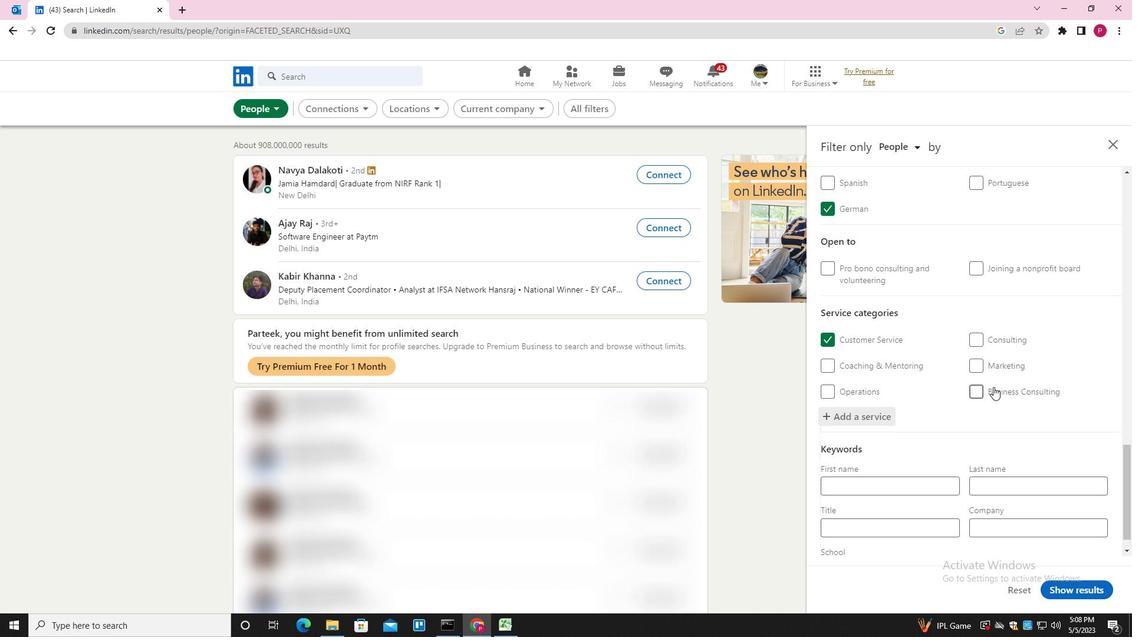 
Action: Mouse moved to (929, 504)
Screenshot: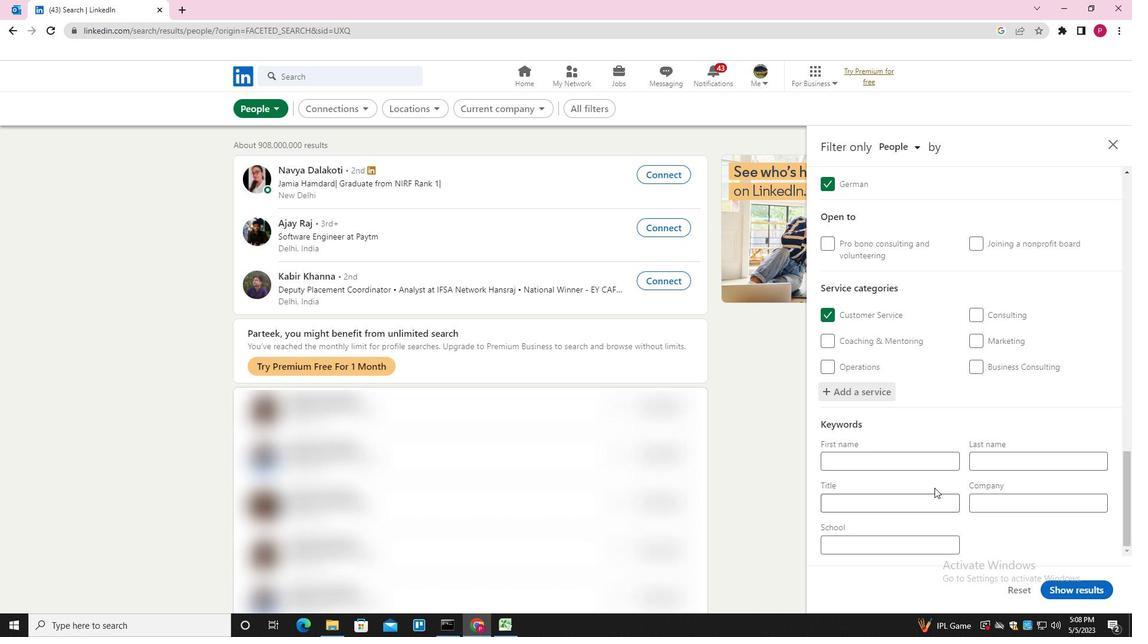 
Action: Mouse pressed left at (929, 504)
Screenshot: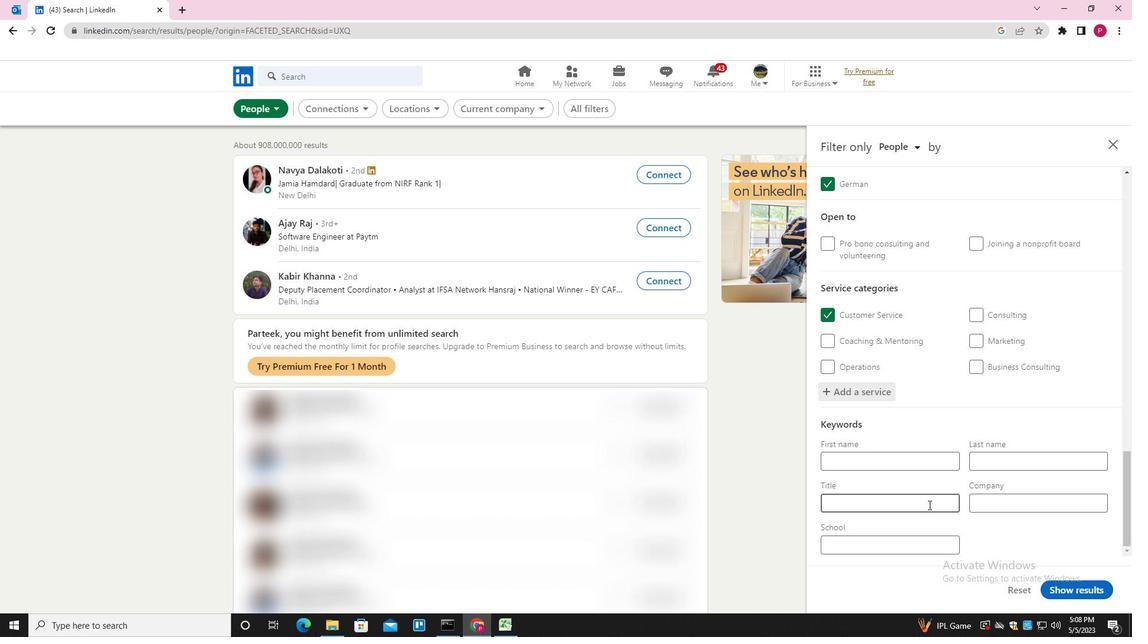 
Action: Key pressed <Key.shift><Key.shift><Key.shift><Key.shift><Key.shift><Key.shift><Key.shift><Key.shift><Key.shift><Key.shift><Key.shift><Key.shift><Key.shift><Key.shift><Key.shift><Key.shift><Key.shift><Key.shift><Key.shift><Key.shift><Key.shift><Key.shift><Key.shift><Key.shift><Key.shift><Key.shift><Key.shift>UX<Key.space><Key.shift><Key.shift><Key.shift>S<Key.backspace>DESIGNER<Key.space><Key.shift>&<Key.space><Key.shift><Key.shift><Key.shift><Key.shift><Key.shift><Key.shift><Key.shift>UI<Key.space><Key.shift><Key.shift><Key.shift>DEVELOPER
Screenshot: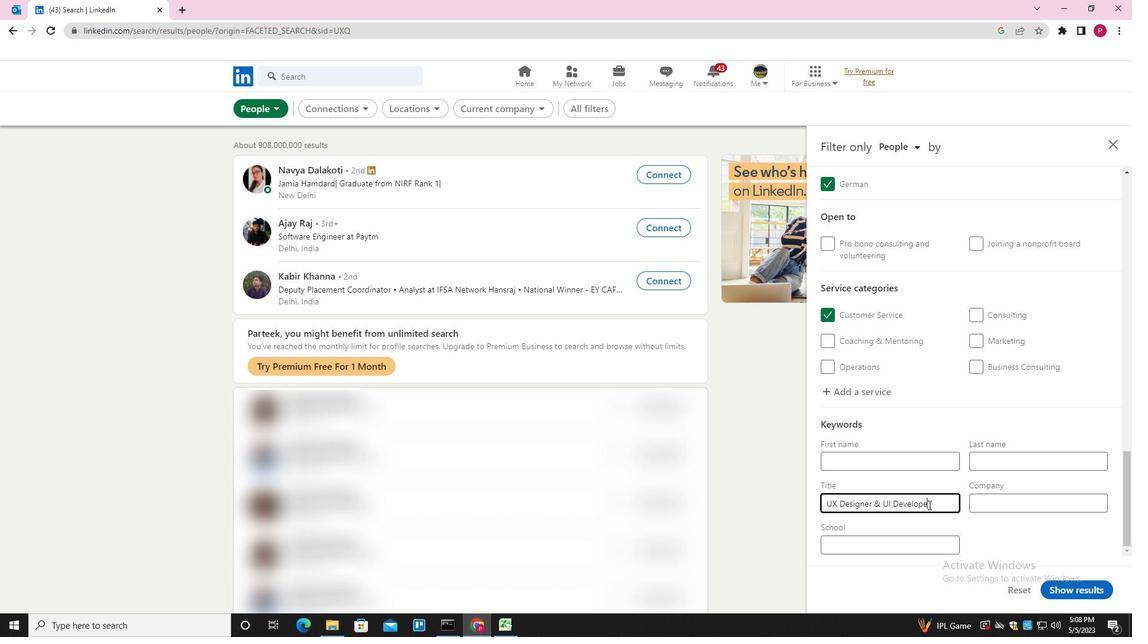 
Action: Mouse moved to (1066, 591)
Screenshot: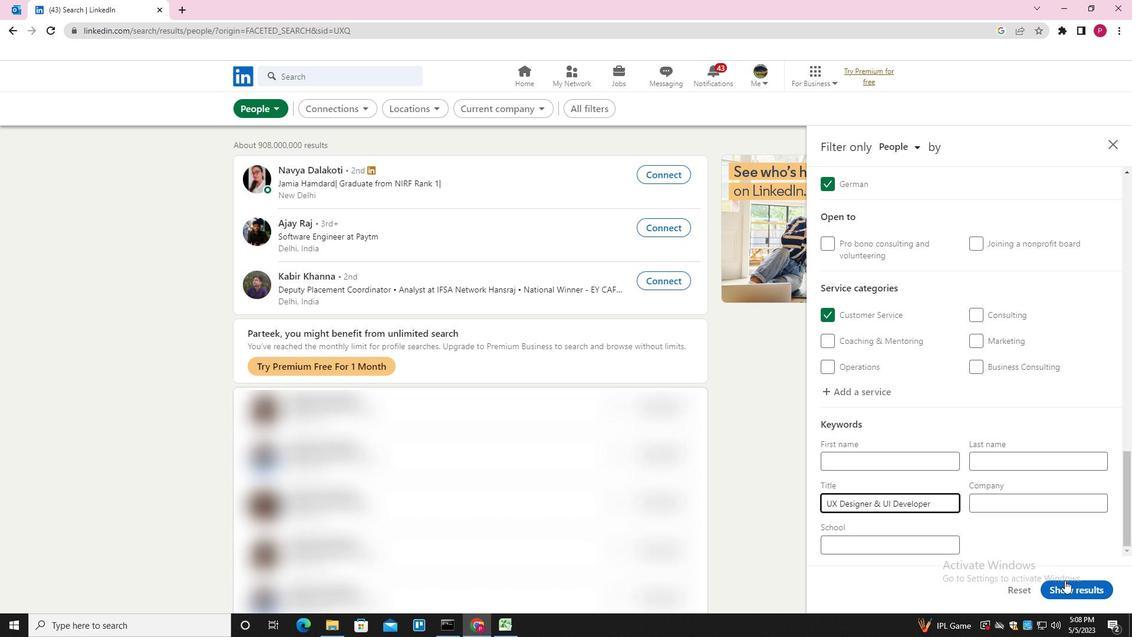 
Action: Mouse pressed left at (1066, 591)
Screenshot: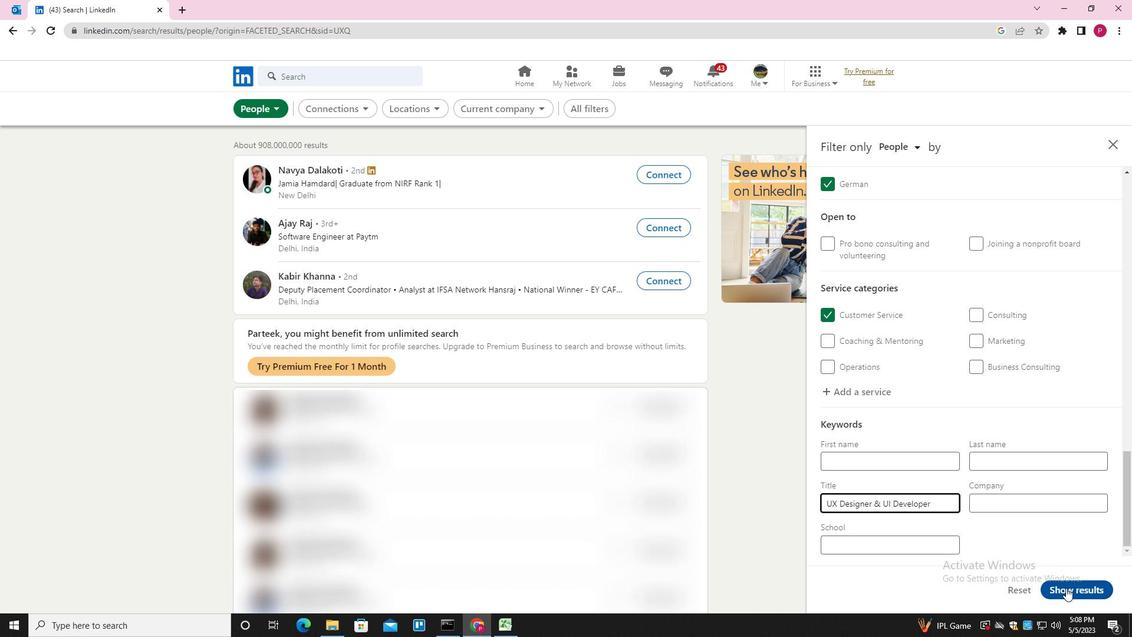 
Action: Mouse moved to (305, 251)
Screenshot: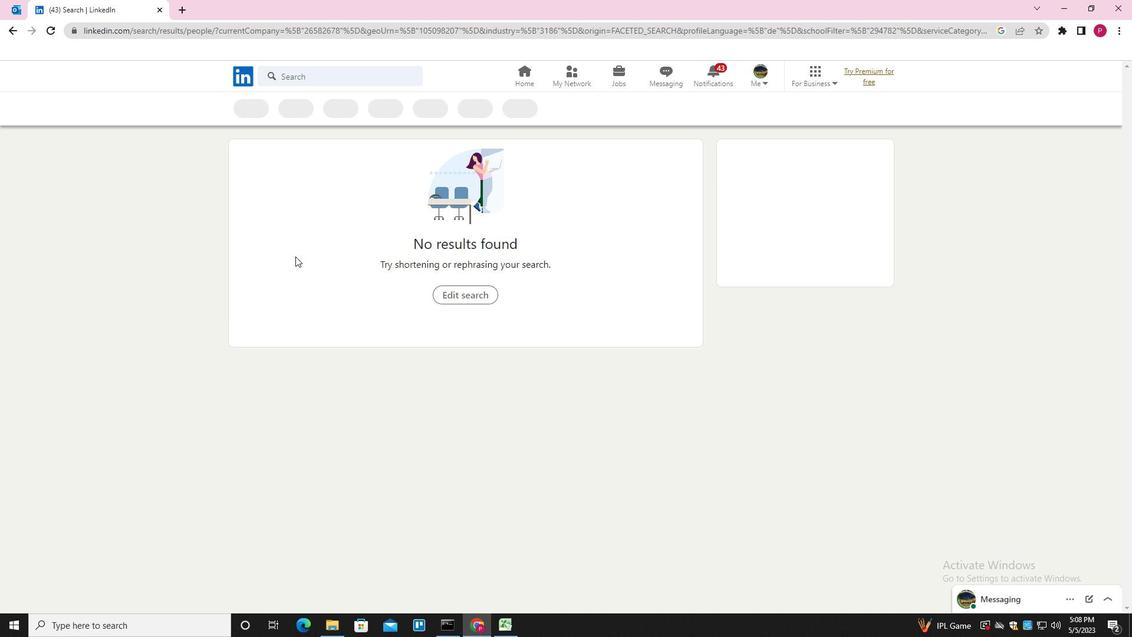 
